 Task: Find connections with filter location Masty with filter topic #investmentproperty with filter profile language German with filter current company MANKIND PHARMA LTD with filter school BLDEAs College of Engg. & Technology, BIJAPUR with filter industry Distilleries with filter service category Property Management with filter keywords title Direct Salesperson
Action: Mouse moved to (172, 243)
Screenshot: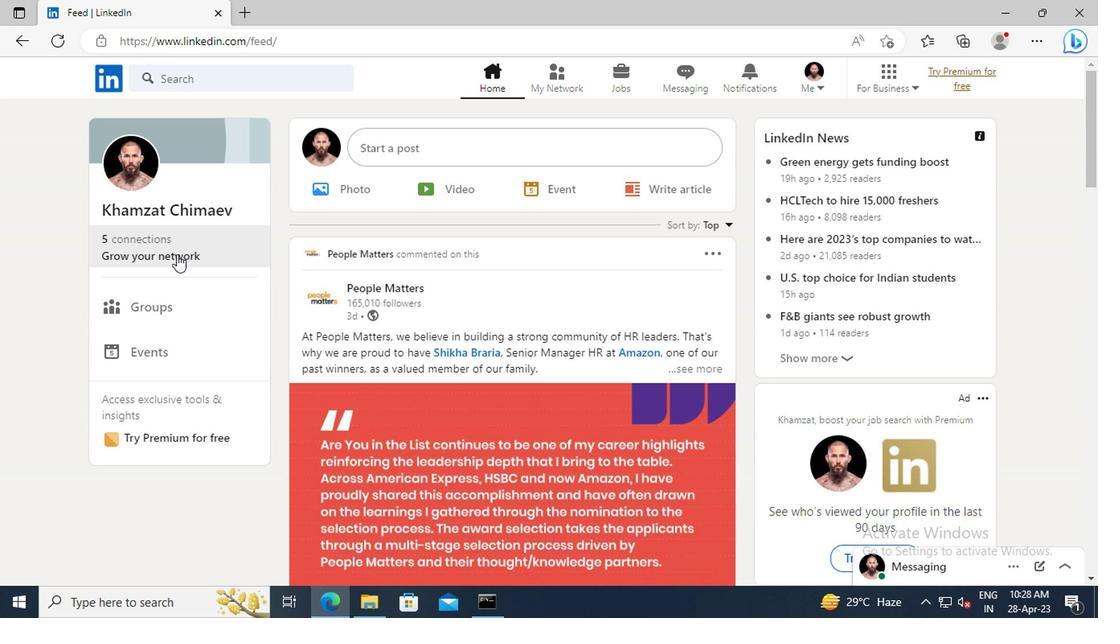 
Action: Mouse pressed left at (172, 243)
Screenshot: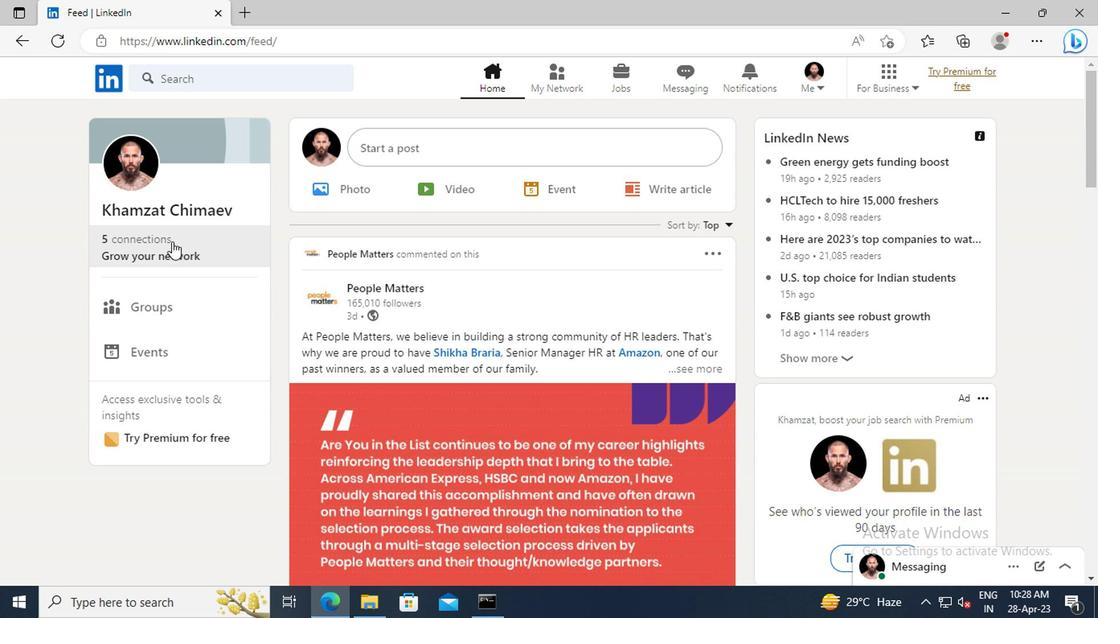 
Action: Mouse moved to (177, 170)
Screenshot: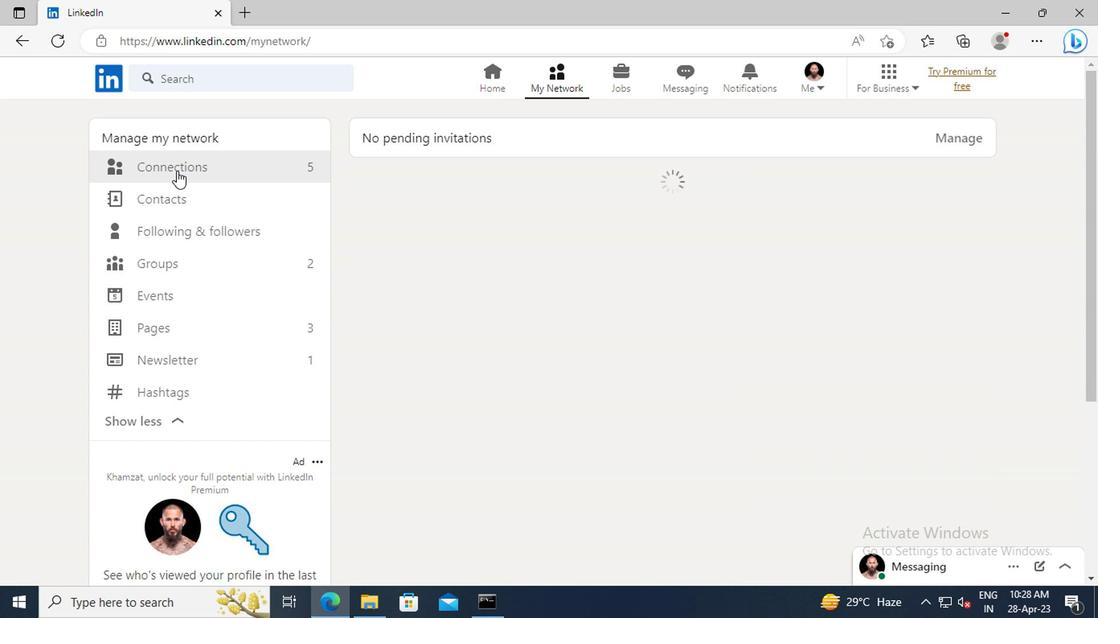 
Action: Mouse pressed left at (177, 170)
Screenshot: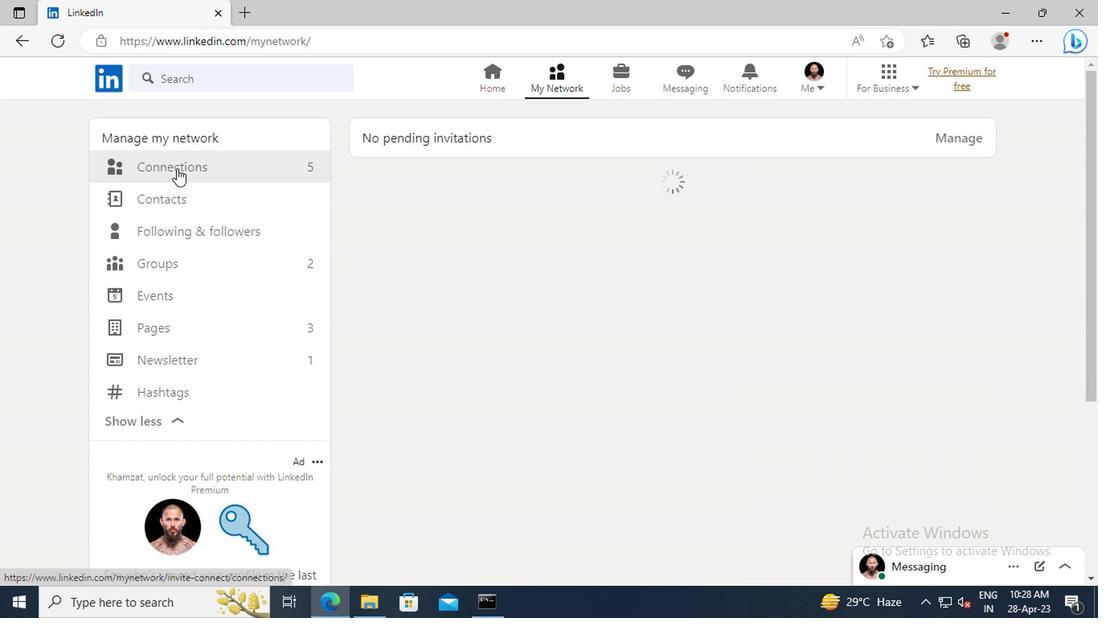 
Action: Mouse moved to (663, 174)
Screenshot: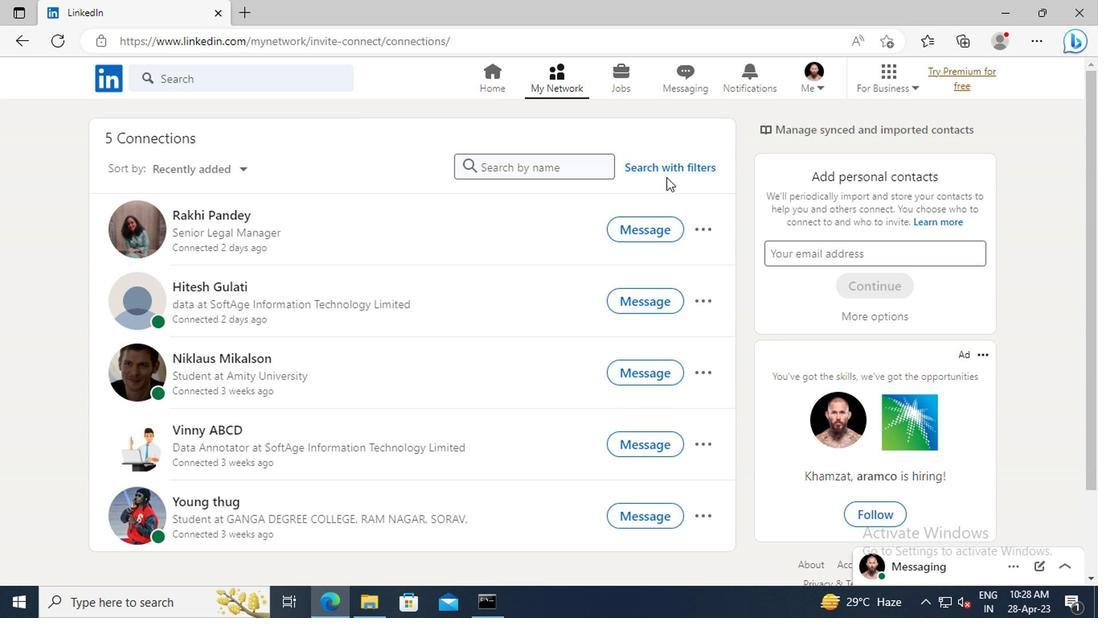 
Action: Mouse pressed left at (663, 174)
Screenshot: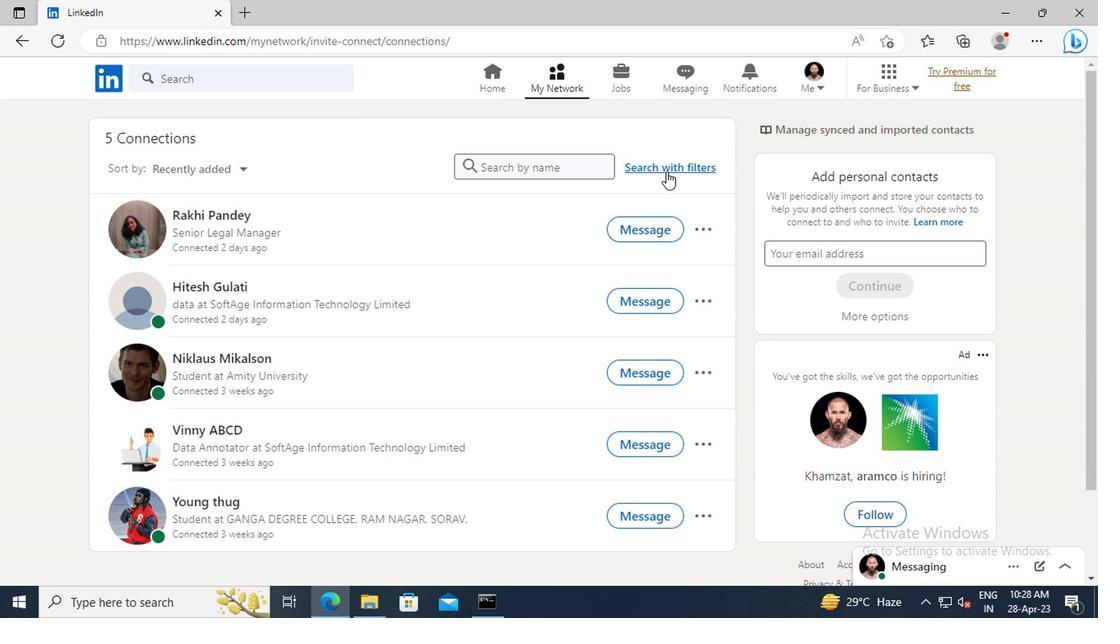 
Action: Mouse moved to (613, 125)
Screenshot: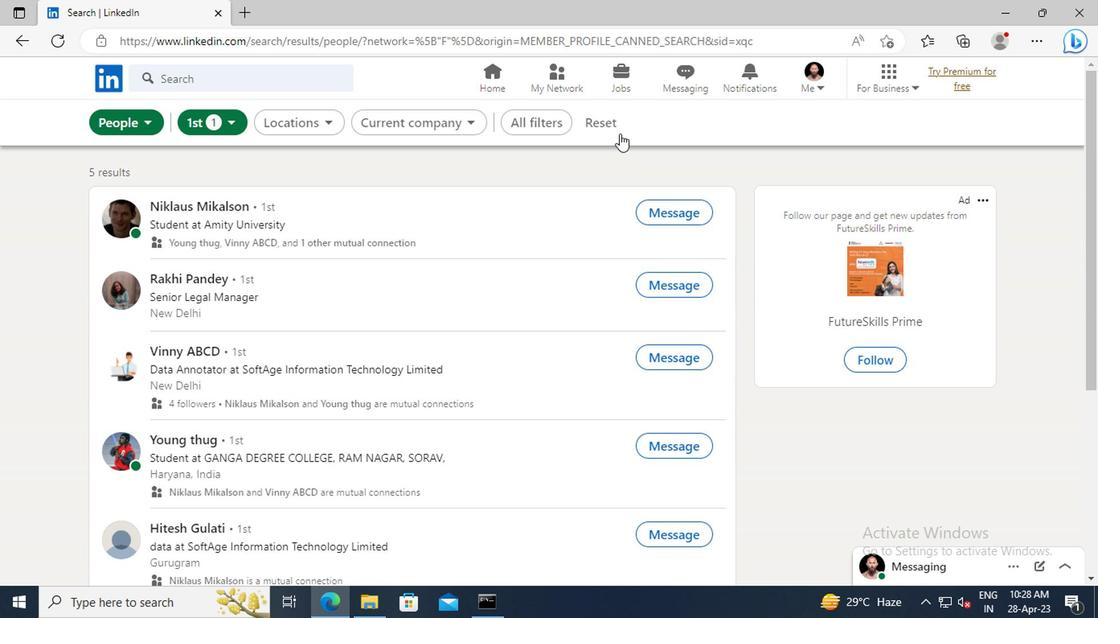 
Action: Mouse pressed left at (613, 125)
Screenshot: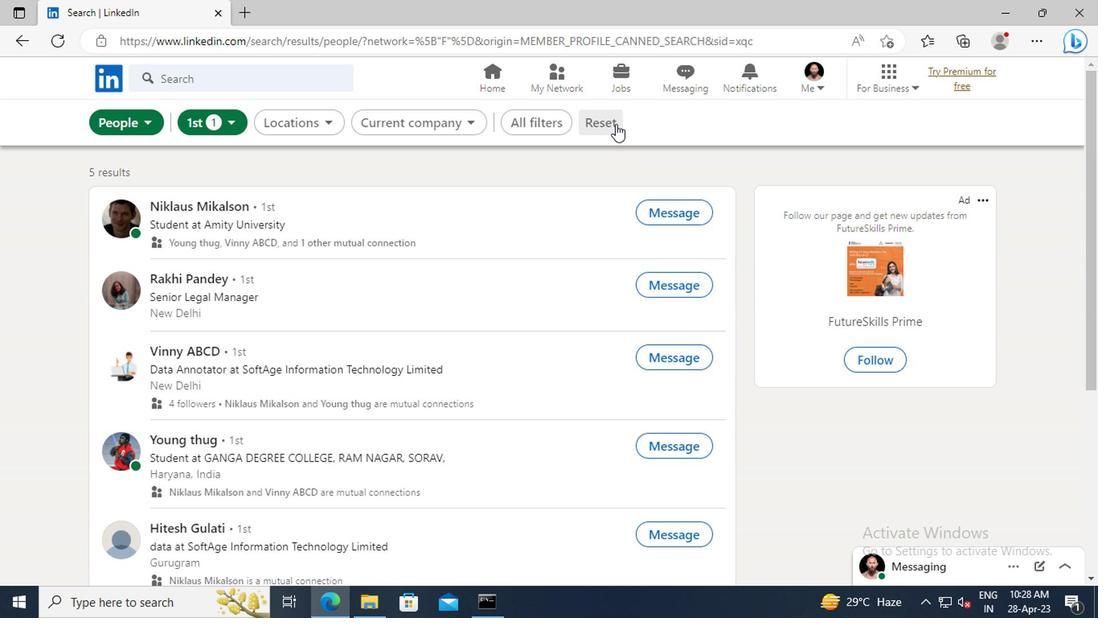 
Action: Mouse moved to (584, 123)
Screenshot: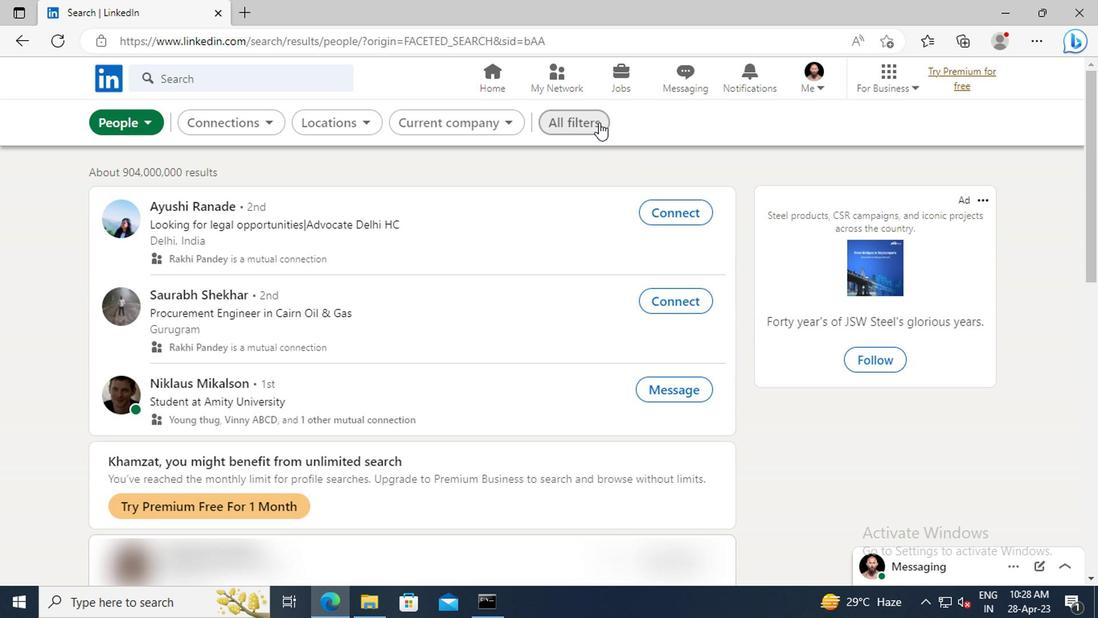 
Action: Mouse pressed left at (584, 123)
Screenshot: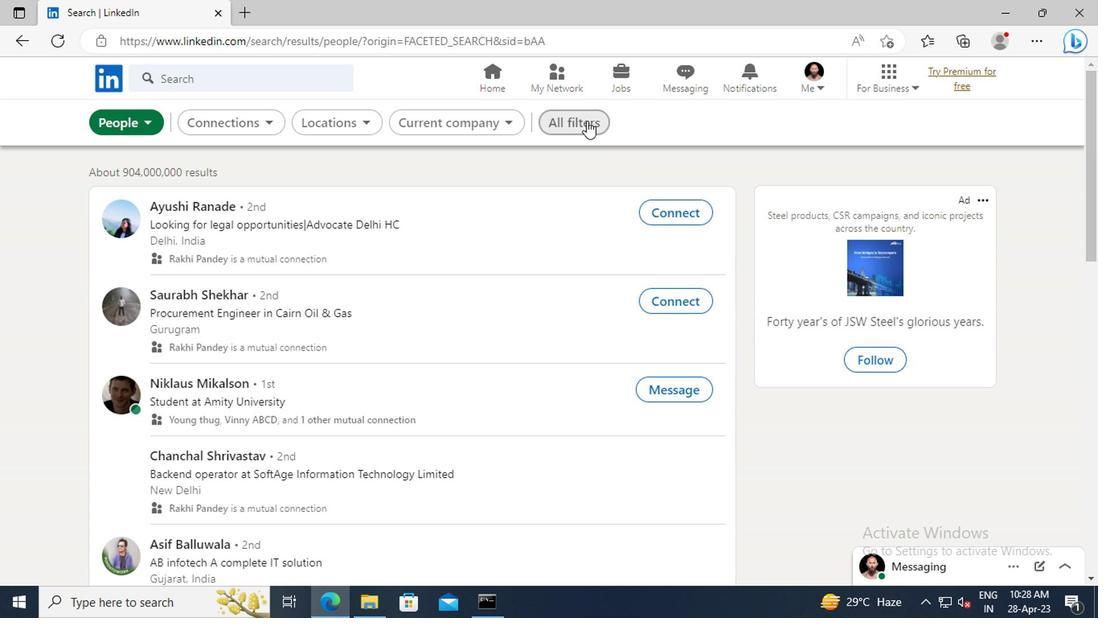 
Action: Mouse moved to (919, 291)
Screenshot: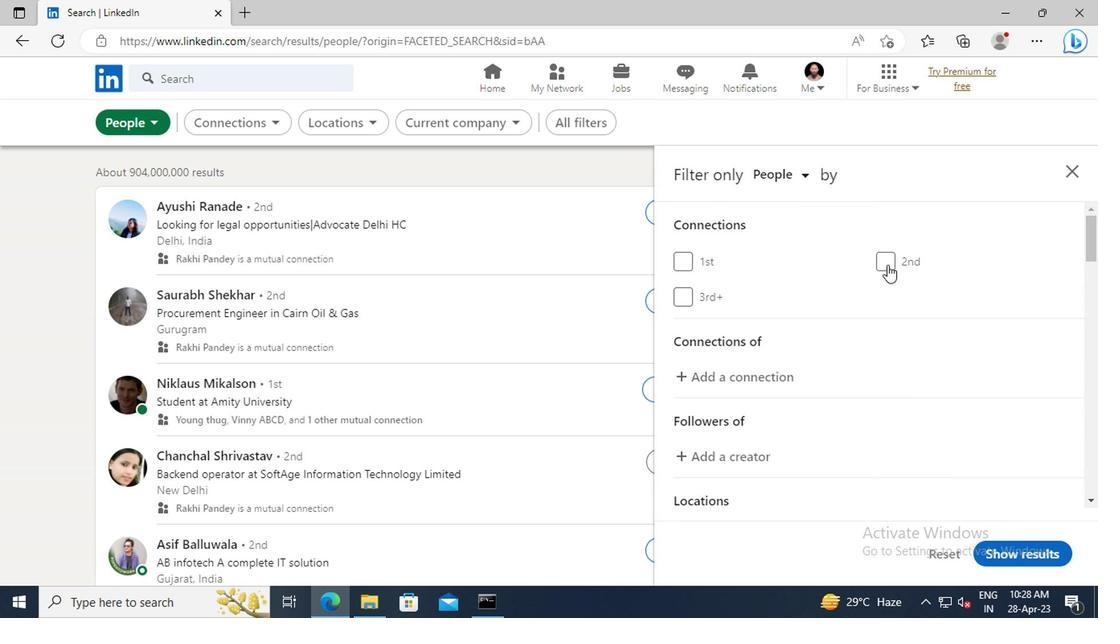 
Action: Mouse scrolled (919, 290) with delta (0, -1)
Screenshot: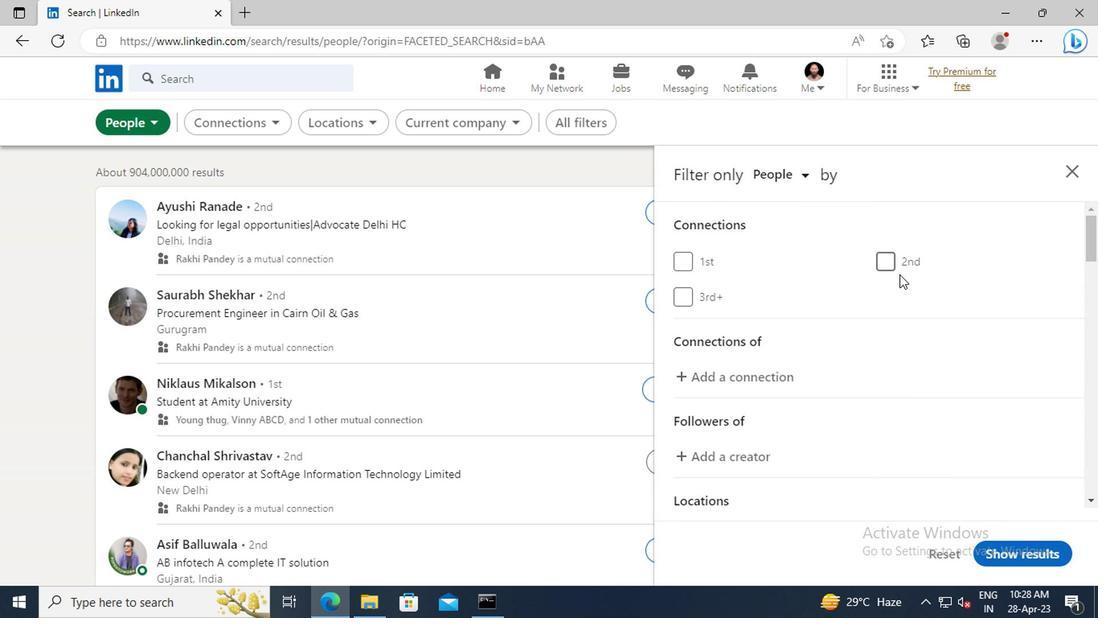 
Action: Mouse scrolled (919, 290) with delta (0, -1)
Screenshot: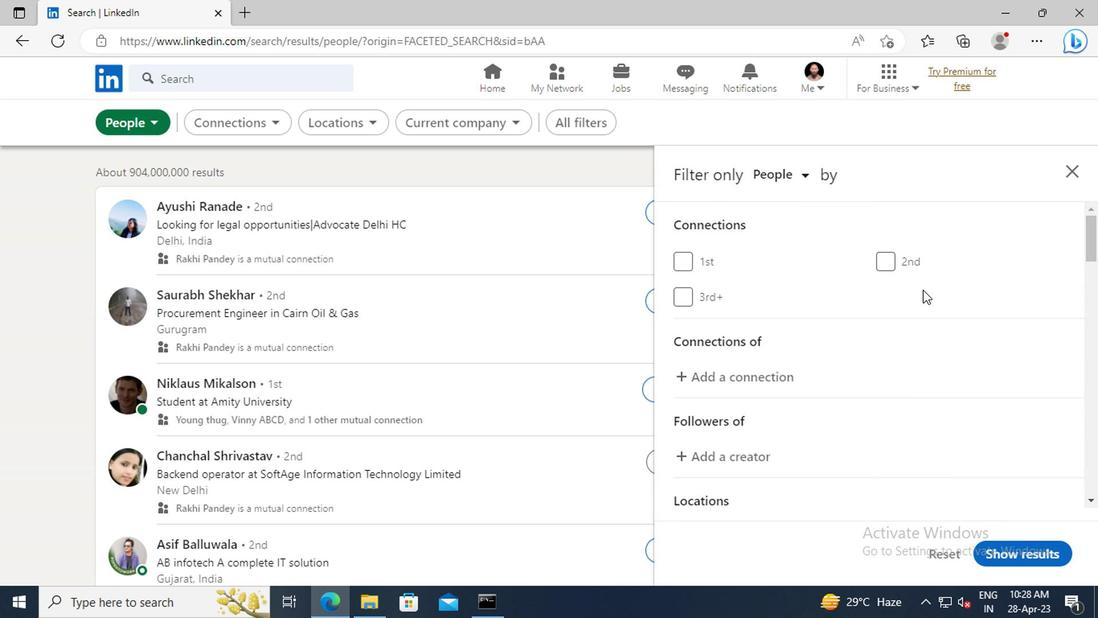 
Action: Mouse scrolled (919, 290) with delta (0, -1)
Screenshot: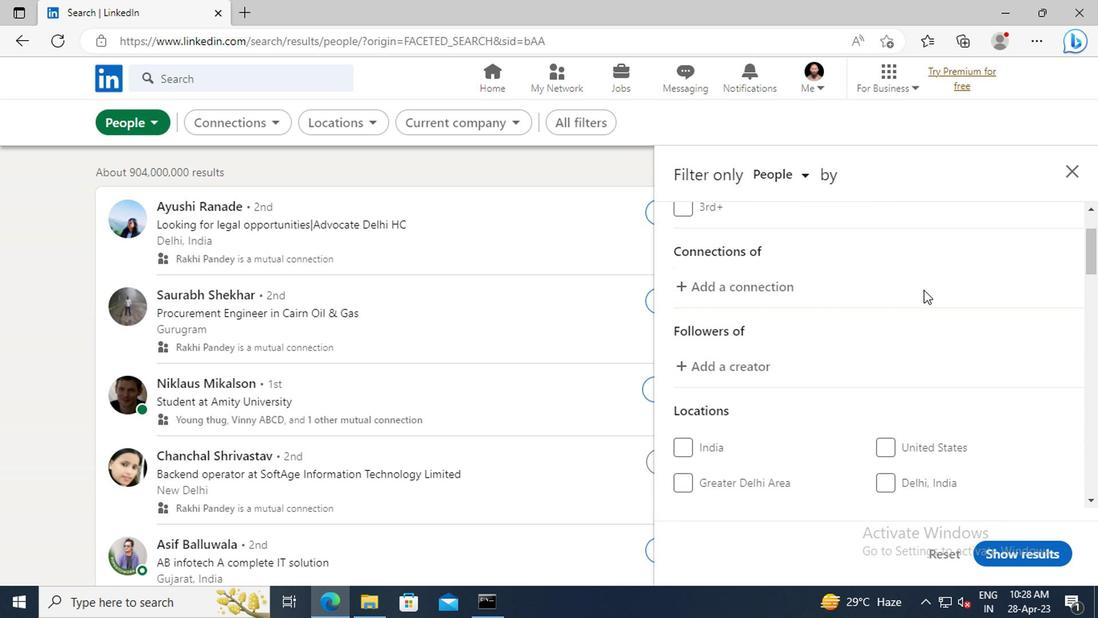 
Action: Mouse scrolled (919, 290) with delta (0, -1)
Screenshot: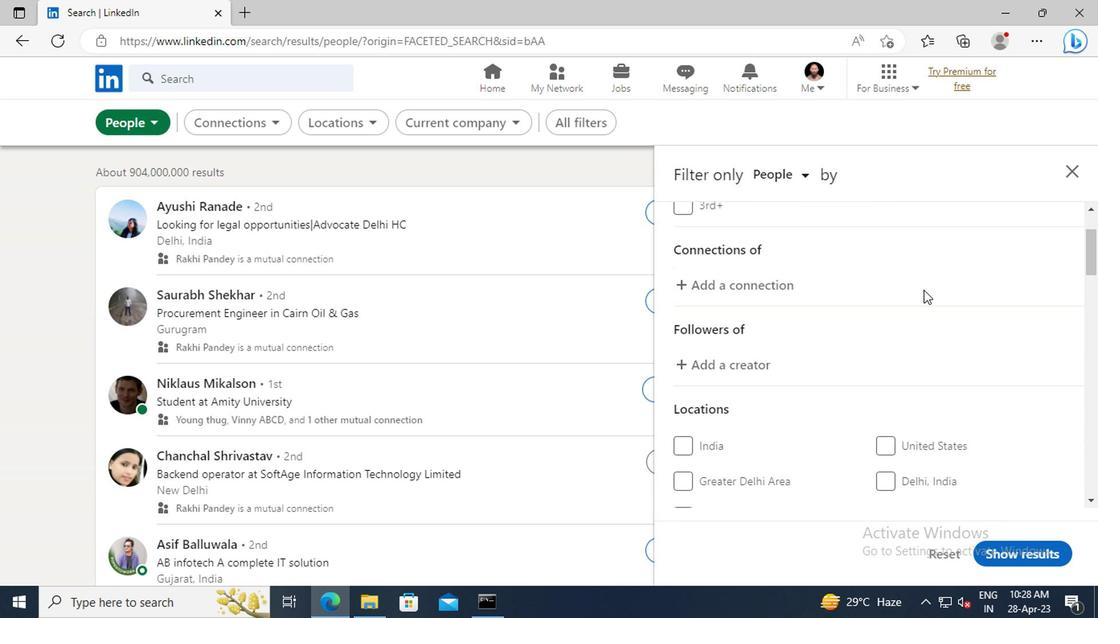 
Action: Mouse scrolled (919, 290) with delta (0, -1)
Screenshot: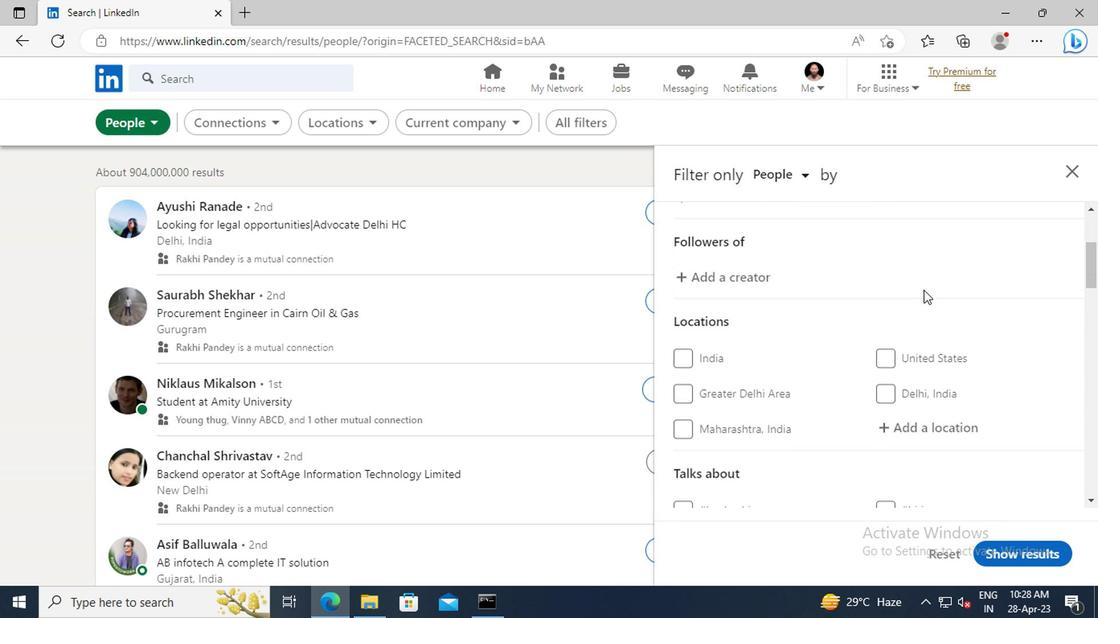 
Action: Mouse moved to (923, 374)
Screenshot: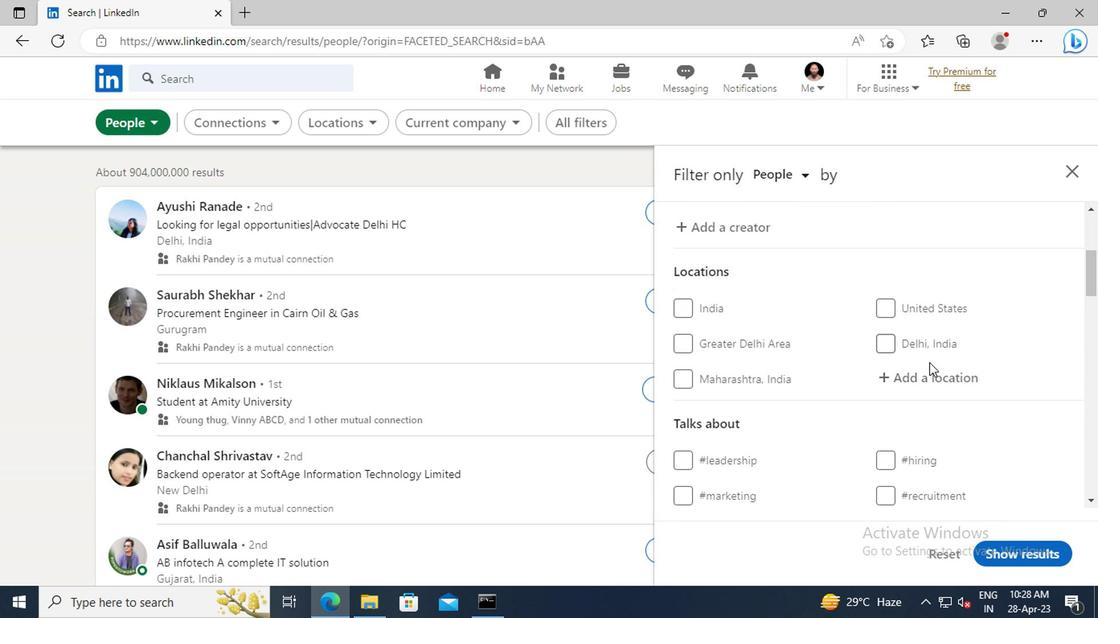 
Action: Mouse pressed left at (923, 374)
Screenshot: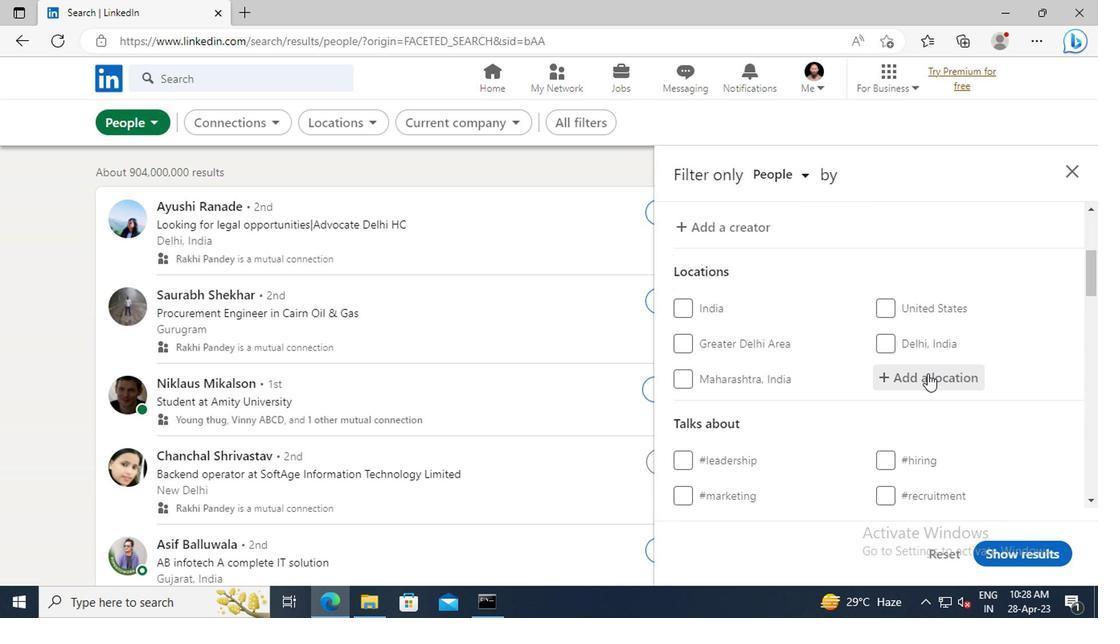 
Action: Key pressed <Key.shift>MASTY<Key.enter>
Screenshot: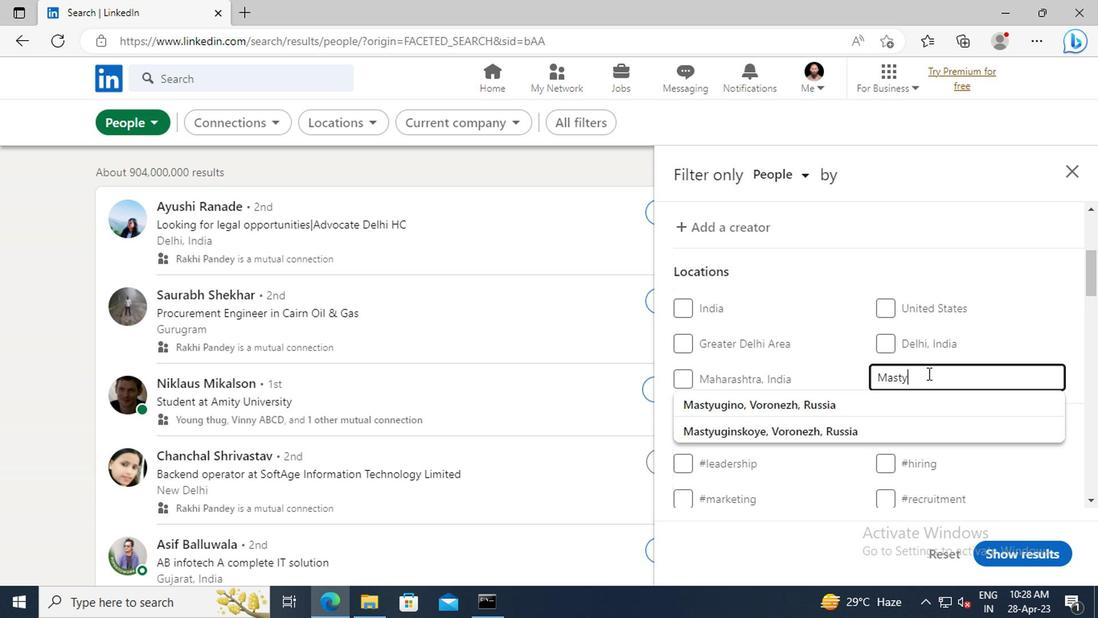 
Action: Mouse scrolled (923, 373) with delta (0, 0)
Screenshot: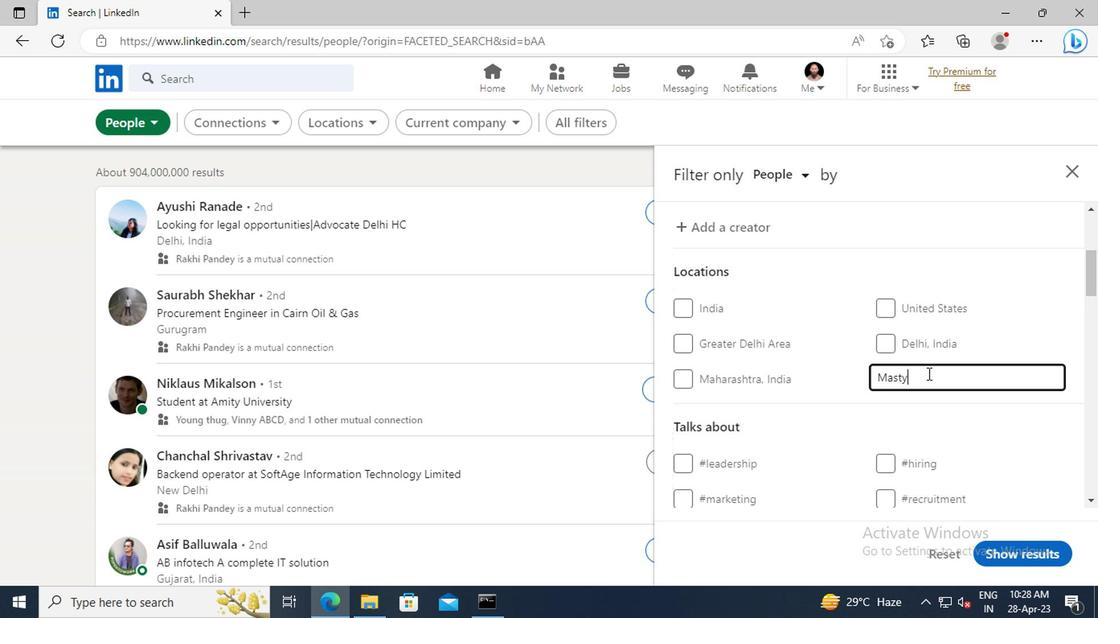 
Action: Mouse scrolled (923, 373) with delta (0, 0)
Screenshot: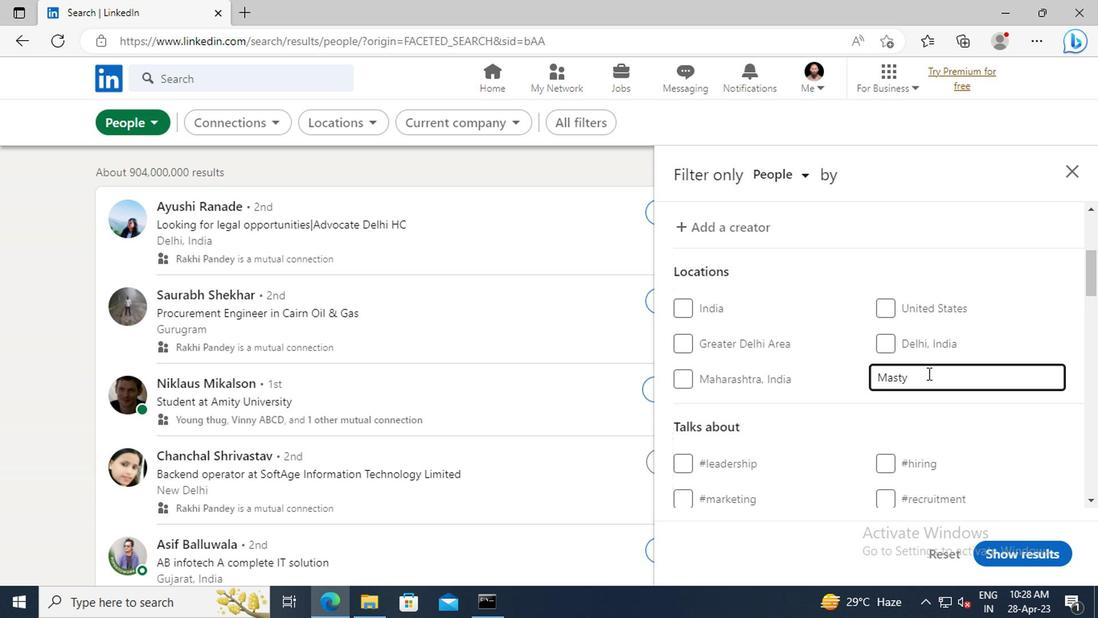 
Action: Mouse scrolled (923, 373) with delta (0, 0)
Screenshot: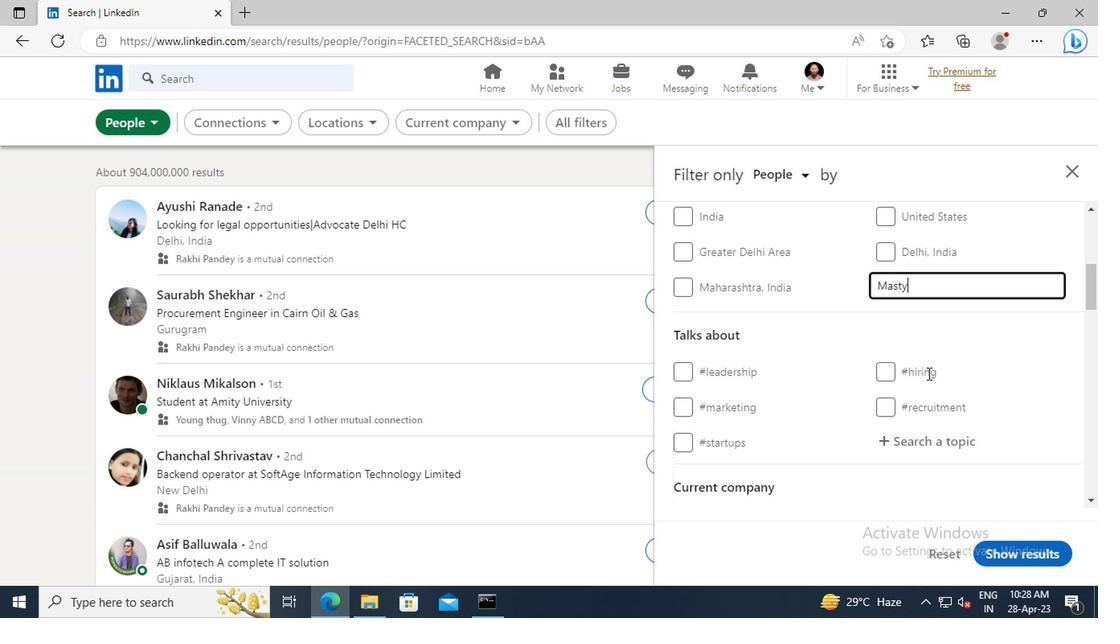 
Action: Mouse scrolled (923, 373) with delta (0, 0)
Screenshot: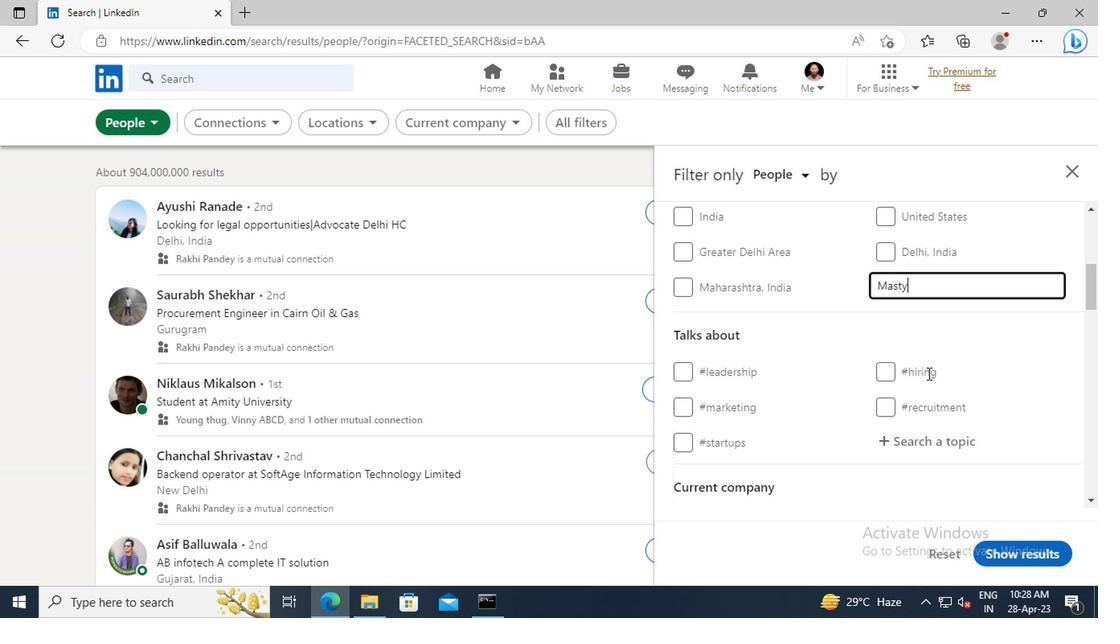 
Action: Mouse moved to (898, 354)
Screenshot: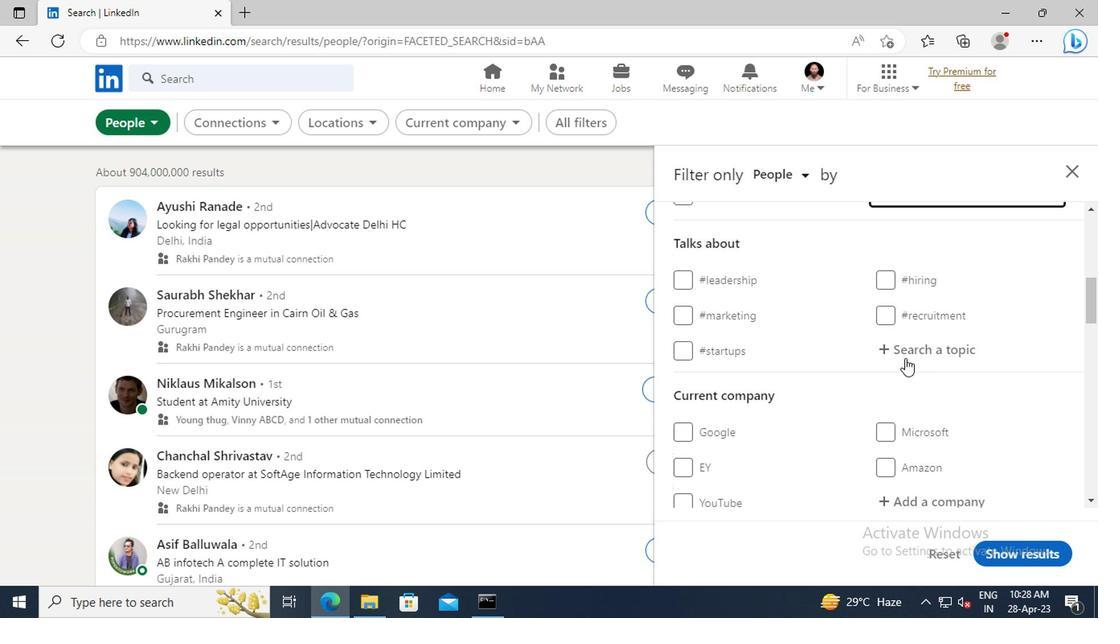 
Action: Mouse pressed left at (898, 354)
Screenshot: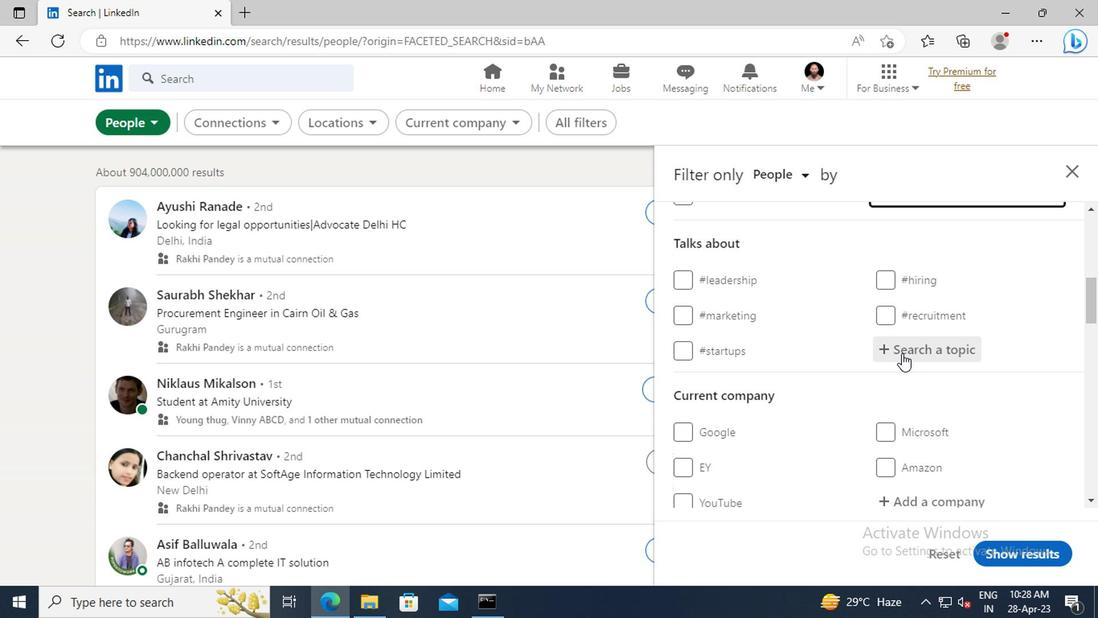 
Action: Key pressed <Key.shift>#INVESTMENTPROPERTY<Key.enter>
Screenshot: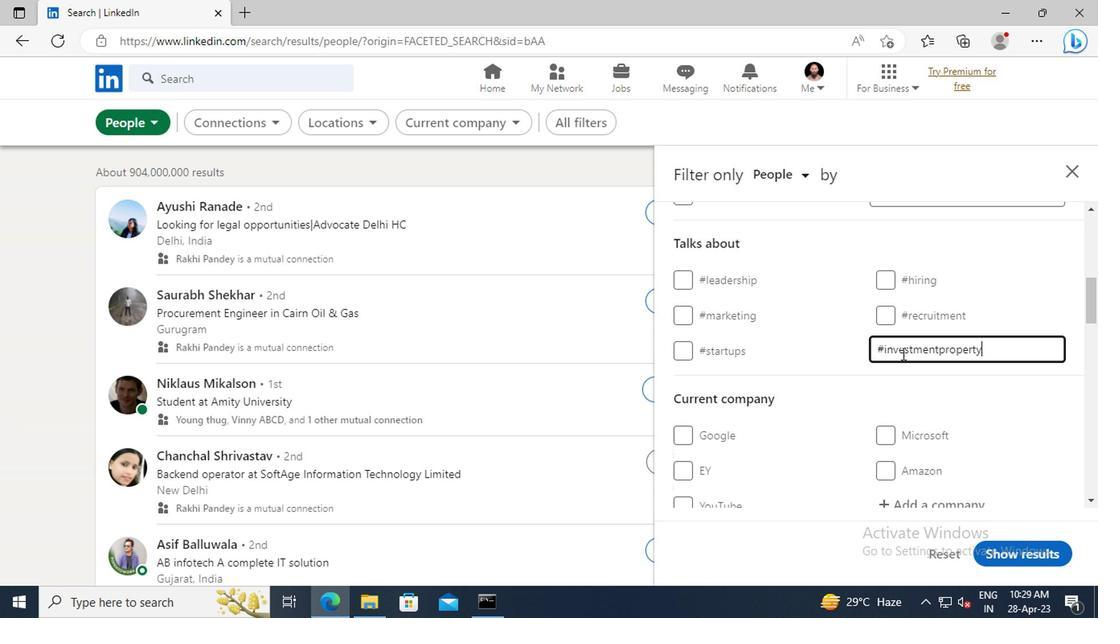 
Action: Mouse moved to (897, 354)
Screenshot: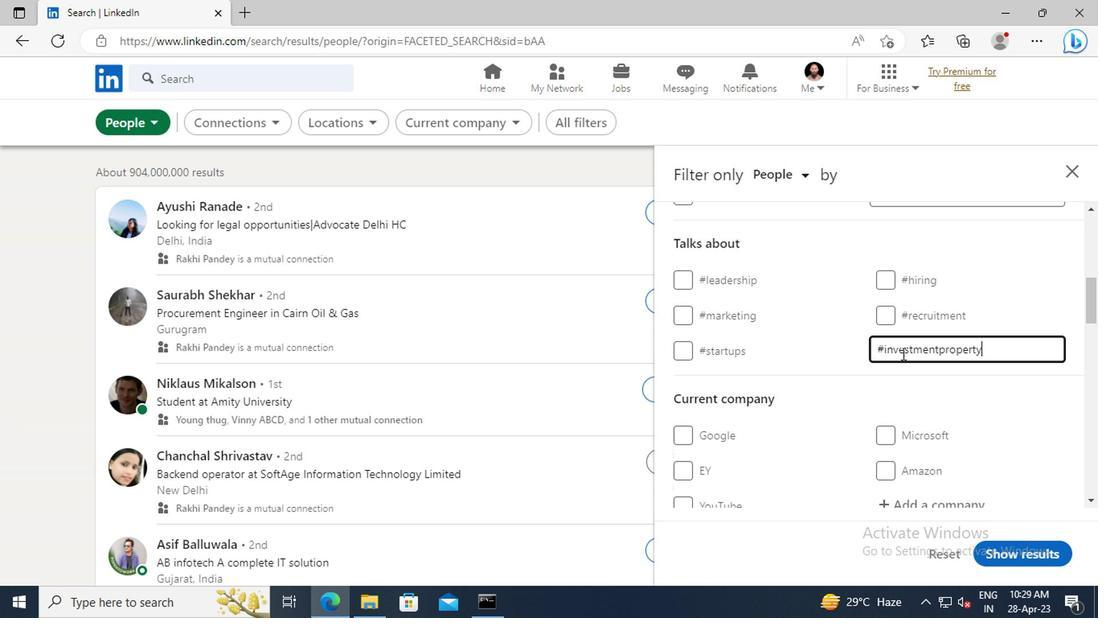 
Action: Mouse scrolled (897, 353) with delta (0, 0)
Screenshot: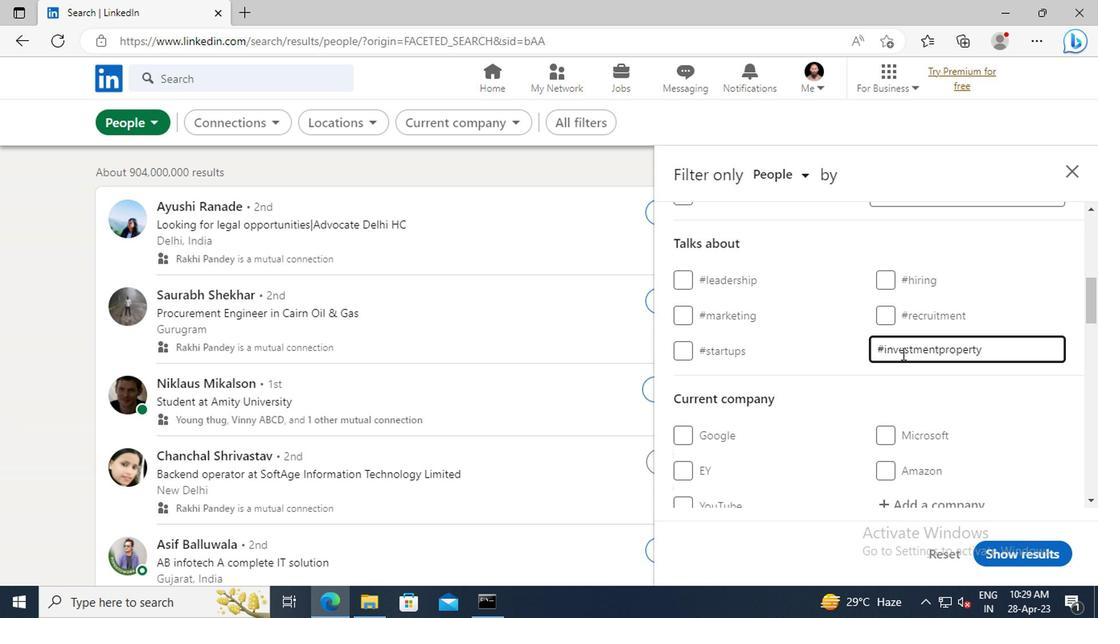 
Action: Mouse moved to (896, 355)
Screenshot: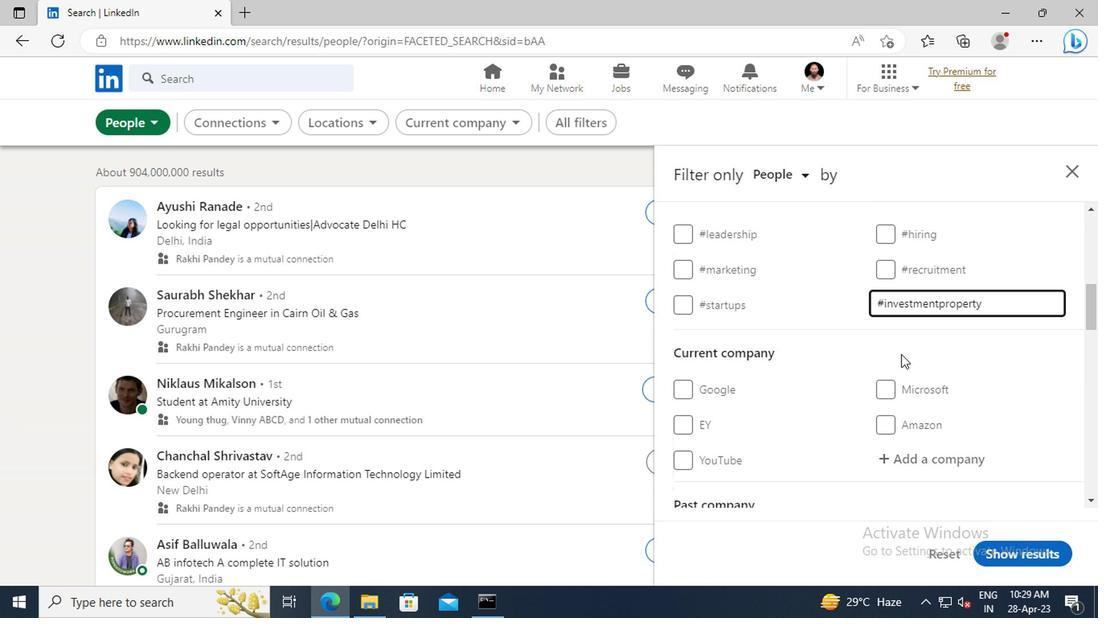 
Action: Mouse scrolled (896, 354) with delta (0, -1)
Screenshot: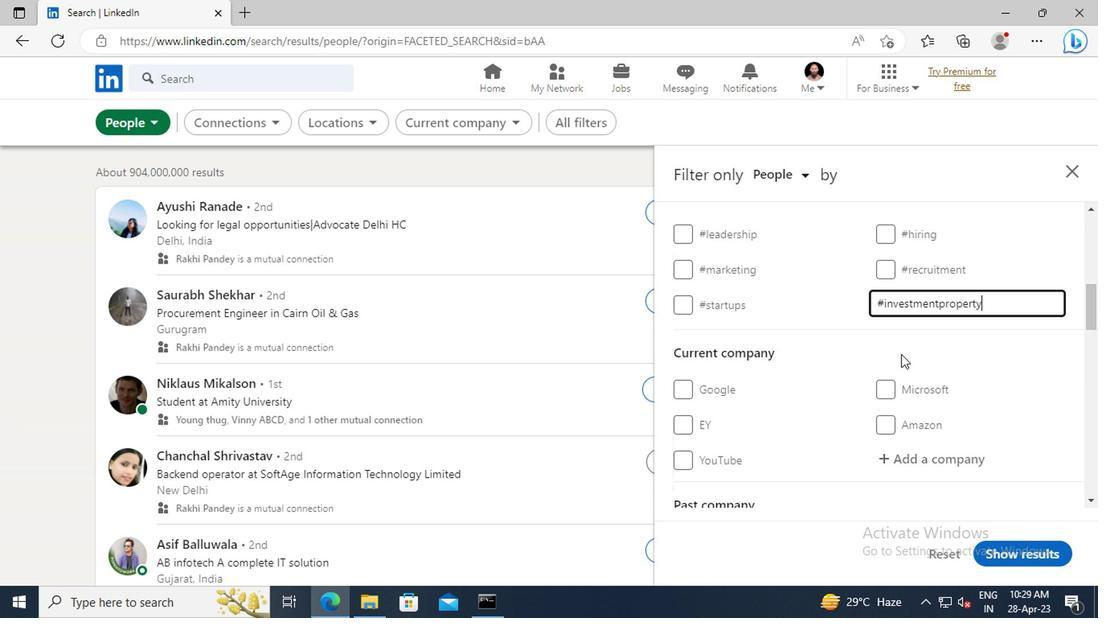 
Action: Mouse scrolled (896, 354) with delta (0, -1)
Screenshot: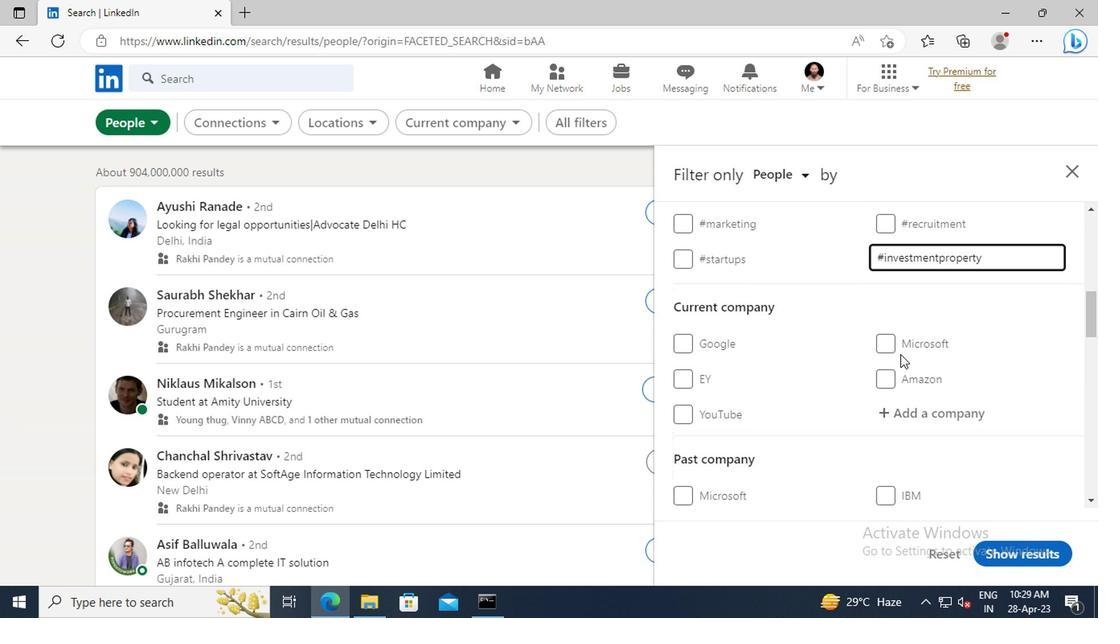 
Action: Mouse scrolled (896, 354) with delta (0, -1)
Screenshot: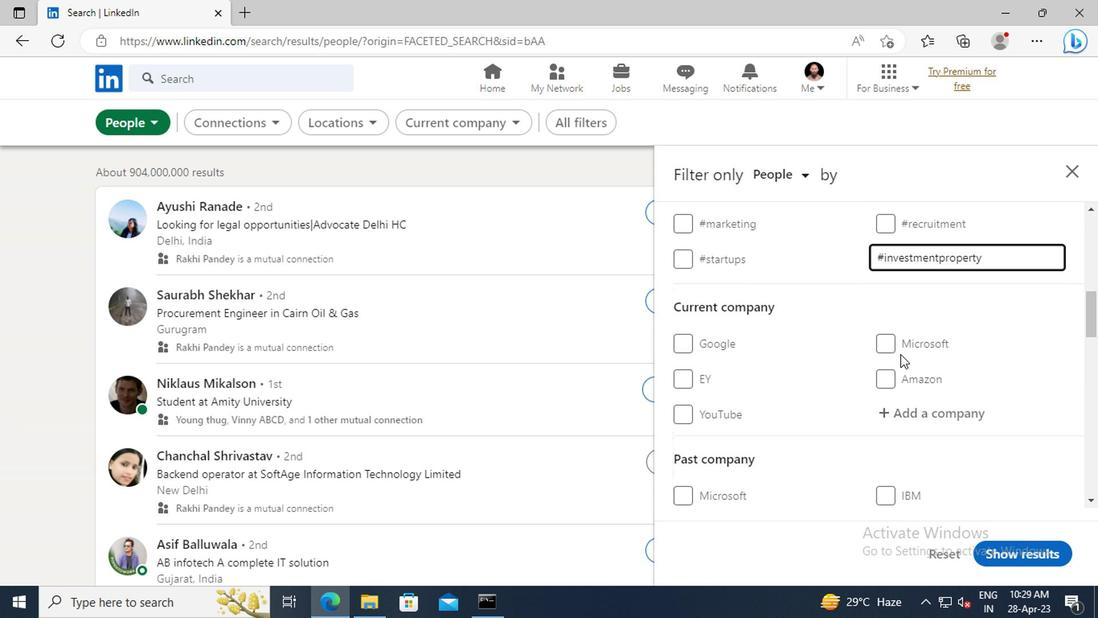 
Action: Mouse scrolled (896, 354) with delta (0, -1)
Screenshot: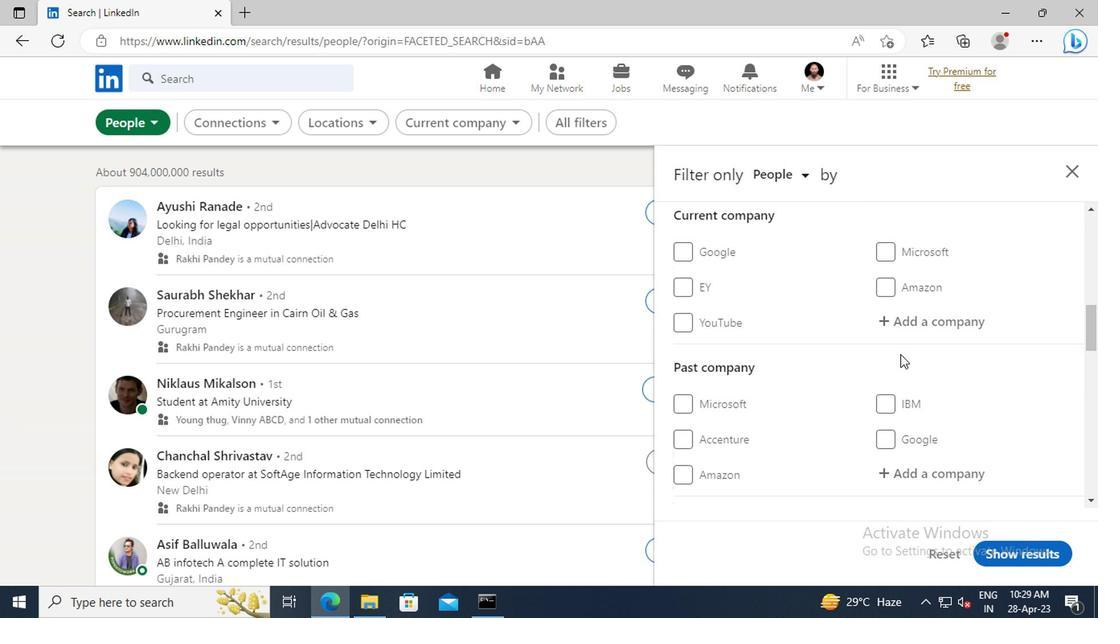 
Action: Mouse scrolled (896, 354) with delta (0, -1)
Screenshot: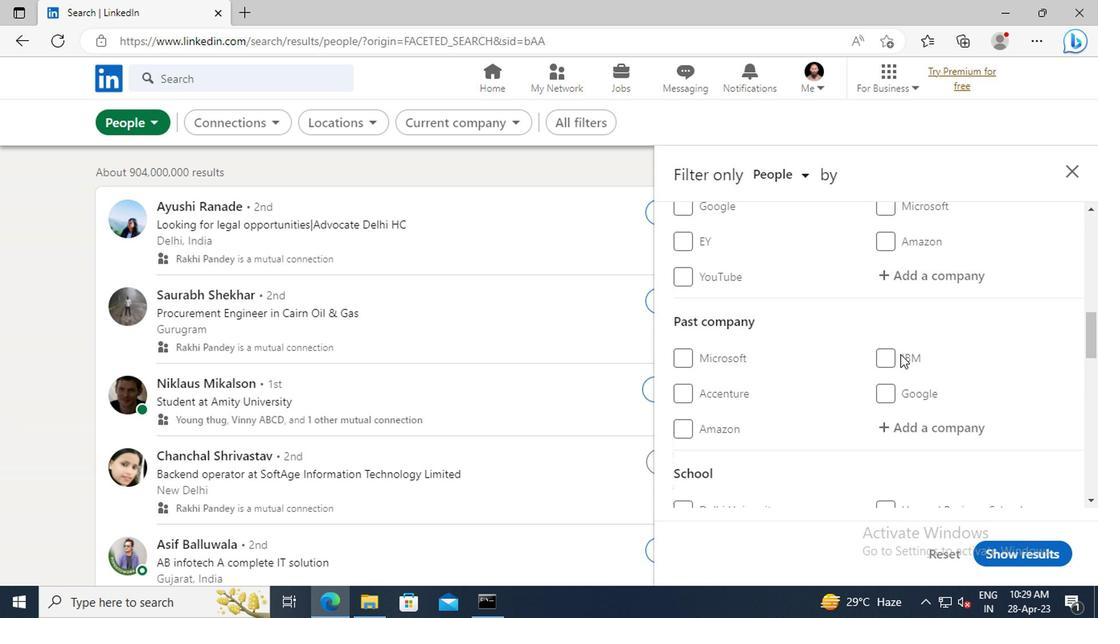 
Action: Mouse scrolled (896, 354) with delta (0, -1)
Screenshot: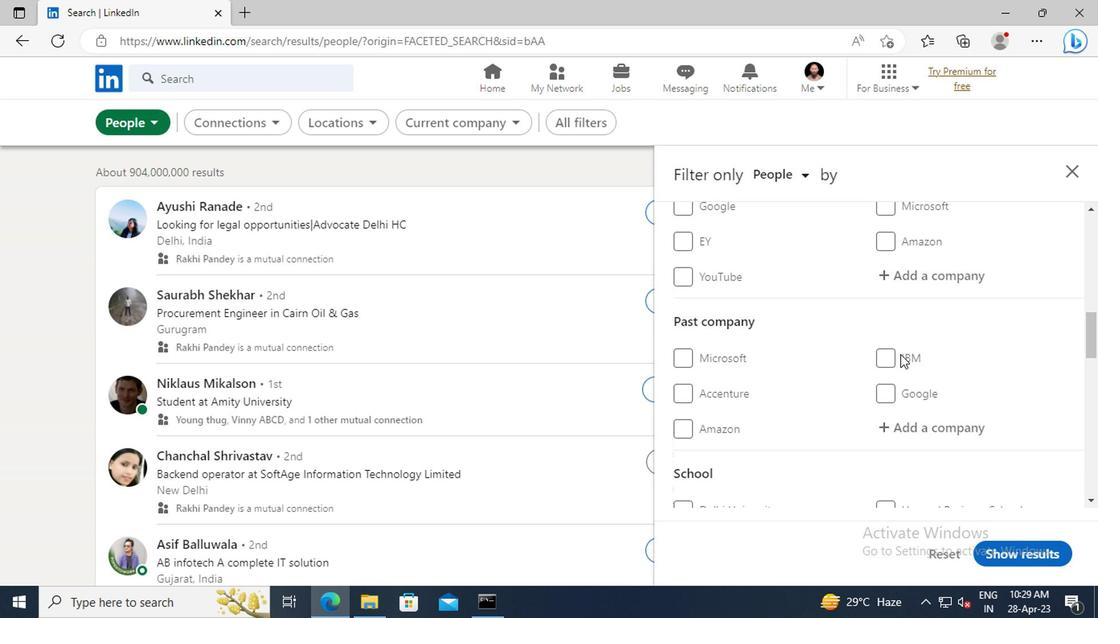
Action: Mouse scrolled (896, 354) with delta (0, -1)
Screenshot: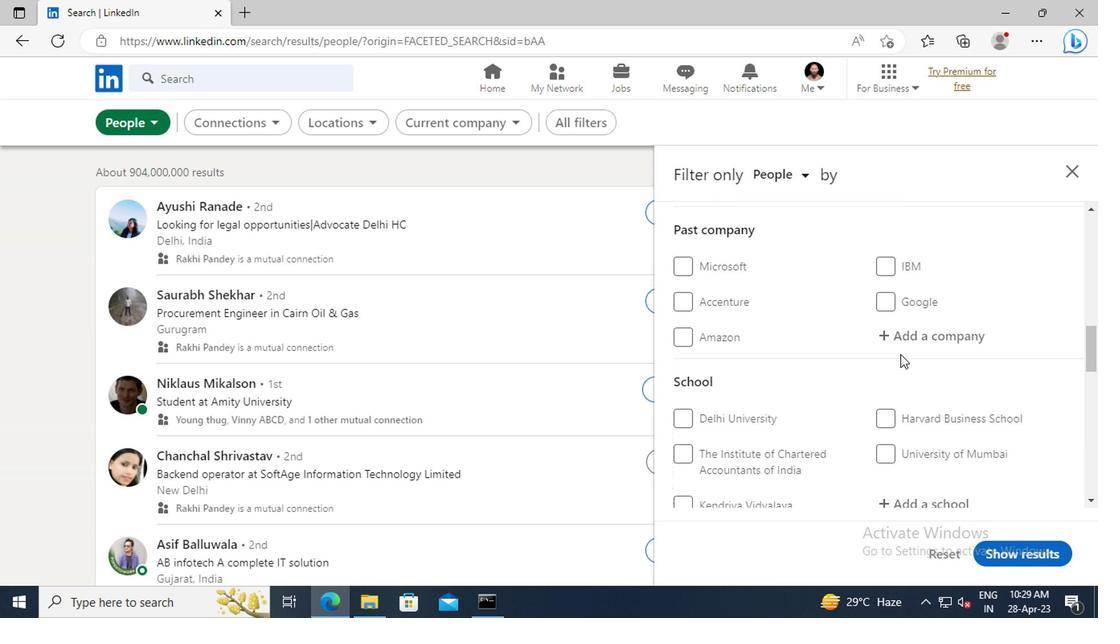 
Action: Mouse scrolled (896, 354) with delta (0, -1)
Screenshot: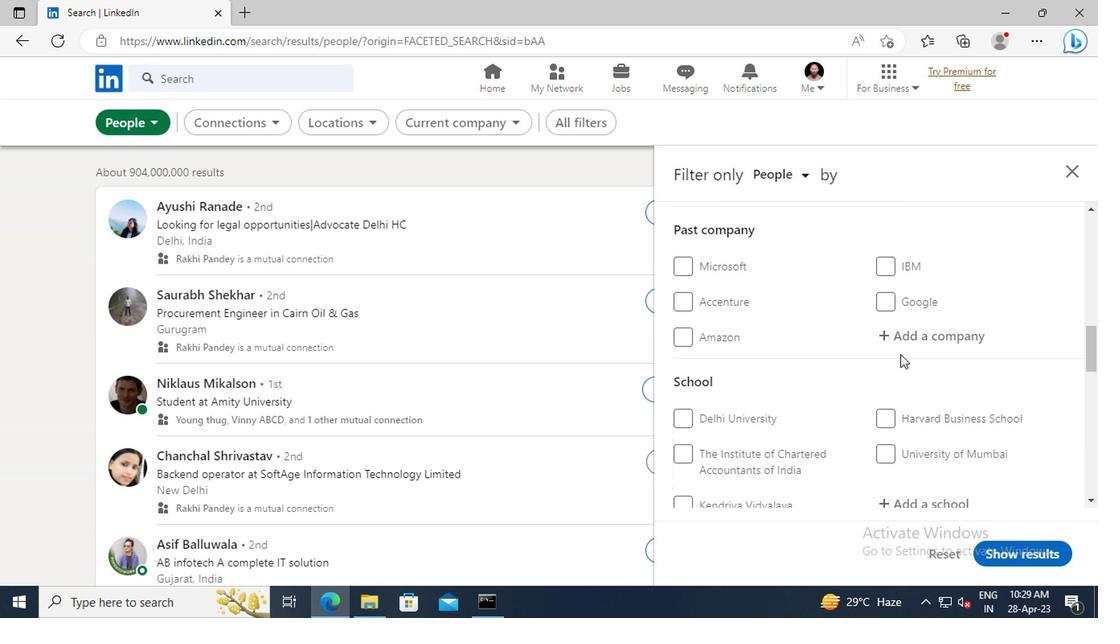 
Action: Mouse scrolled (896, 354) with delta (0, -1)
Screenshot: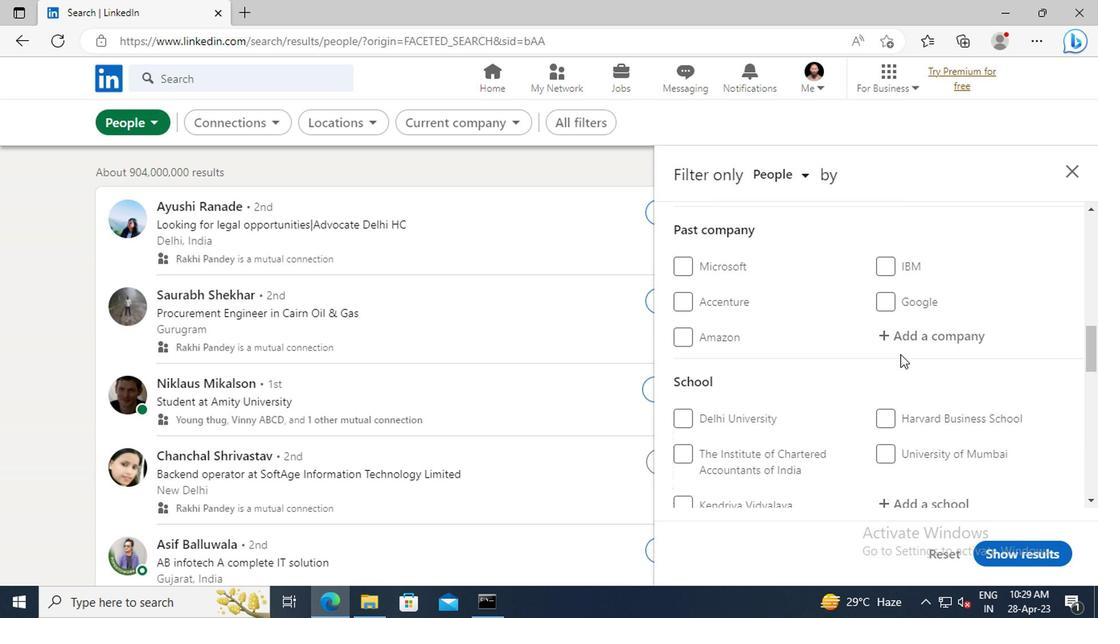 
Action: Mouse scrolled (896, 354) with delta (0, -1)
Screenshot: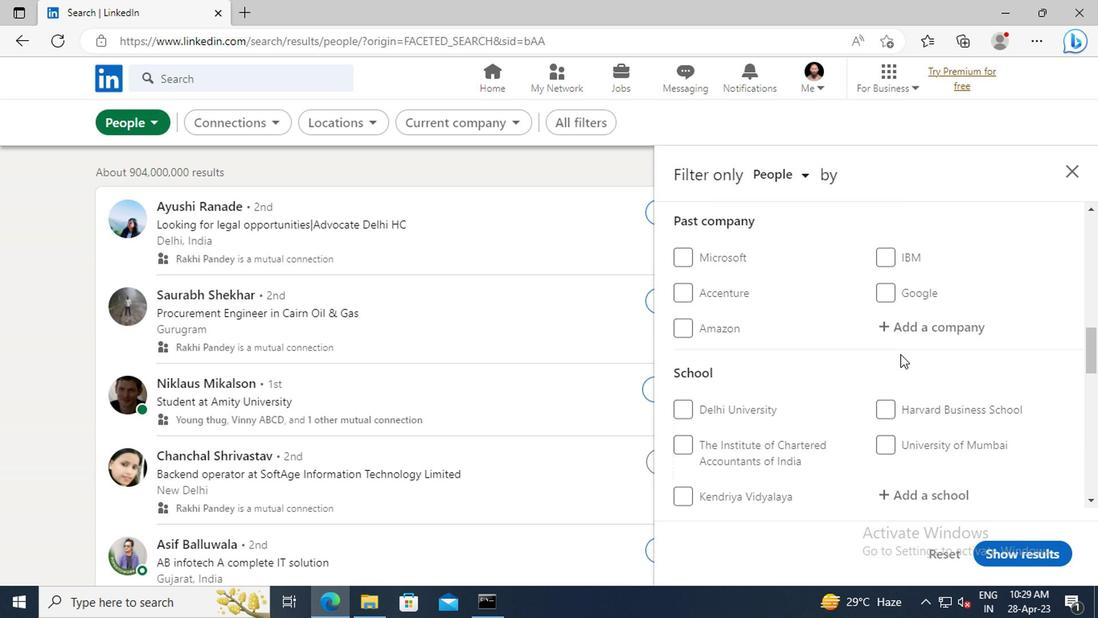 
Action: Mouse scrolled (896, 354) with delta (0, -1)
Screenshot: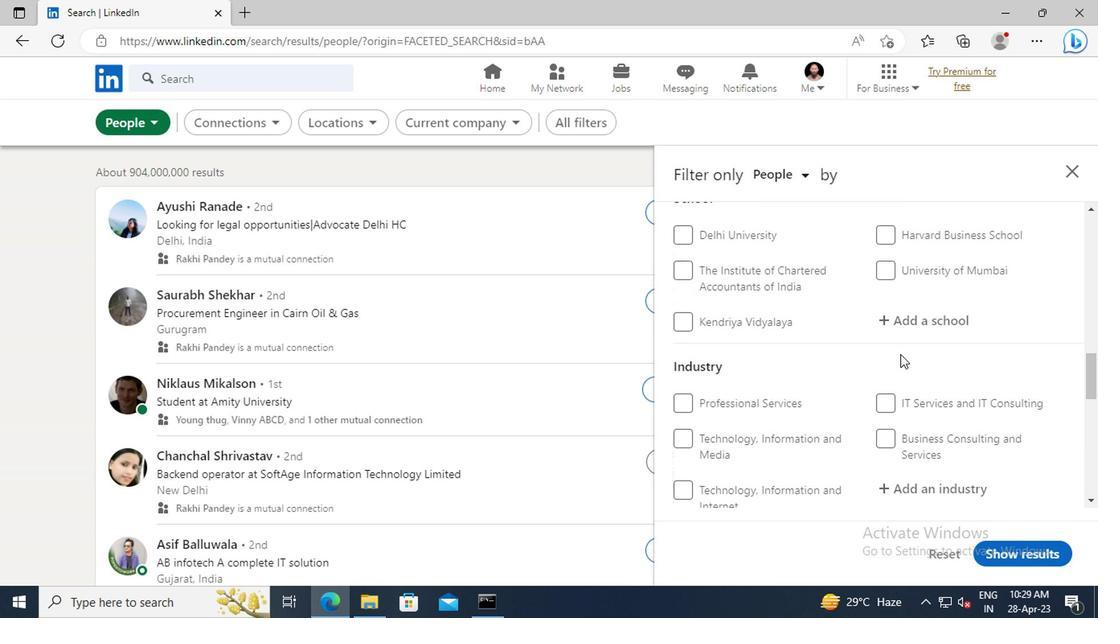 
Action: Mouse scrolled (896, 354) with delta (0, -1)
Screenshot: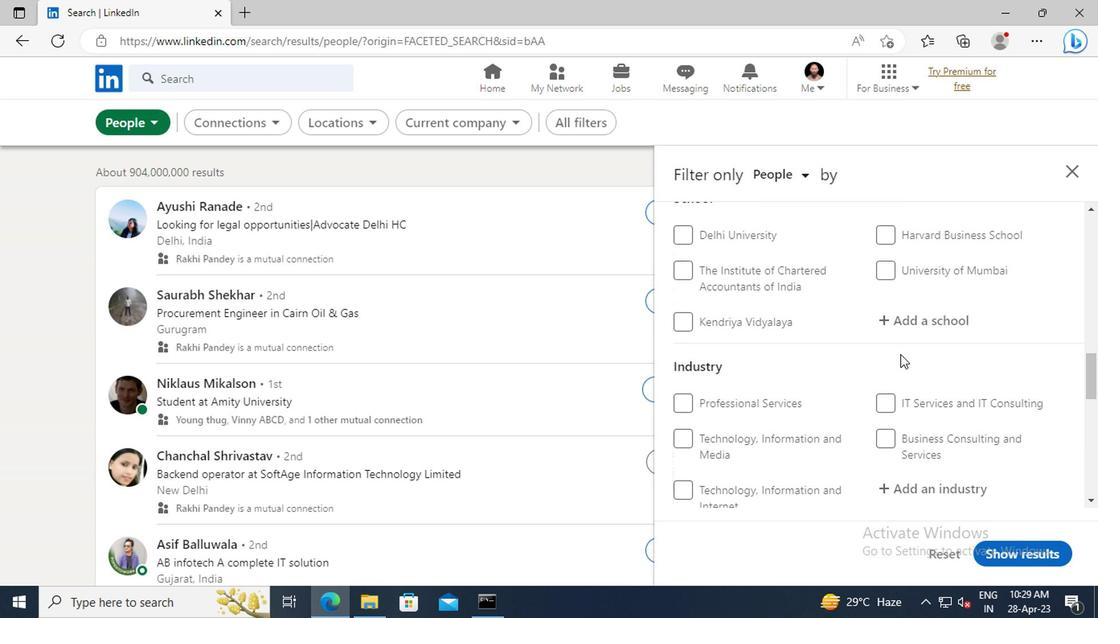 
Action: Mouse scrolled (896, 354) with delta (0, -1)
Screenshot: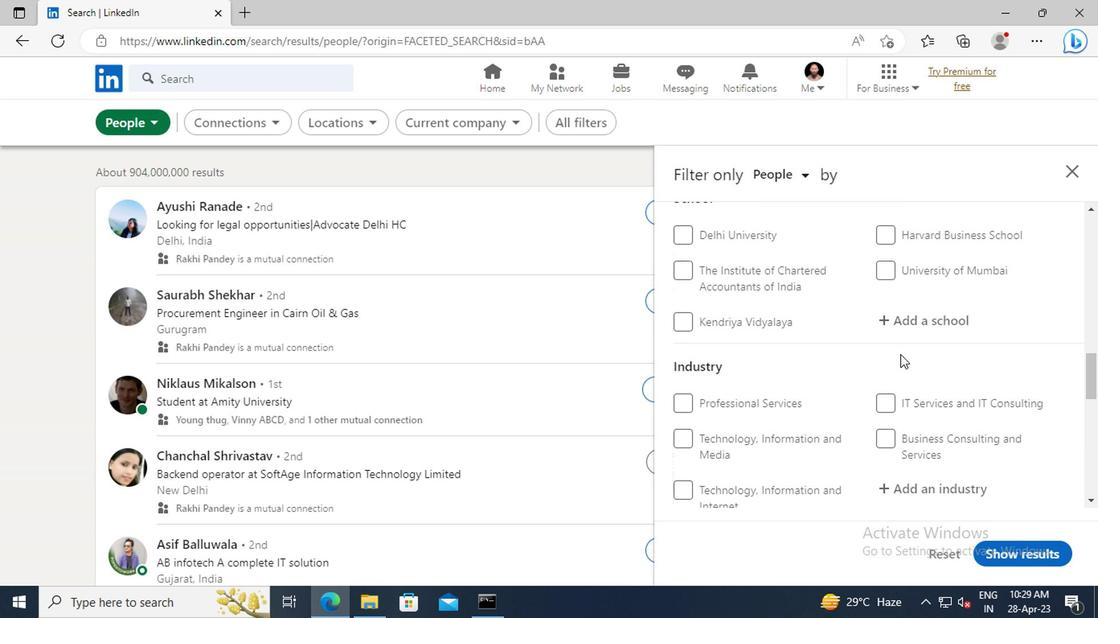 
Action: Mouse scrolled (896, 354) with delta (0, -1)
Screenshot: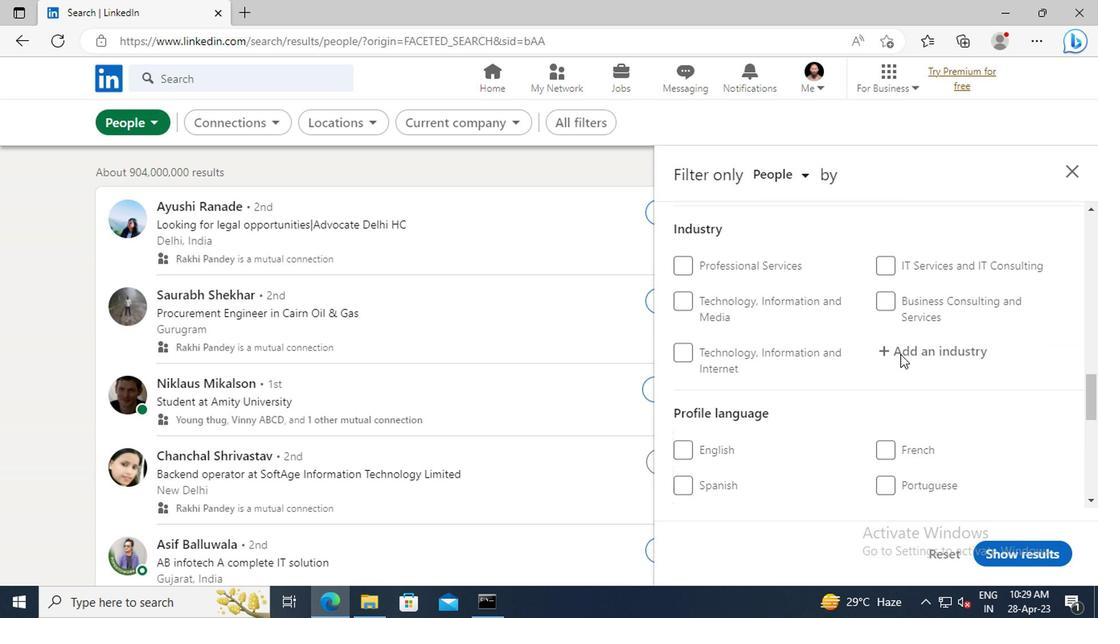 
Action: Mouse scrolled (896, 354) with delta (0, -1)
Screenshot: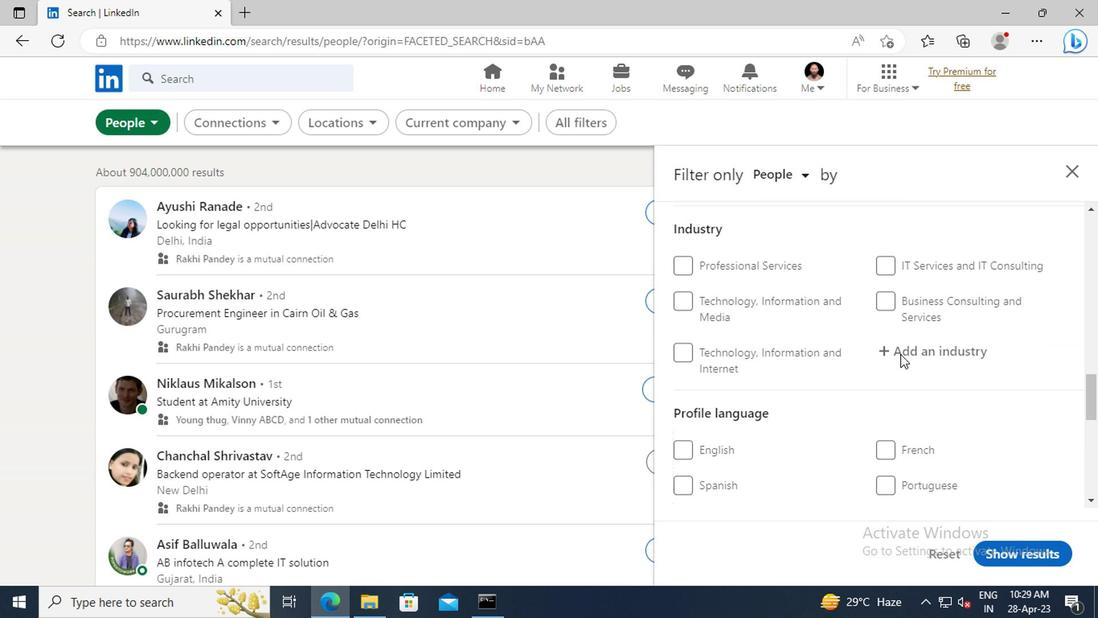 
Action: Mouse moved to (679, 428)
Screenshot: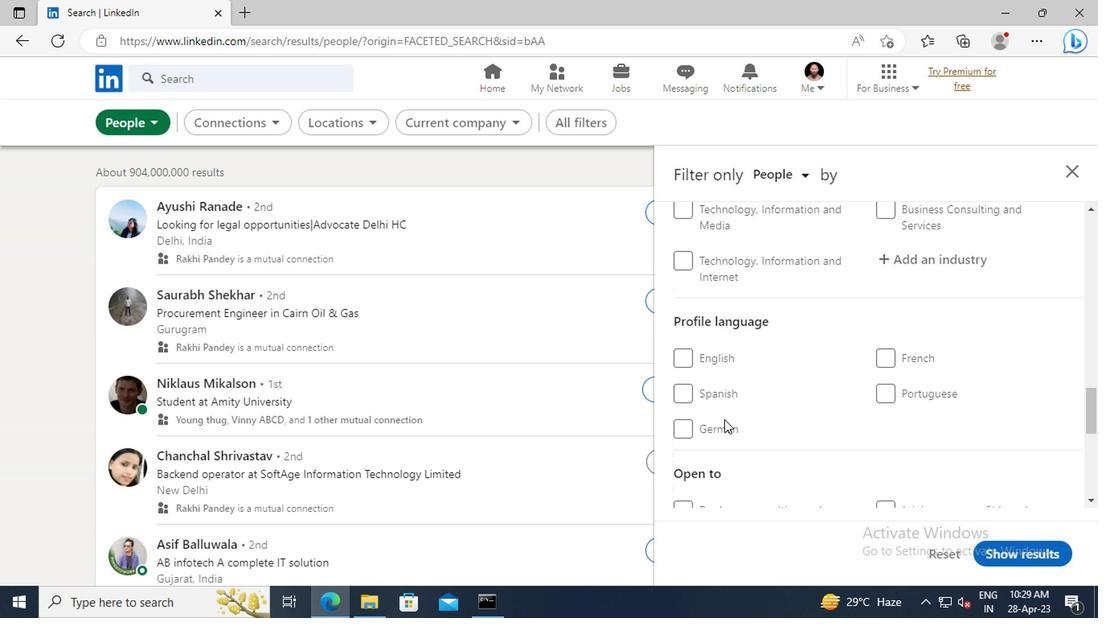 
Action: Mouse pressed left at (679, 428)
Screenshot: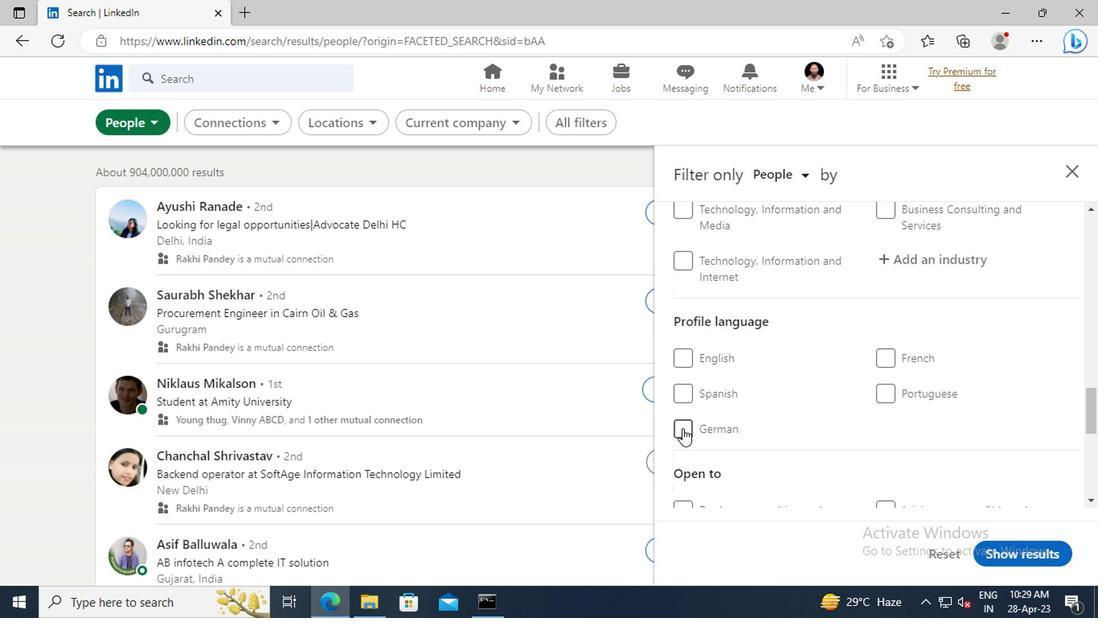
Action: Mouse moved to (852, 408)
Screenshot: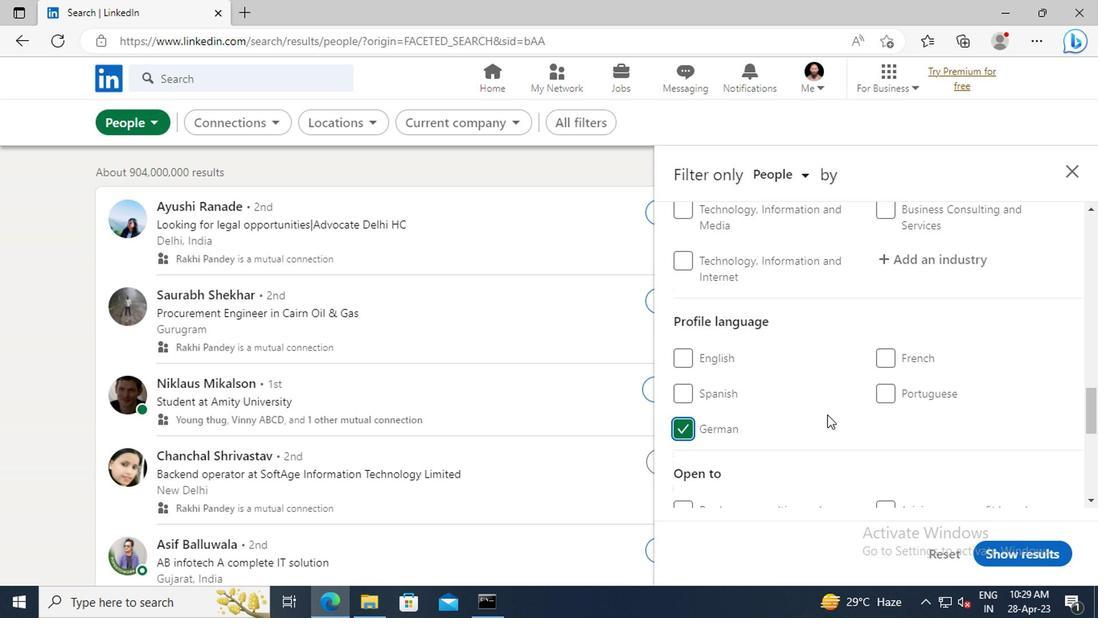 
Action: Mouse scrolled (852, 408) with delta (0, 0)
Screenshot: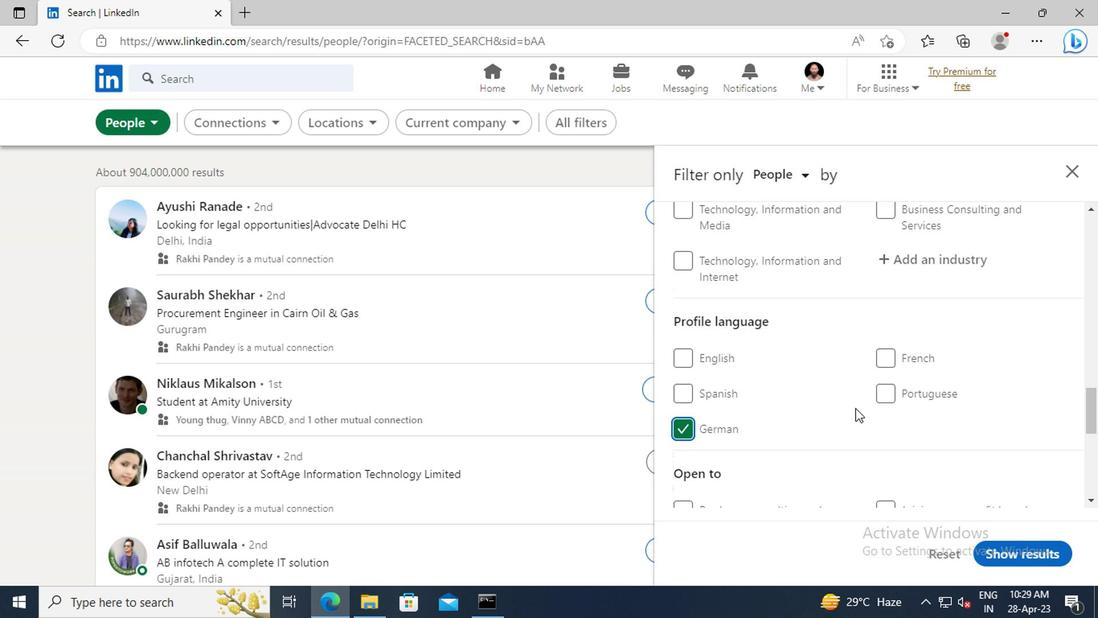 
Action: Mouse scrolled (852, 408) with delta (0, 0)
Screenshot: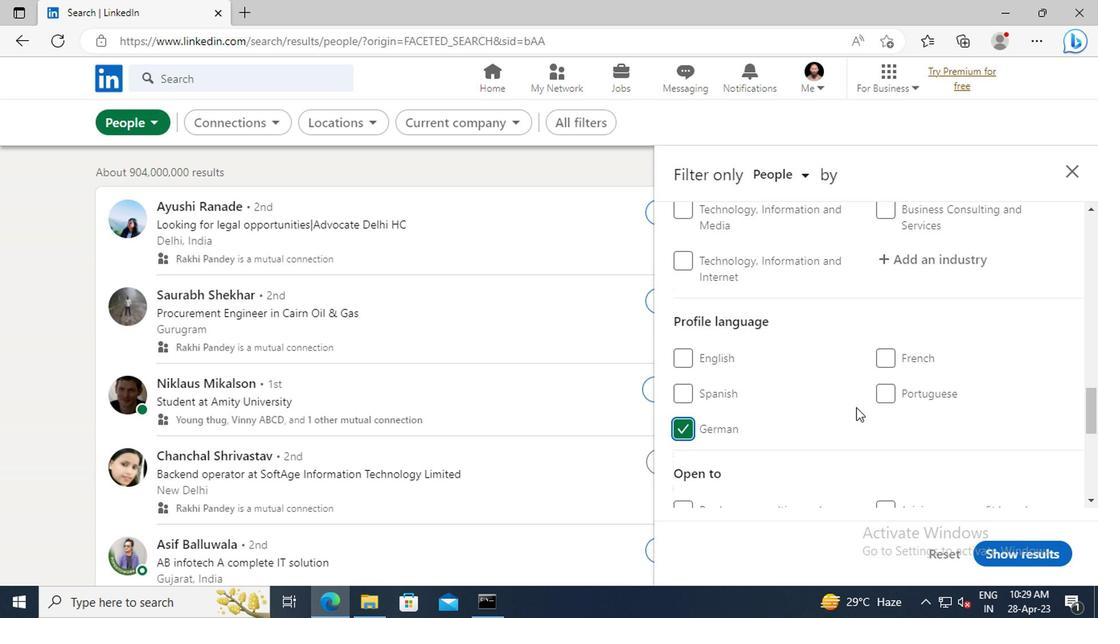 
Action: Mouse moved to (852, 406)
Screenshot: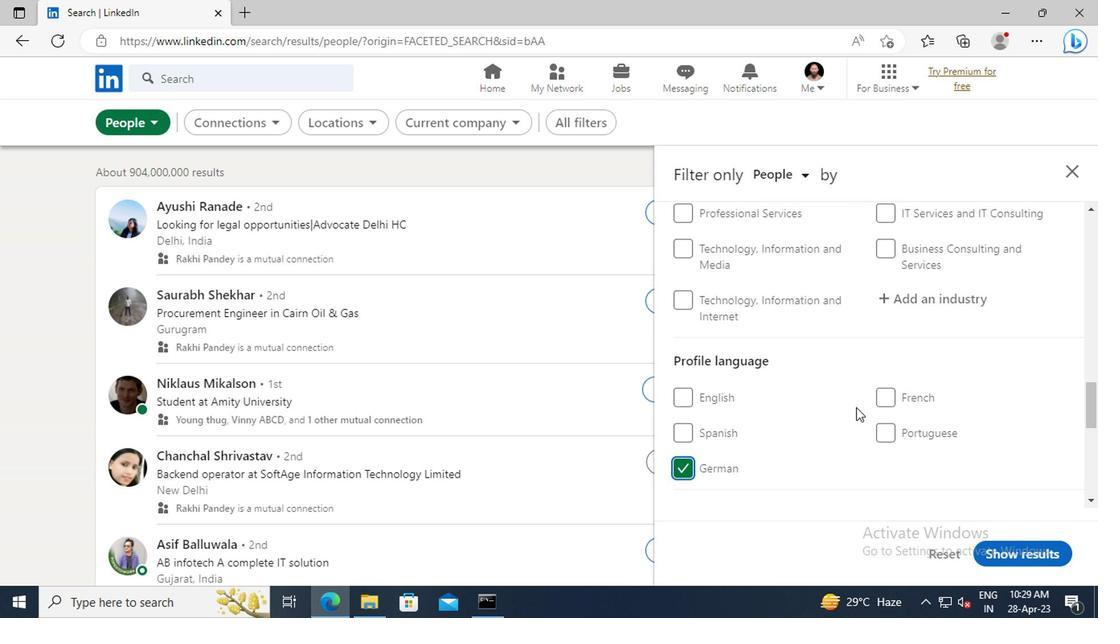 
Action: Mouse scrolled (852, 408) with delta (0, 1)
Screenshot: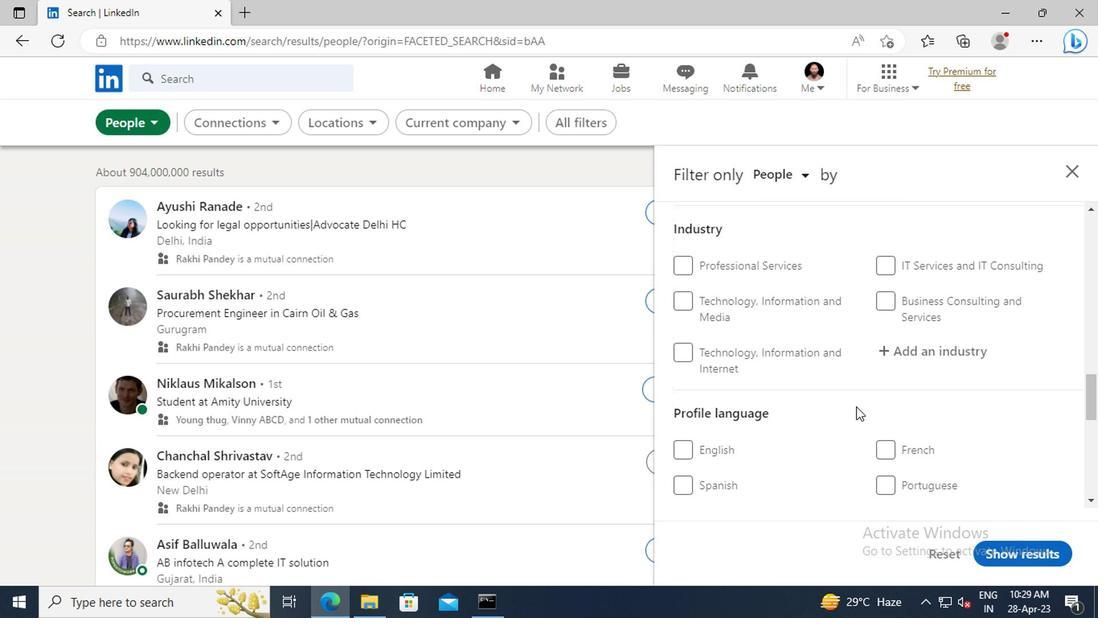 
Action: Mouse scrolled (852, 408) with delta (0, 1)
Screenshot: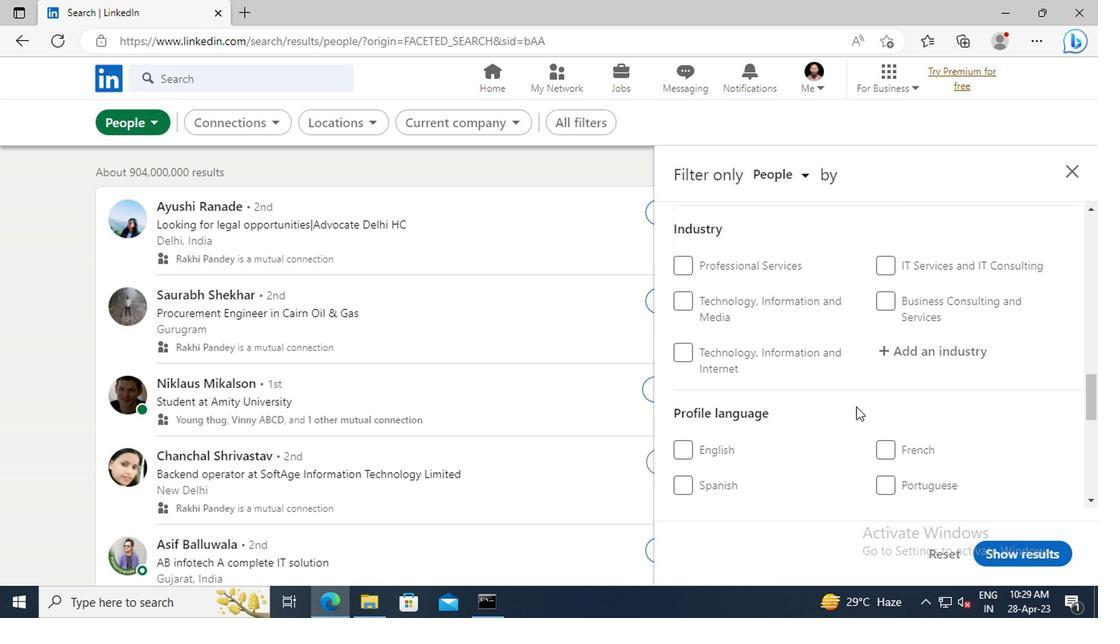 
Action: Mouse moved to (853, 406)
Screenshot: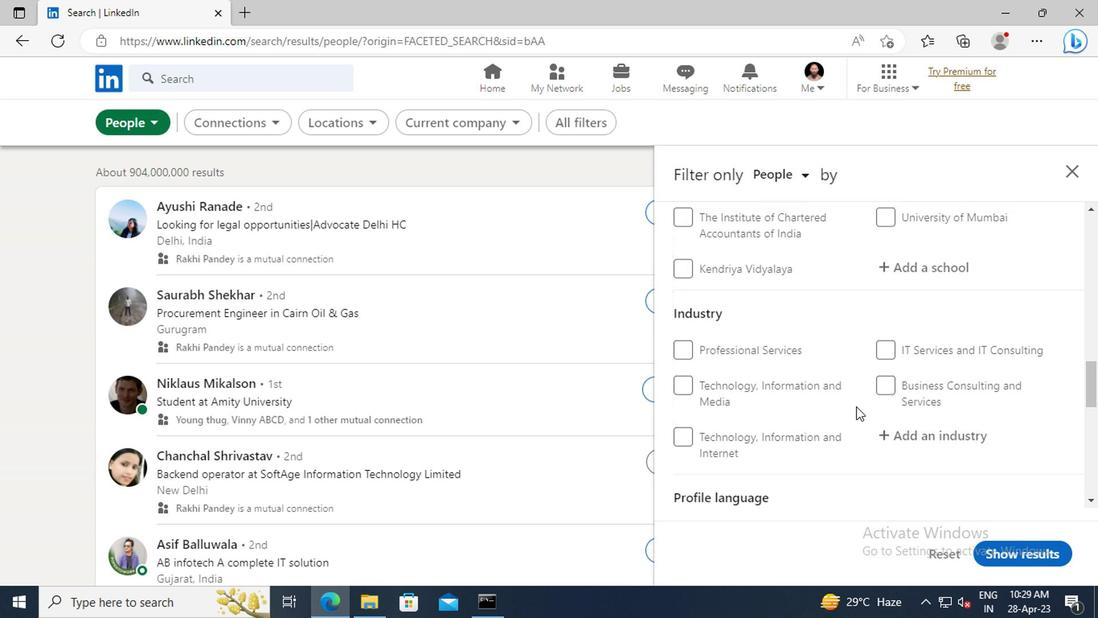 
Action: Mouse scrolled (853, 408) with delta (0, 1)
Screenshot: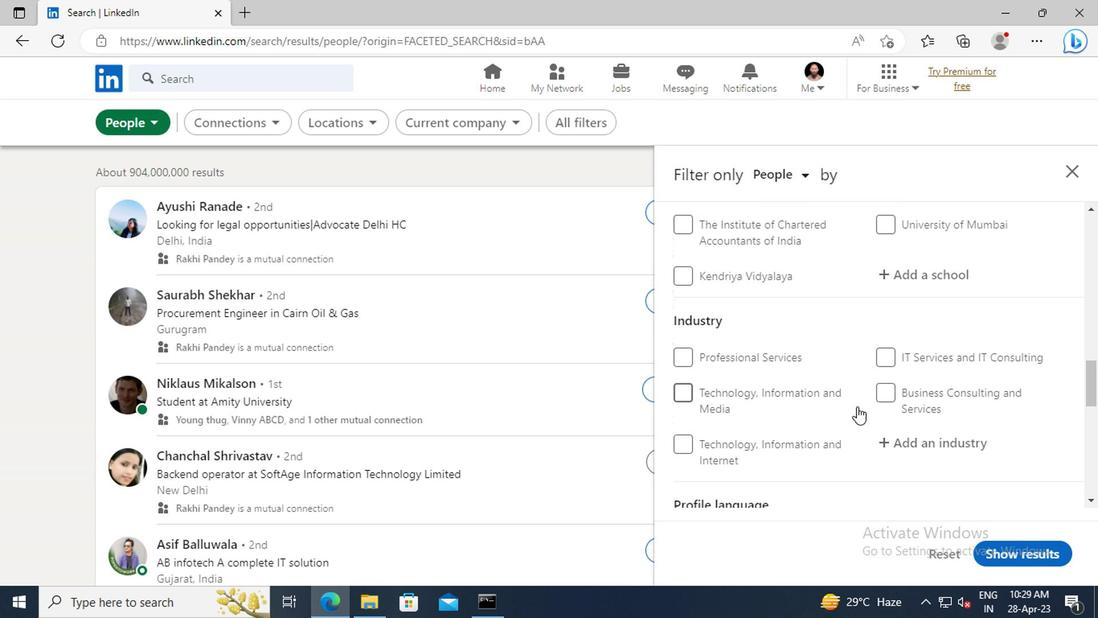 
Action: Mouse scrolled (853, 408) with delta (0, 1)
Screenshot: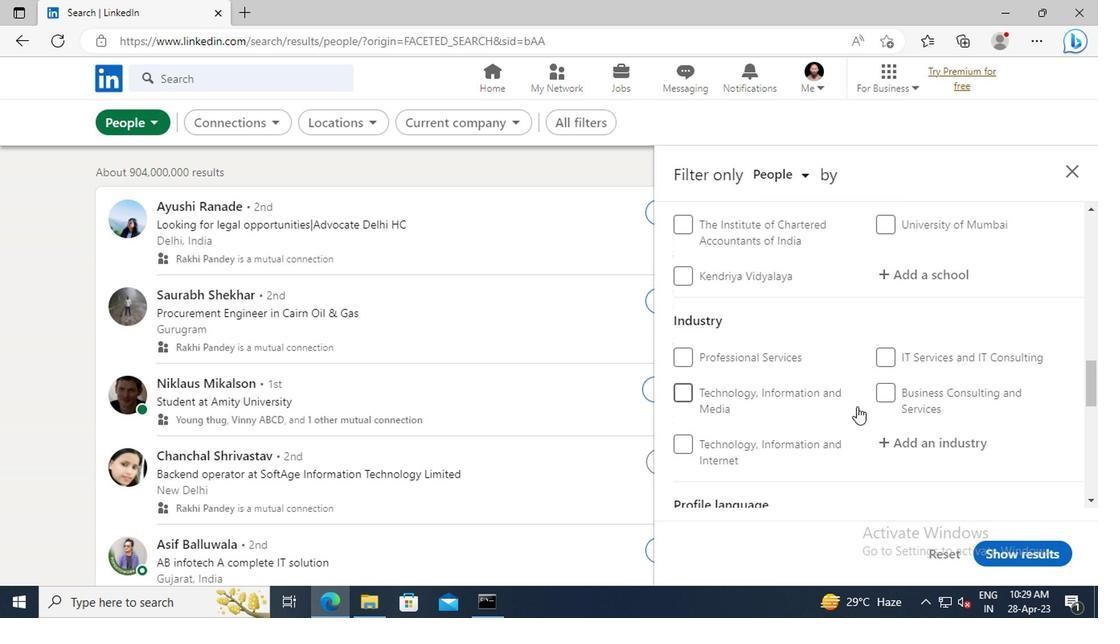 
Action: Mouse moved to (853, 406)
Screenshot: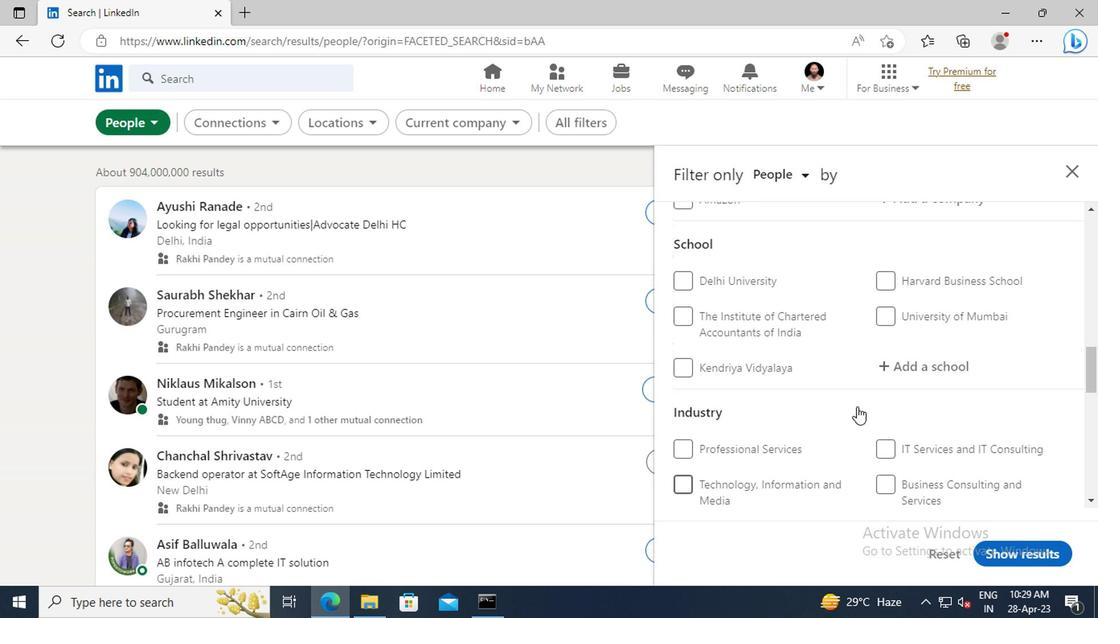 
Action: Mouse scrolled (853, 406) with delta (0, 0)
Screenshot: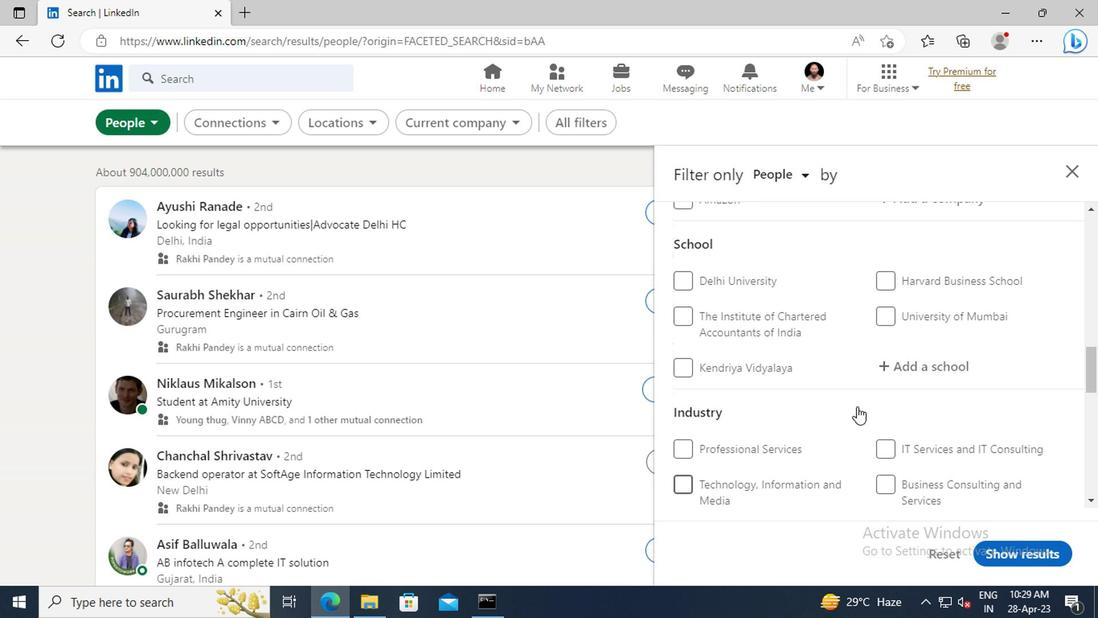
Action: Mouse scrolled (853, 406) with delta (0, 0)
Screenshot: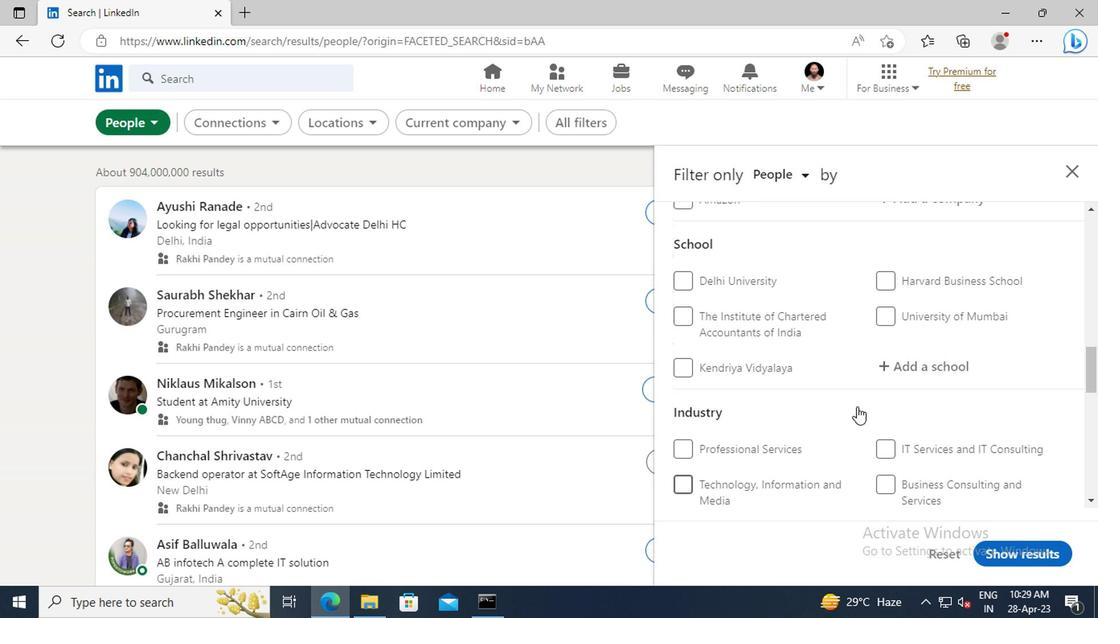 
Action: Mouse scrolled (853, 406) with delta (0, 0)
Screenshot: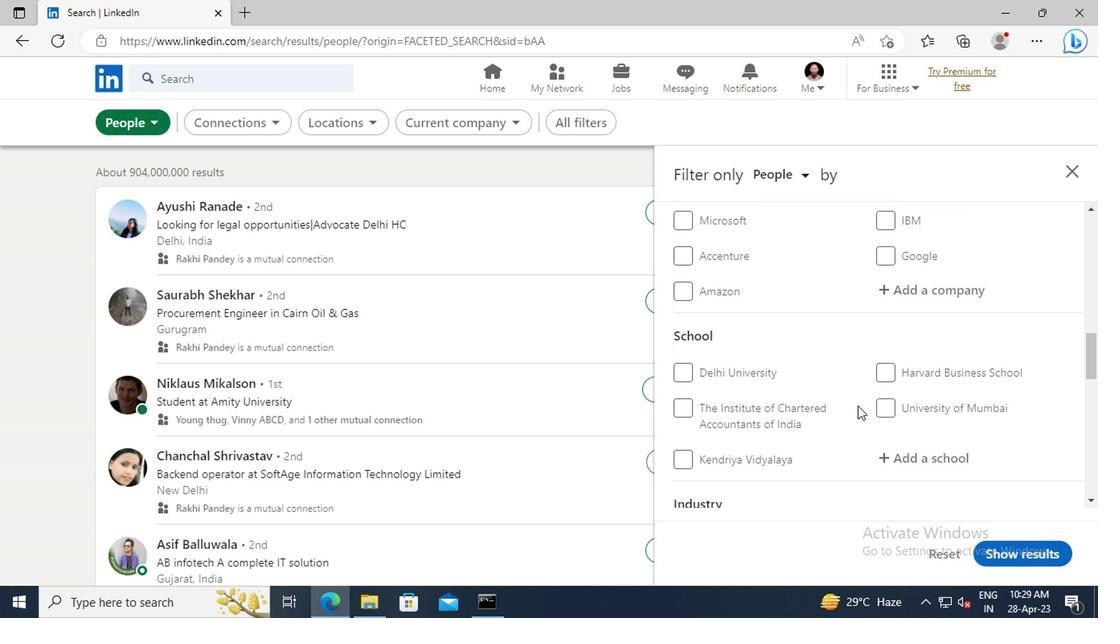 
Action: Mouse scrolled (853, 406) with delta (0, 0)
Screenshot: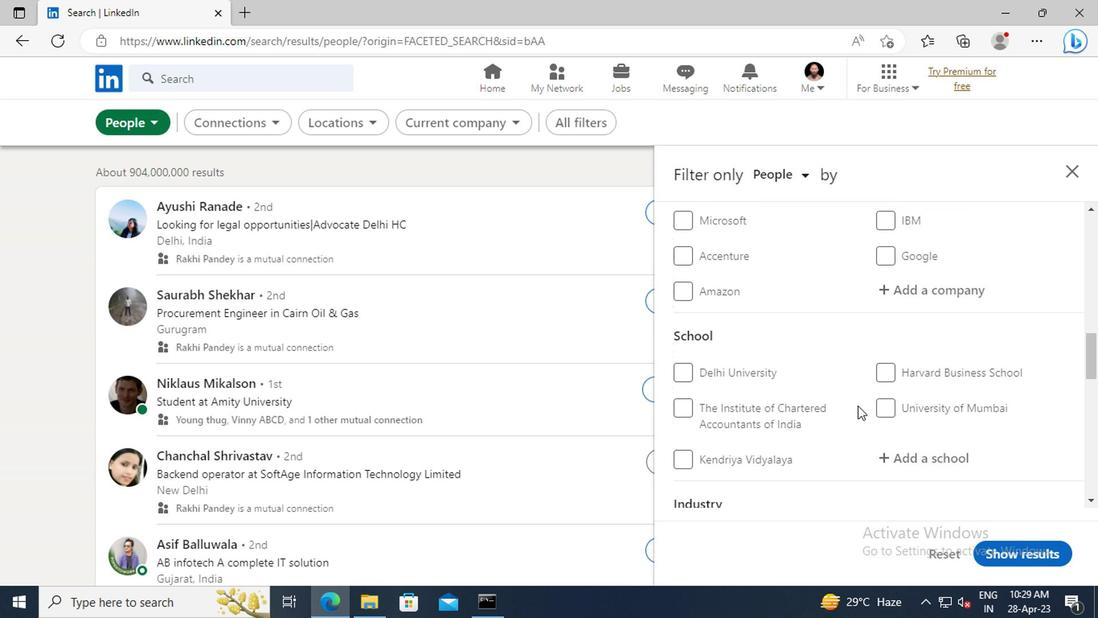 
Action: Mouse scrolled (853, 406) with delta (0, 0)
Screenshot: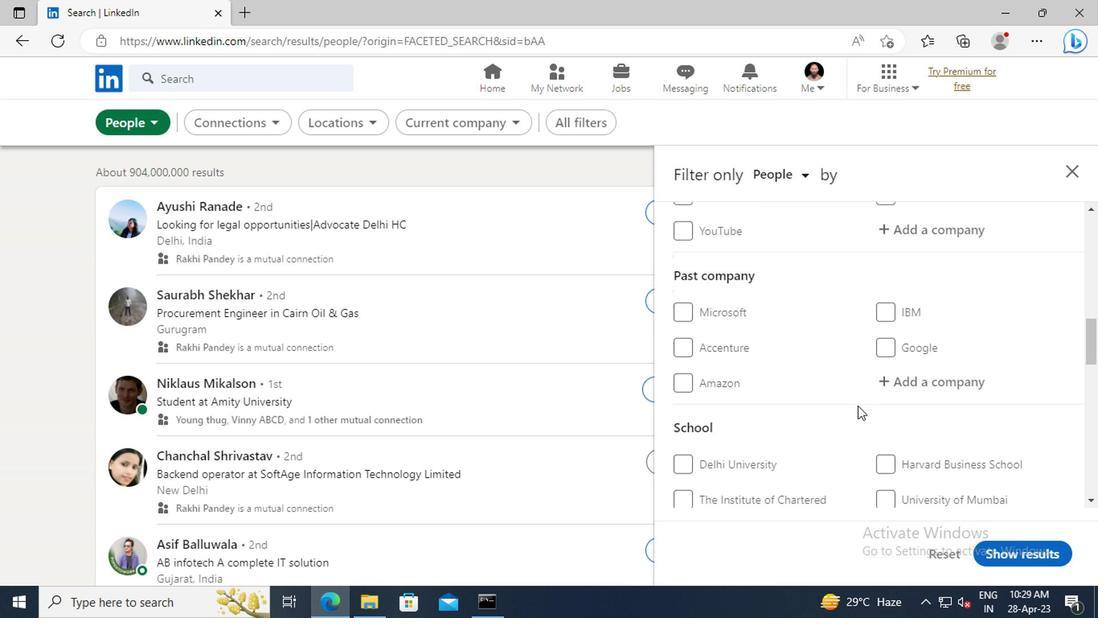 
Action: Mouse scrolled (853, 406) with delta (0, 0)
Screenshot: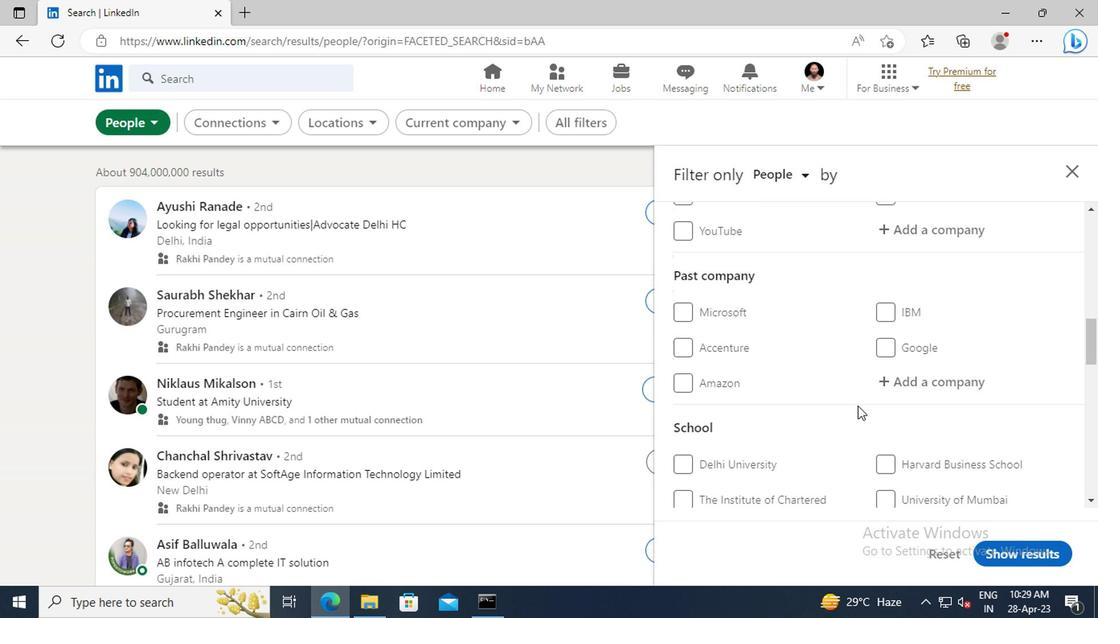
Action: Mouse moved to (855, 404)
Screenshot: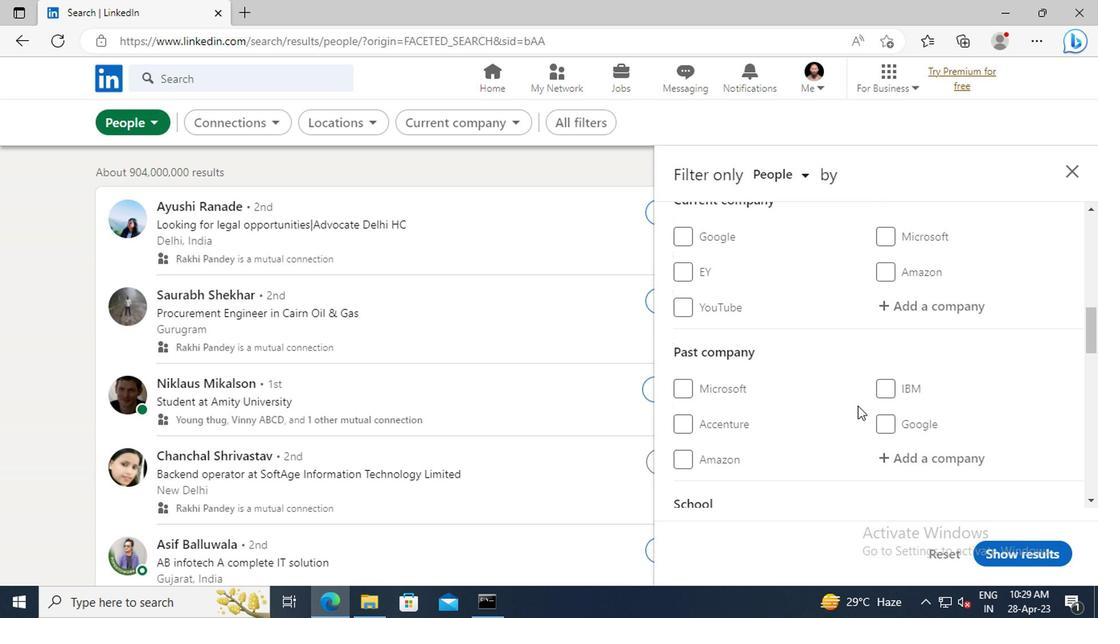 
Action: Mouse scrolled (855, 404) with delta (0, 0)
Screenshot: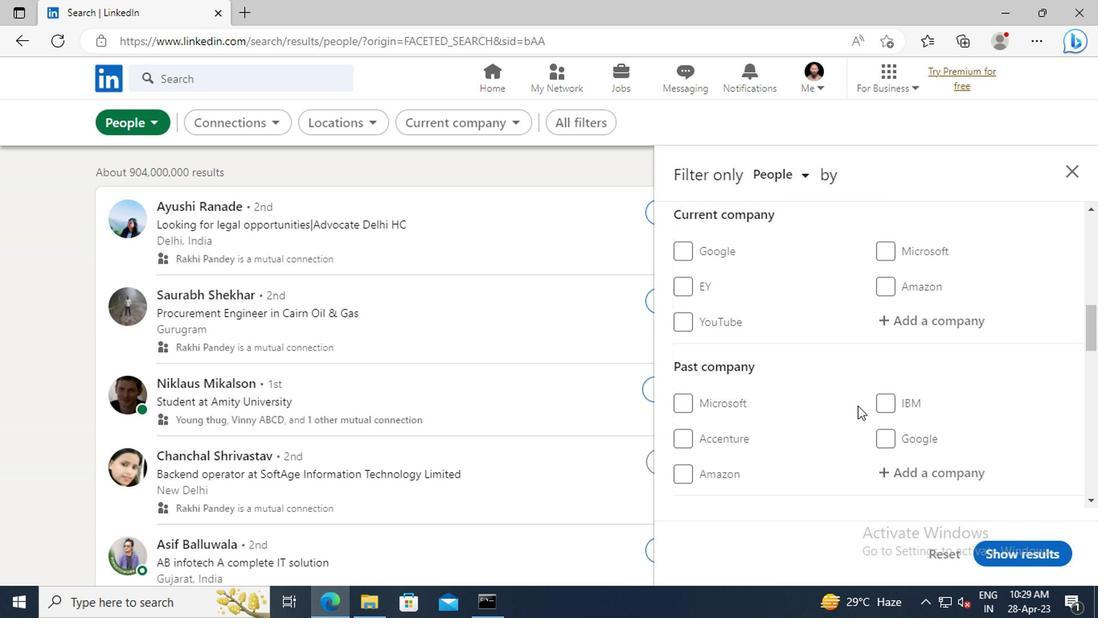 
Action: Mouse scrolled (855, 404) with delta (0, 0)
Screenshot: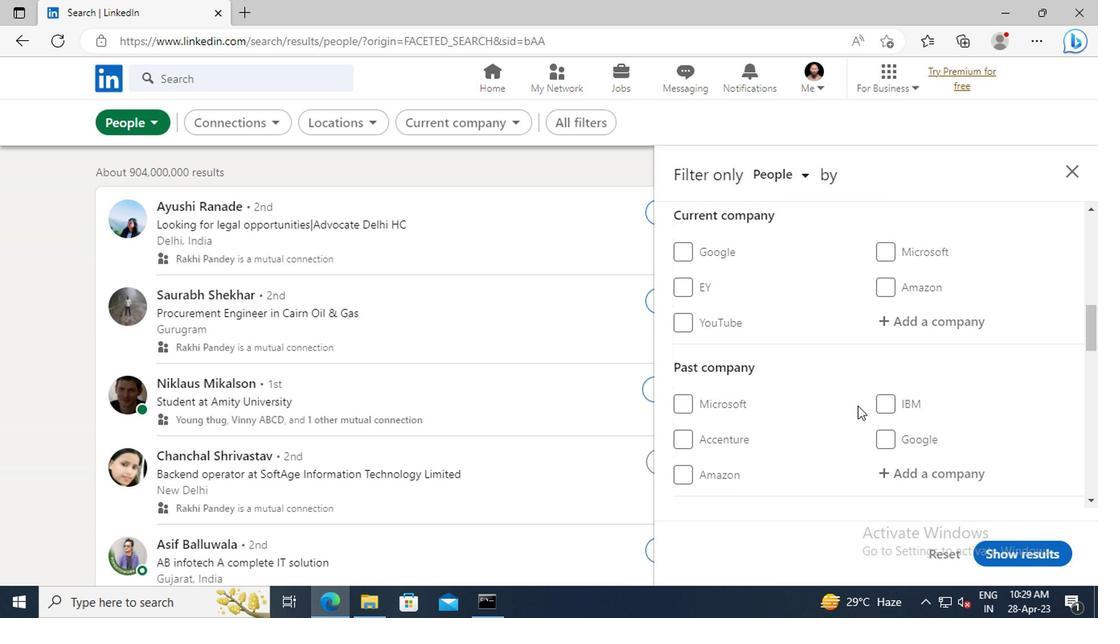 
Action: Mouse moved to (900, 412)
Screenshot: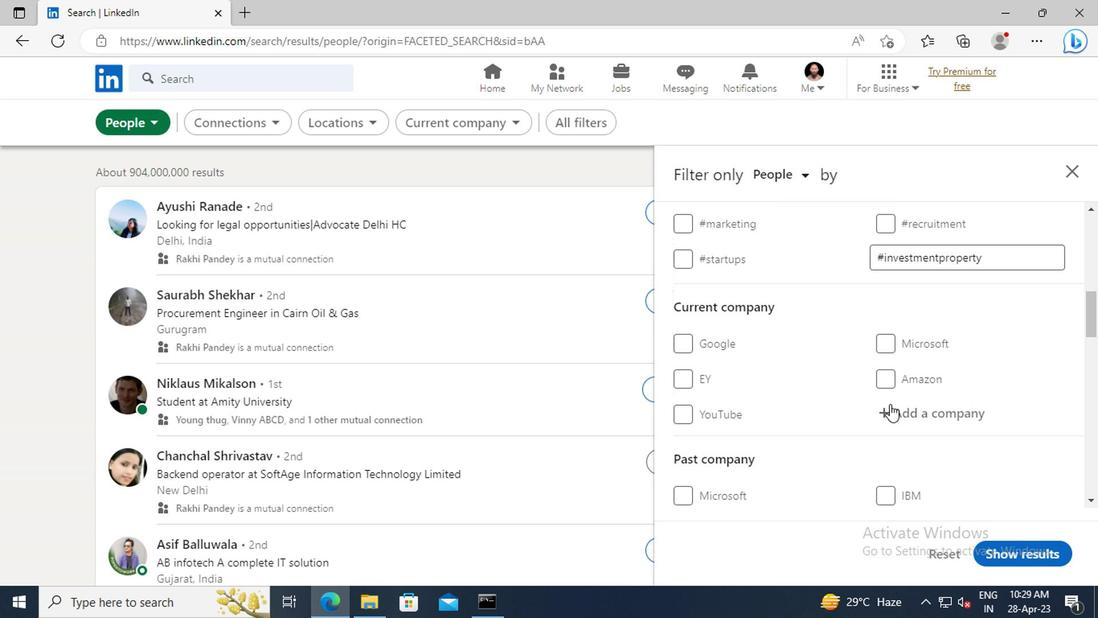 
Action: Mouse pressed left at (900, 412)
Screenshot: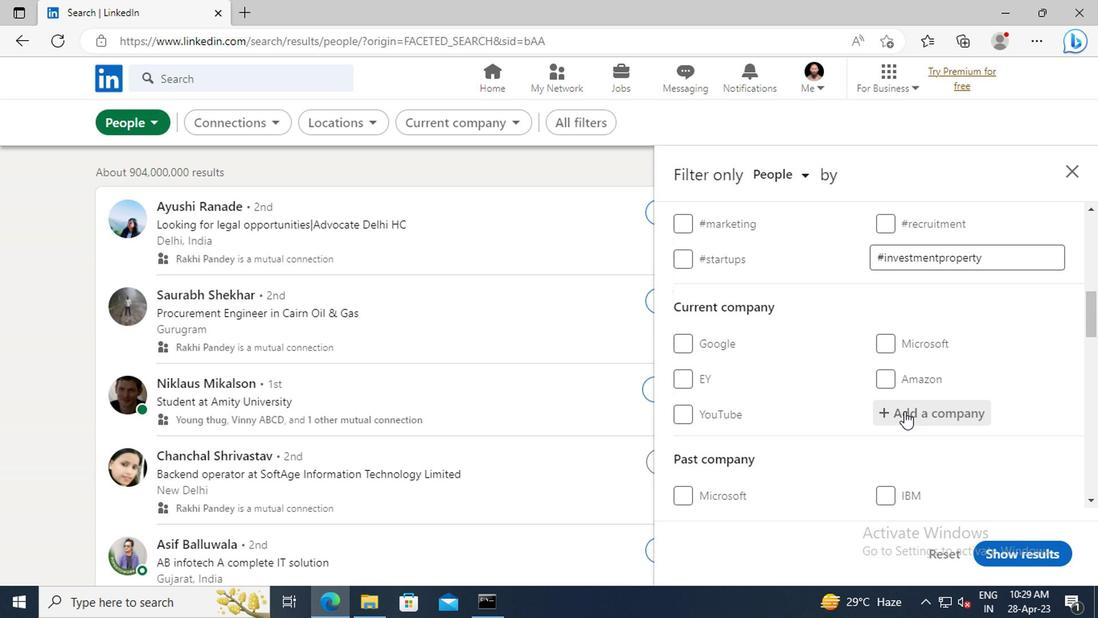 
Action: Key pressed <Key.shift>MANKIND<Key.space><Key.shift>PHARMA
Screenshot: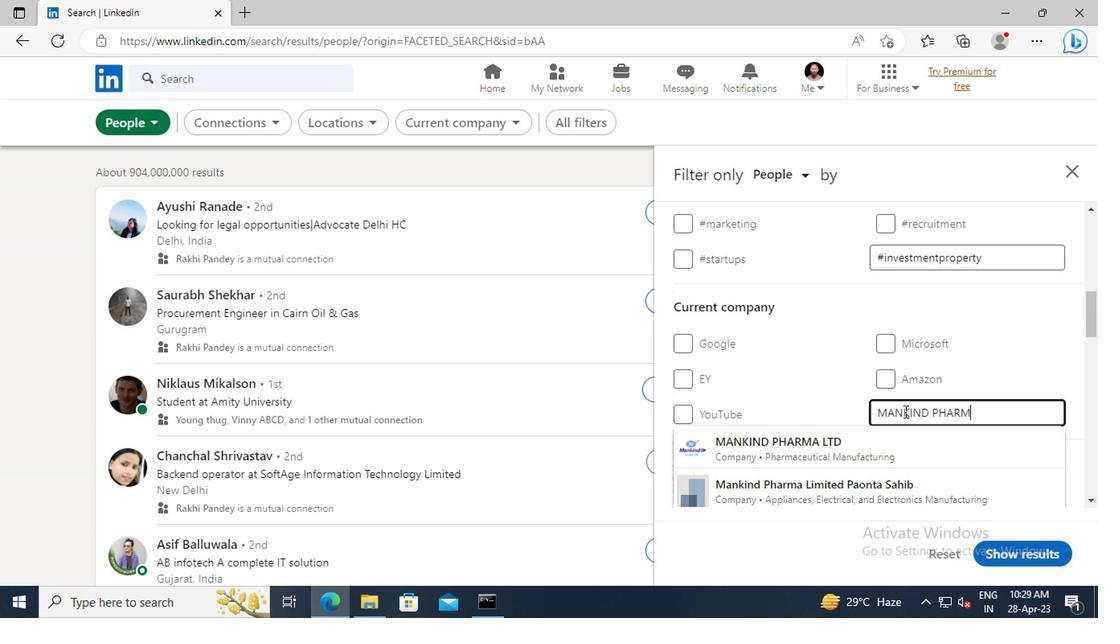 
Action: Mouse moved to (895, 448)
Screenshot: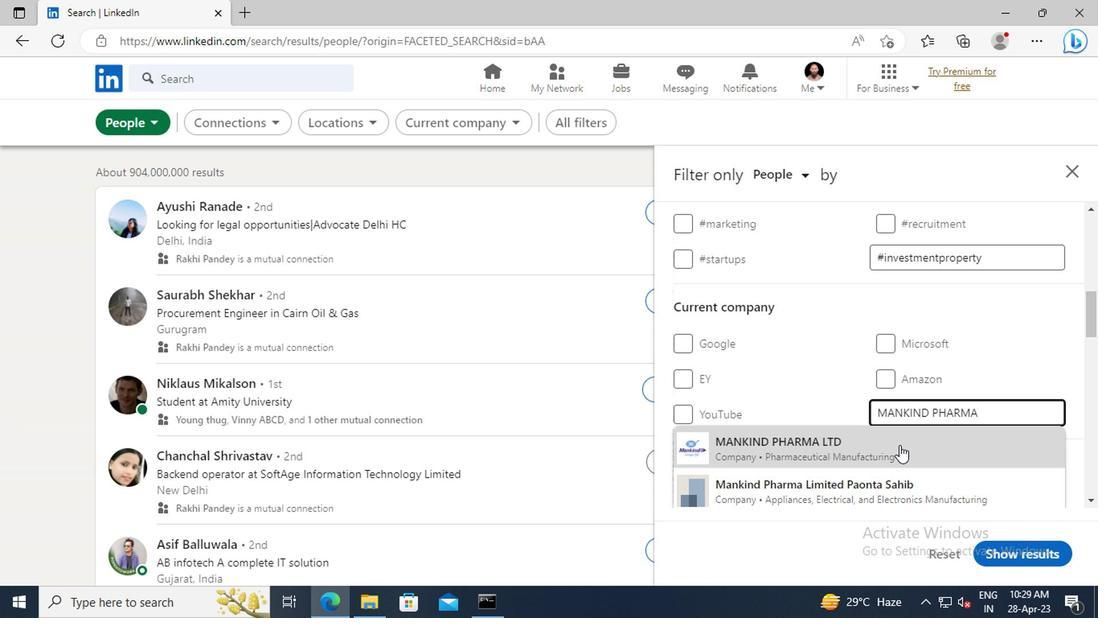 
Action: Mouse pressed left at (895, 448)
Screenshot: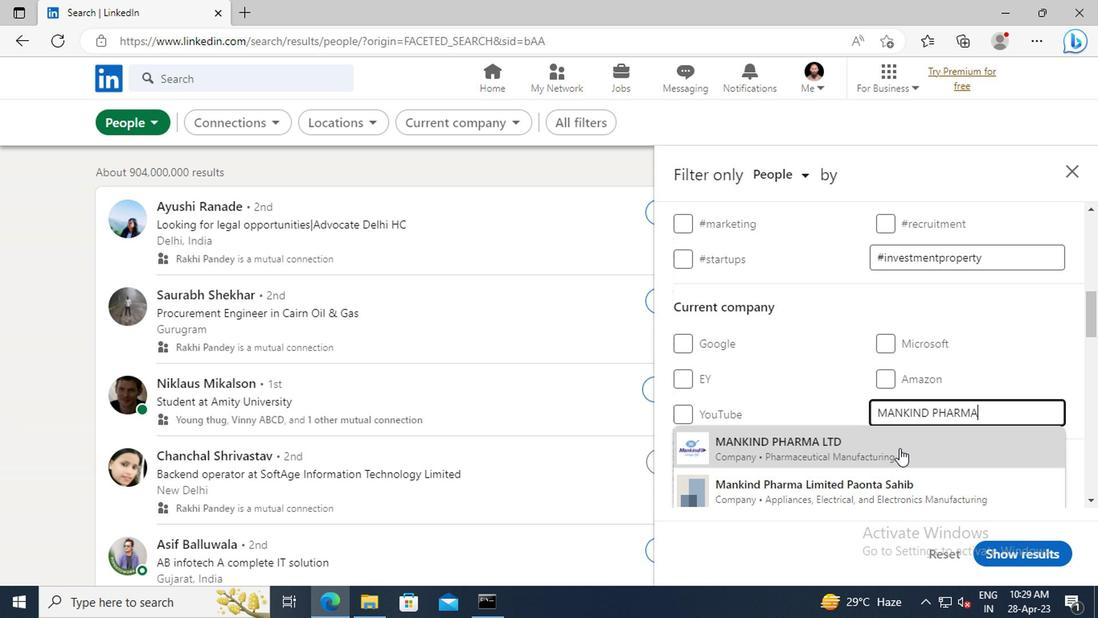 
Action: Mouse moved to (904, 348)
Screenshot: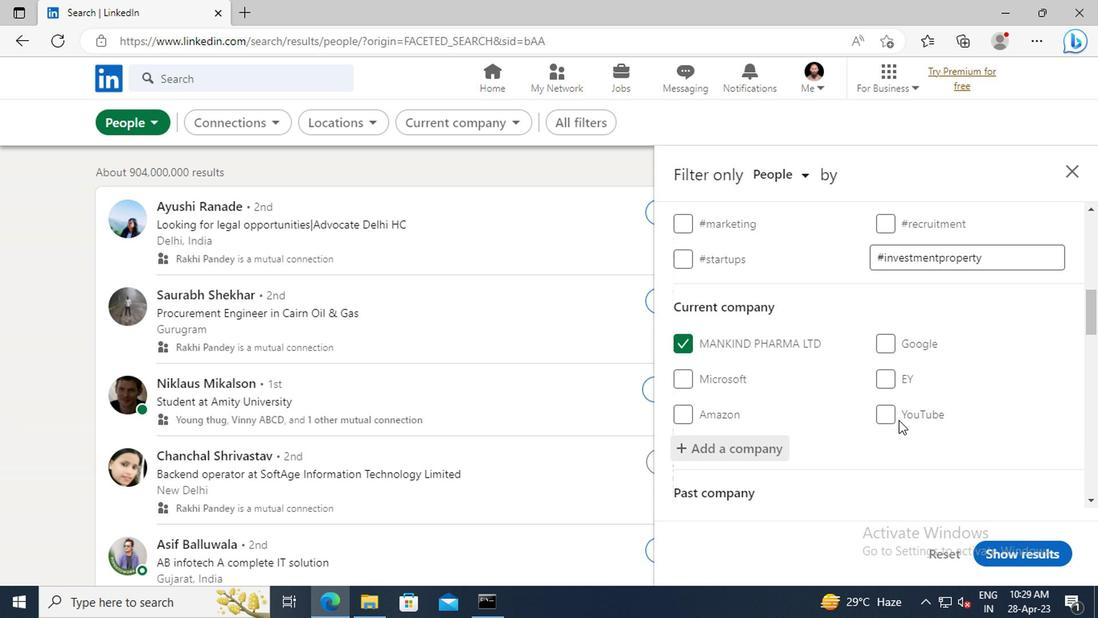 
Action: Mouse scrolled (904, 348) with delta (0, 0)
Screenshot: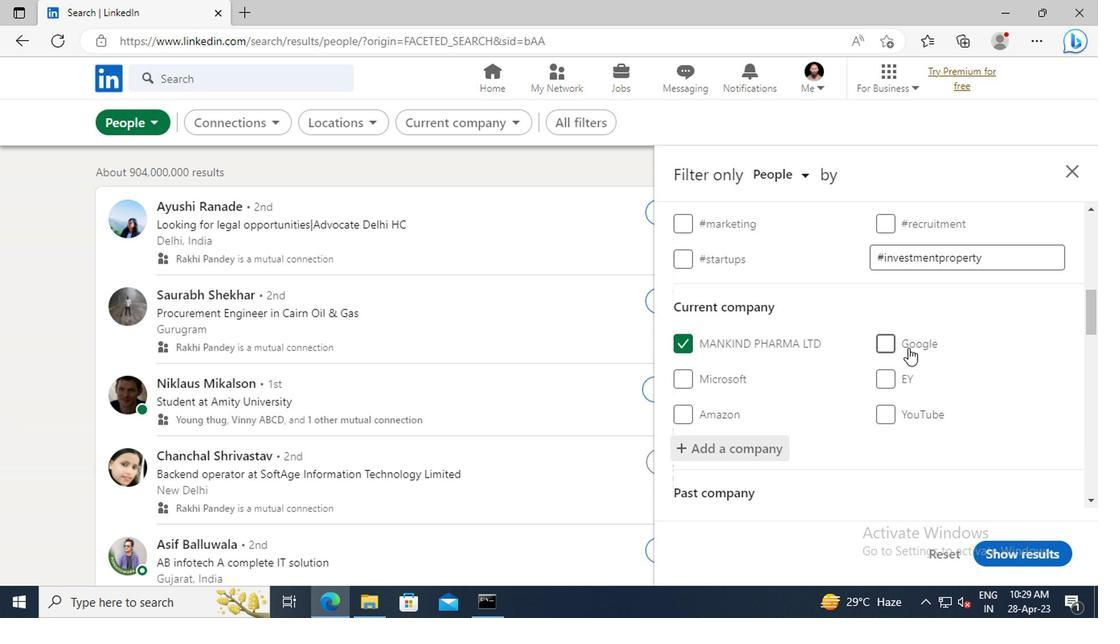 
Action: Mouse scrolled (904, 348) with delta (0, 0)
Screenshot: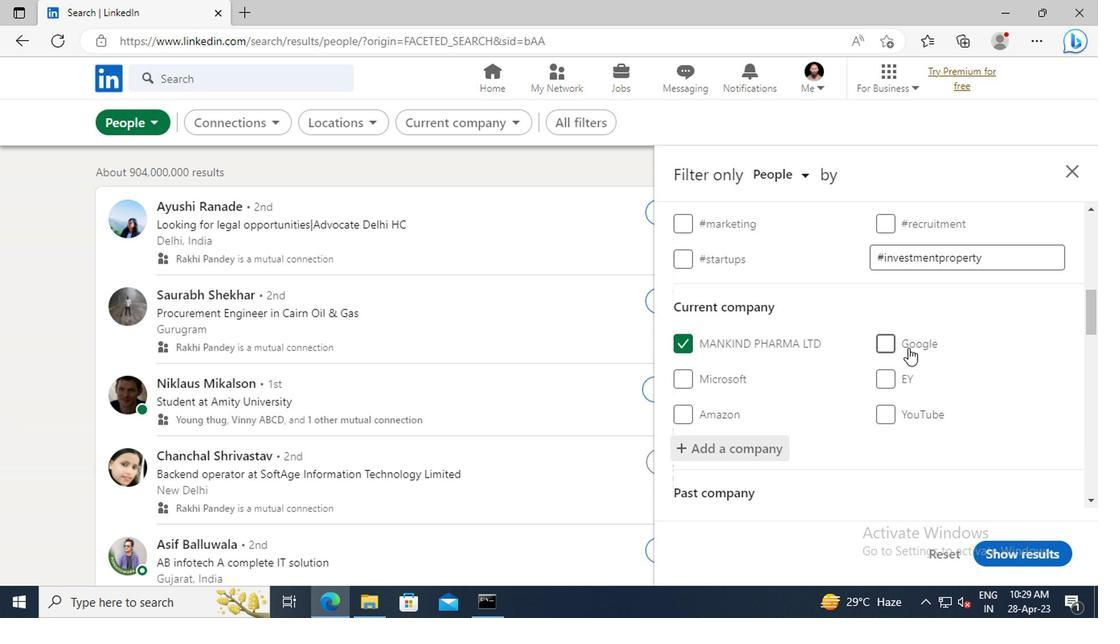 
Action: Mouse scrolled (904, 348) with delta (0, 0)
Screenshot: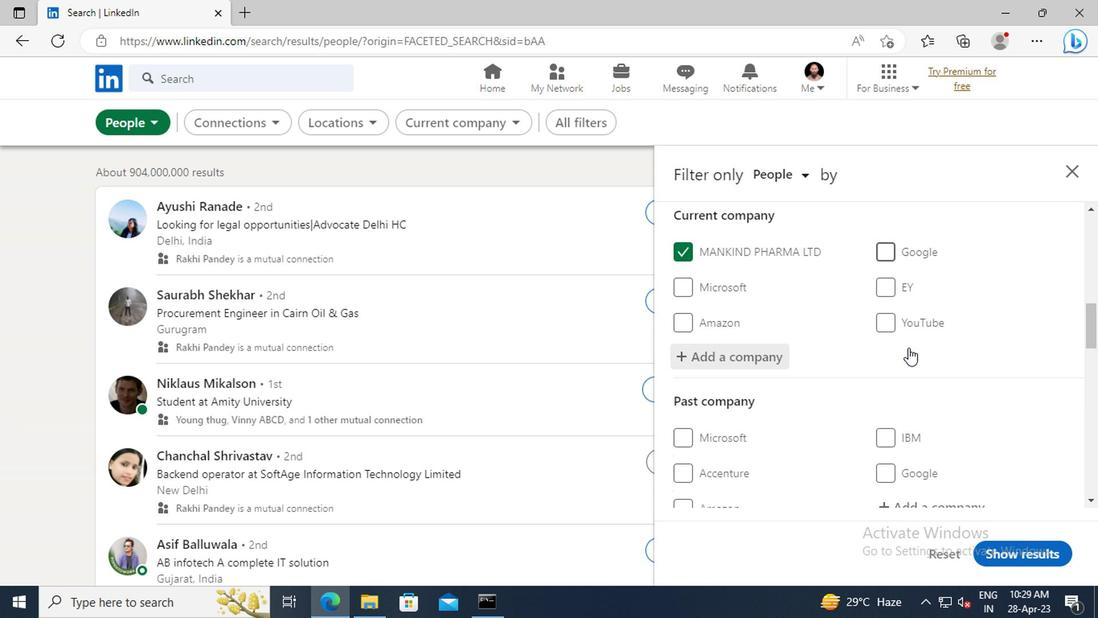 
Action: Mouse scrolled (904, 348) with delta (0, 0)
Screenshot: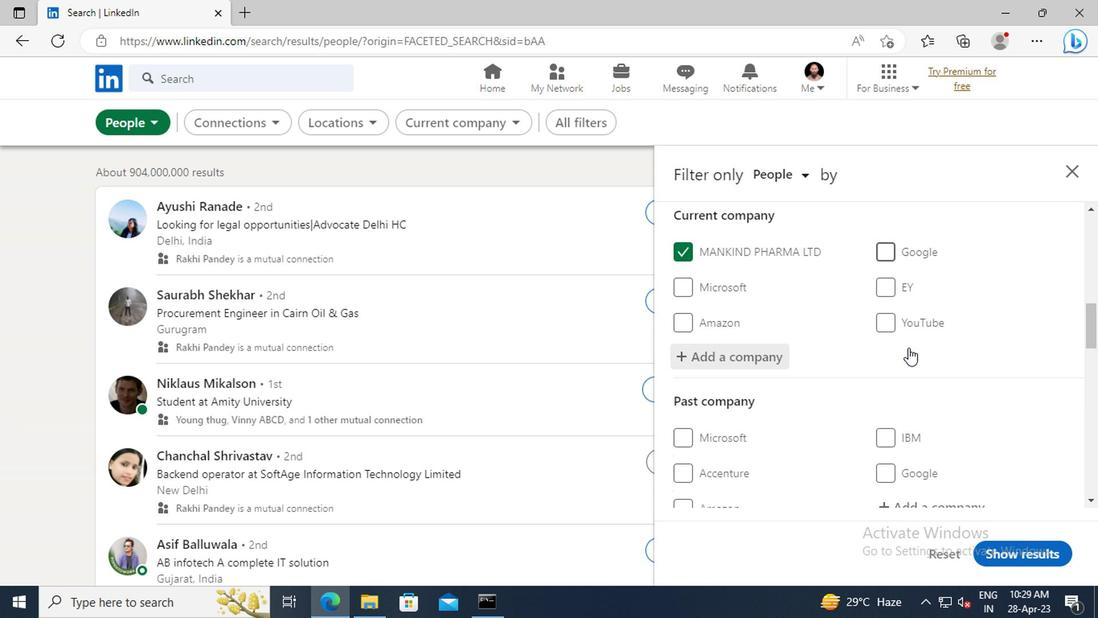 
Action: Mouse scrolled (904, 348) with delta (0, 0)
Screenshot: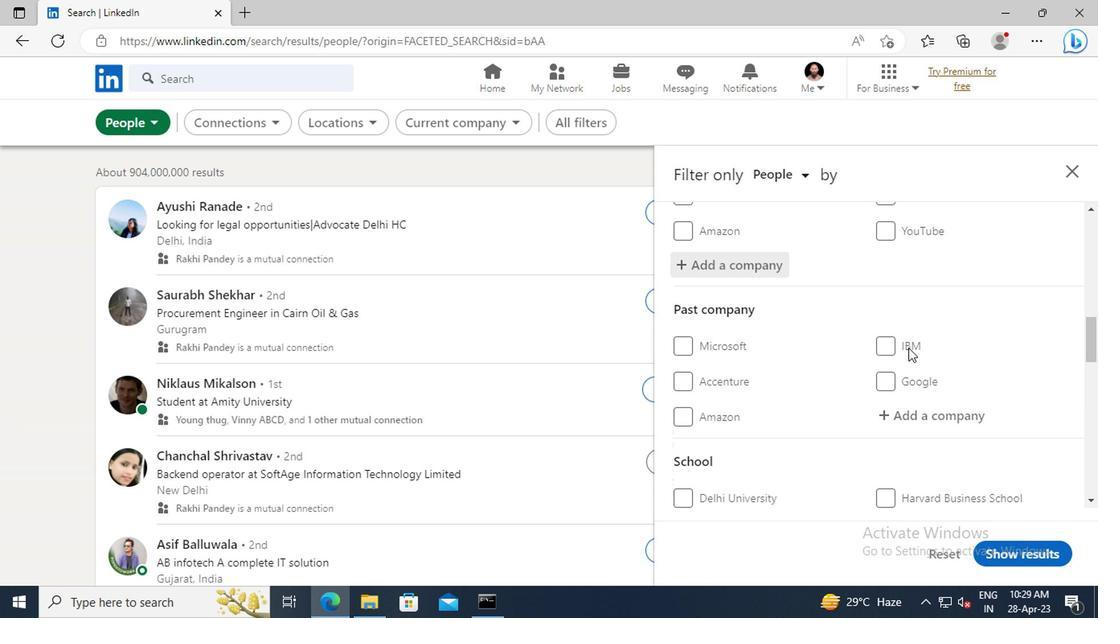 
Action: Mouse scrolled (904, 348) with delta (0, 0)
Screenshot: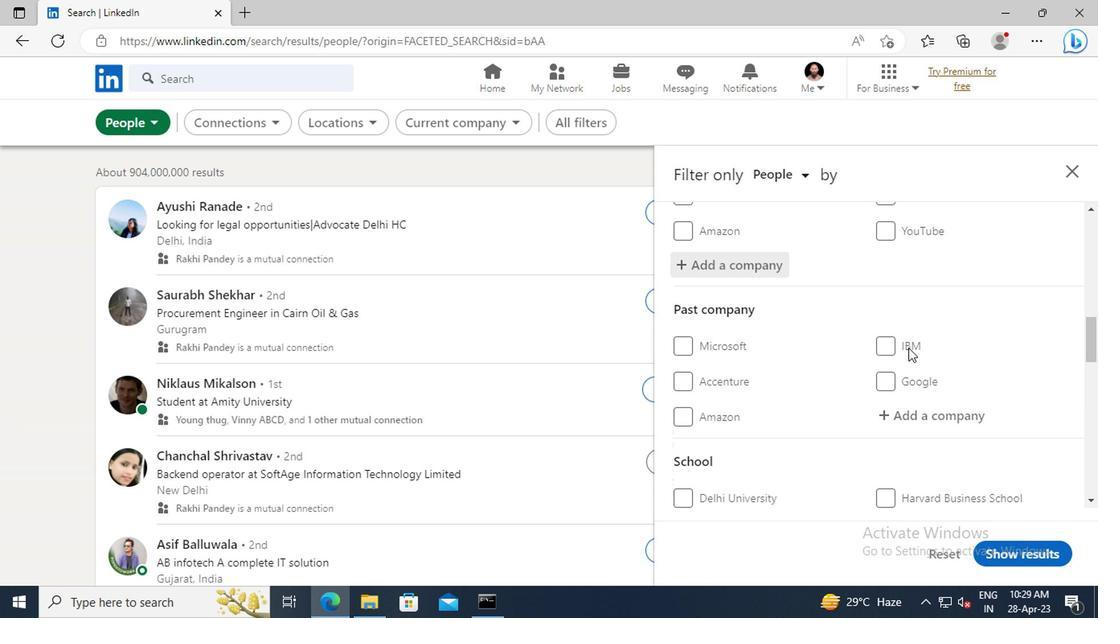 
Action: Mouse scrolled (904, 348) with delta (0, 0)
Screenshot: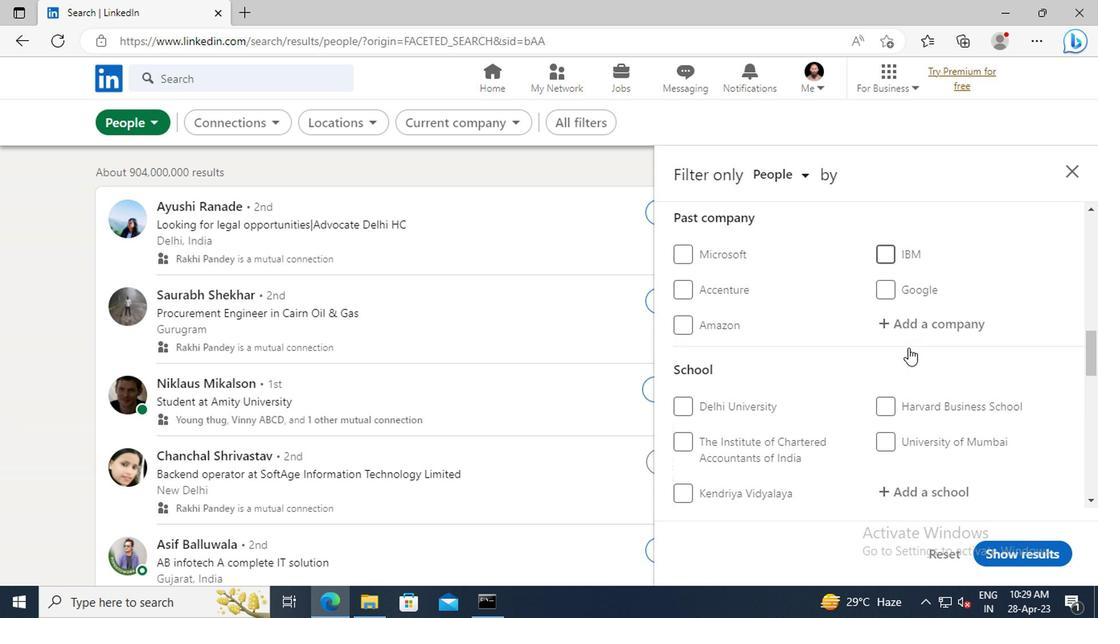 
Action: Mouse scrolled (904, 348) with delta (0, 0)
Screenshot: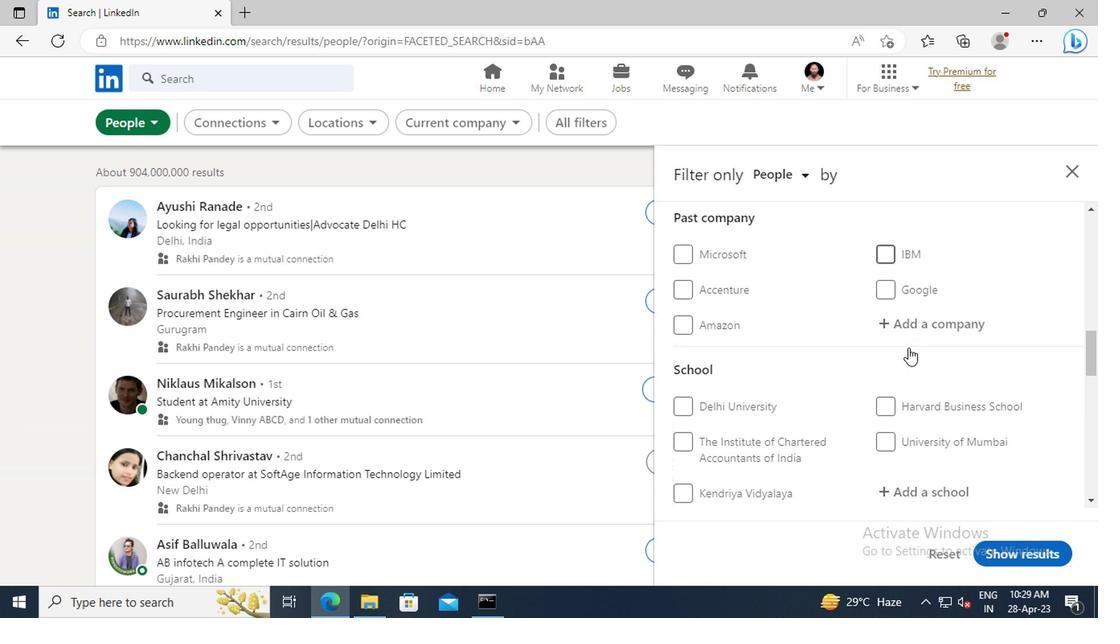 
Action: Mouse scrolled (904, 348) with delta (0, 0)
Screenshot: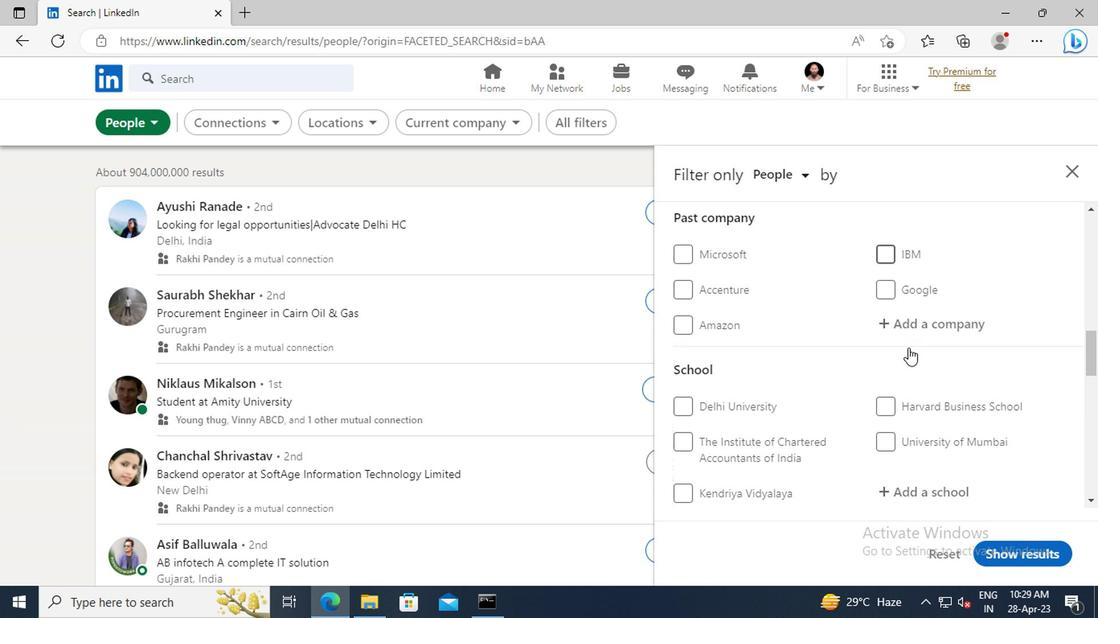 
Action: Mouse moved to (890, 356)
Screenshot: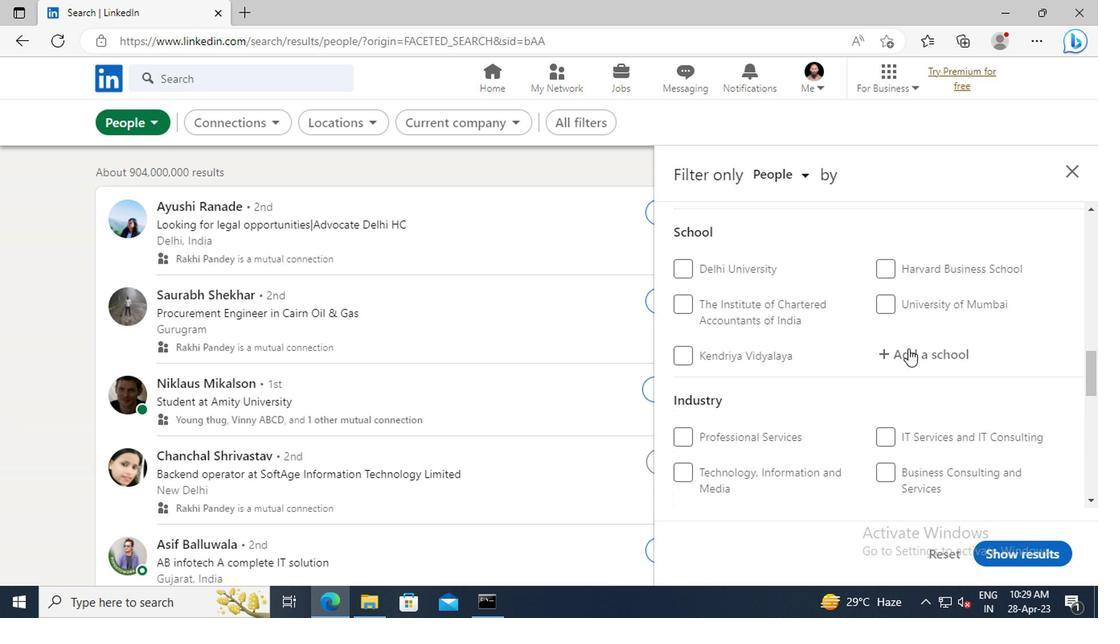 
Action: Mouse pressed left at (890, 356)
Screenshot: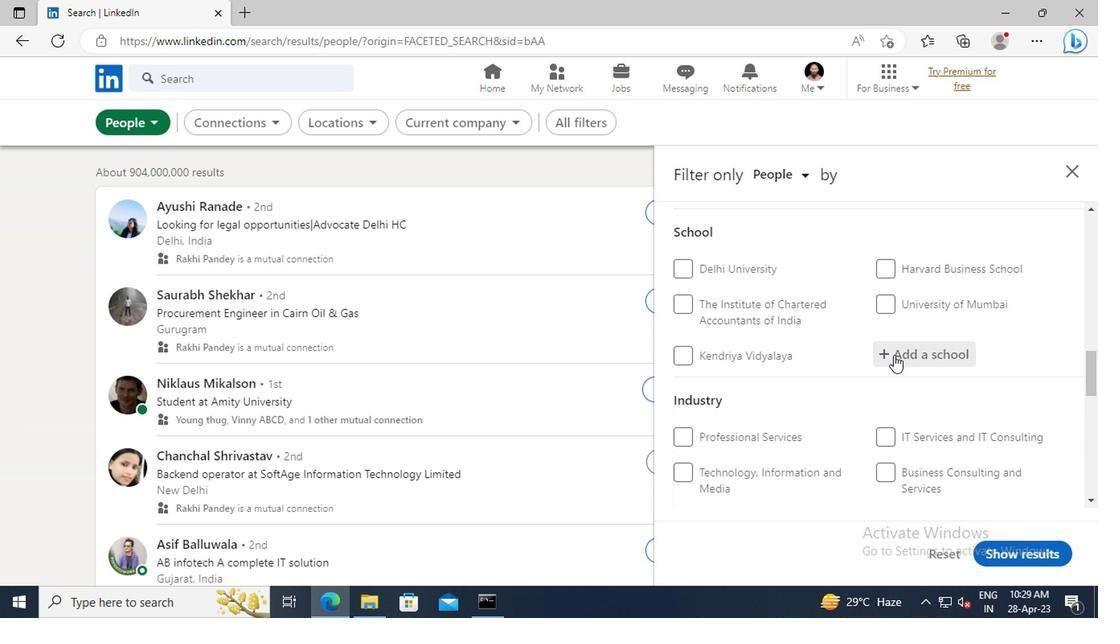 
Action: Key pressed <Key.shift>BLDEAS<Key.space><Key.shift>COLLEGE<Key.space>OF<Key.space>
Screenshot: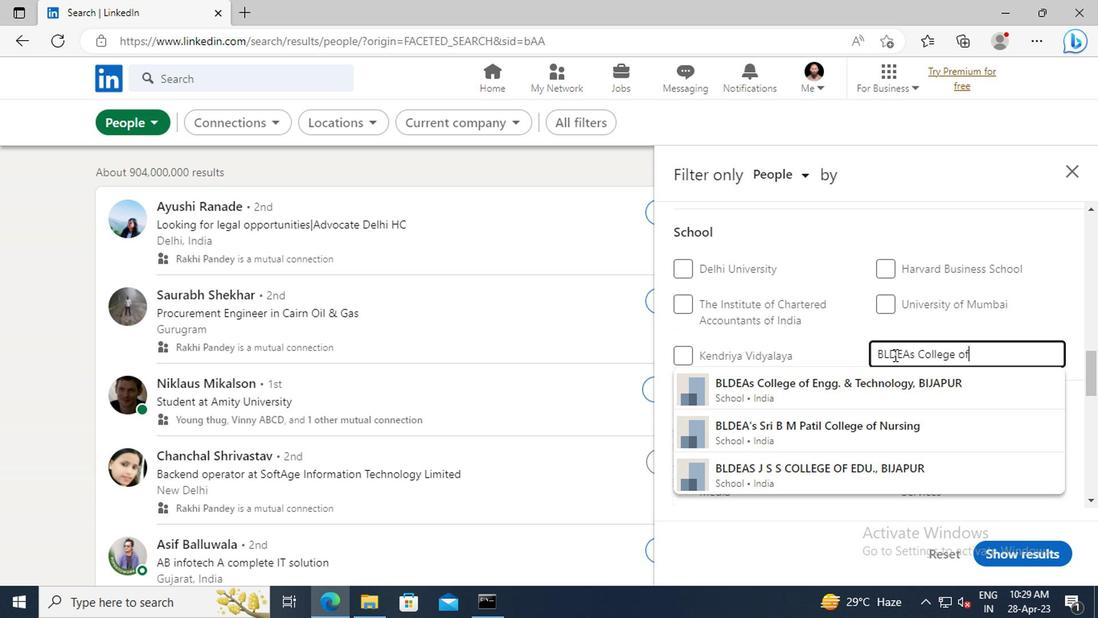 
Action: Mouse moved to (893, 386)
Screenshot: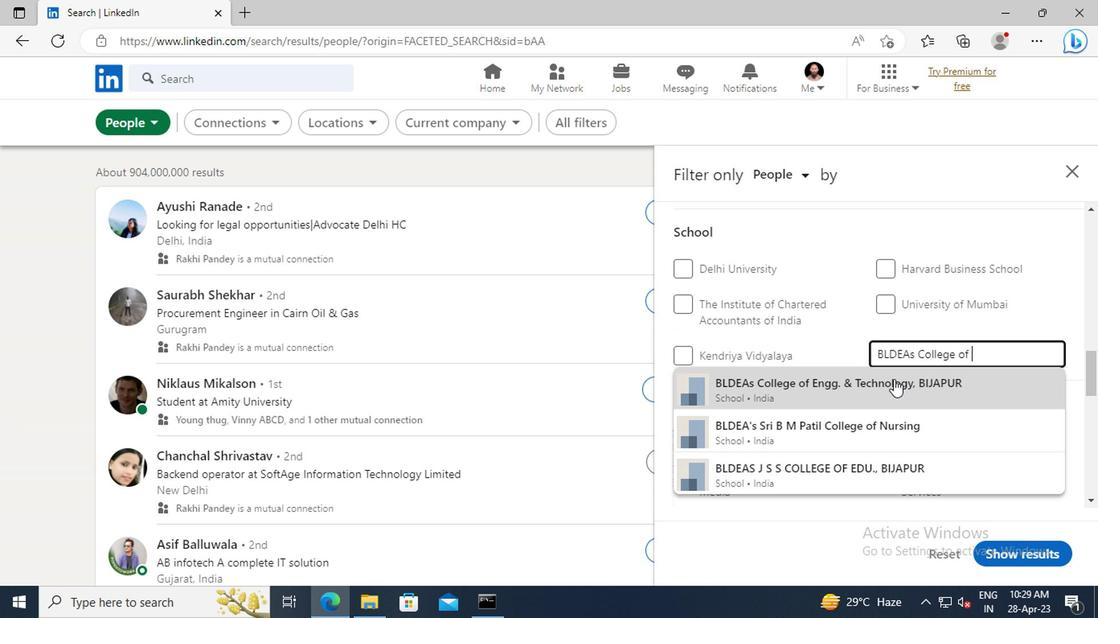
Action: Mouse pressed left at (893, 386)
Screenshot: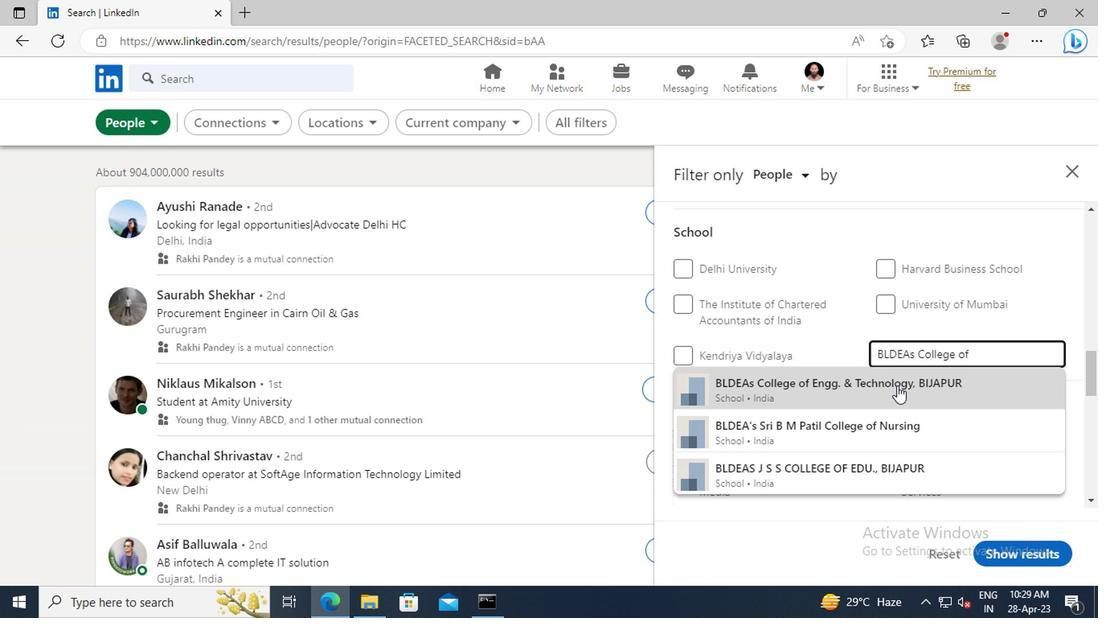 
Action: Mouse moved to (898, 352)
Screenshot: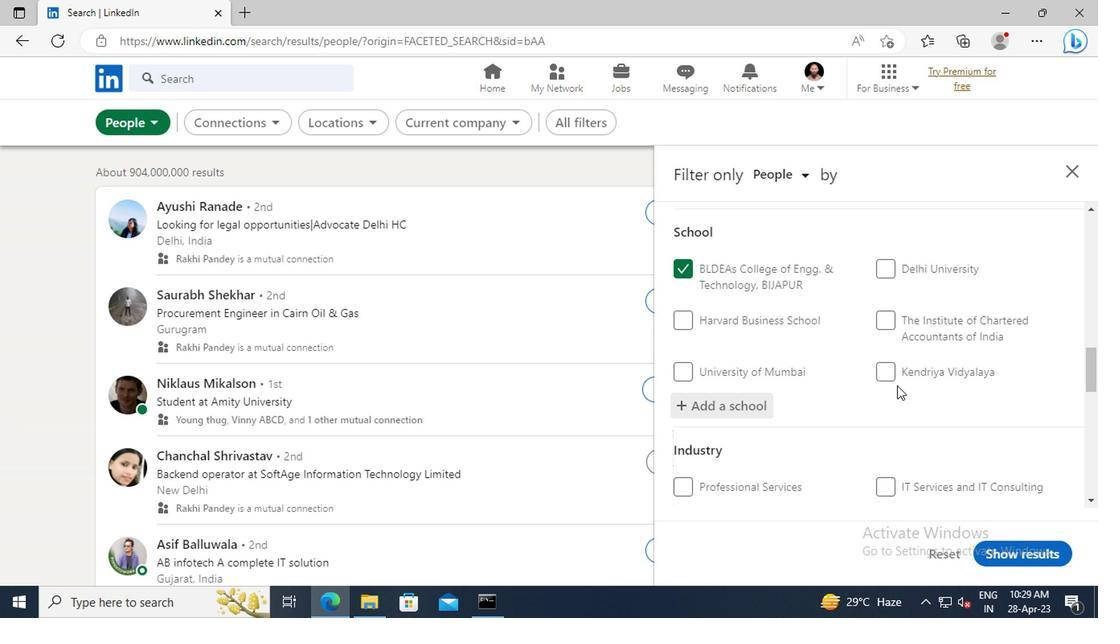 
Action: Mouse scrolled (898, 351) with delta (0, 0)
Screenshot: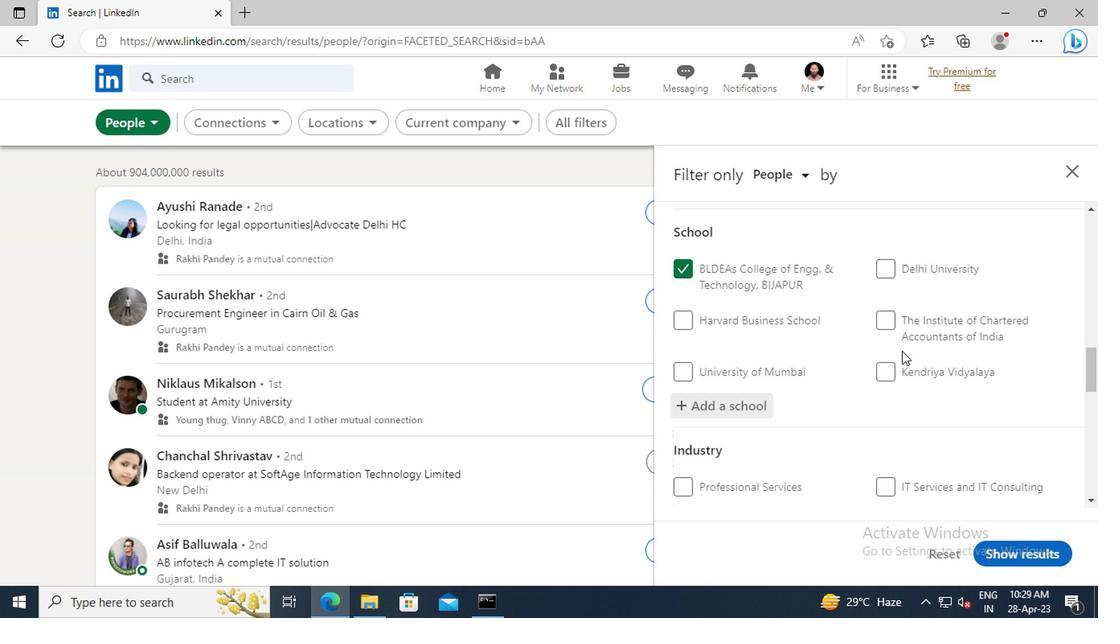 
Action: Mouse scrolled (898, 351) with delta (0, 0)
Screenshot: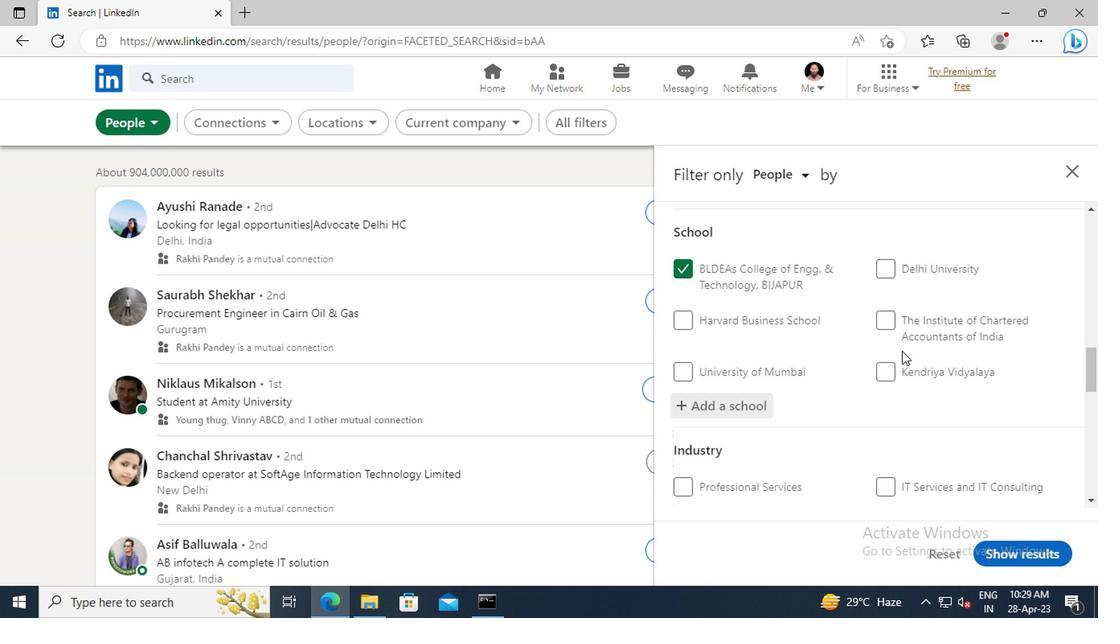 
Action: Mouse scrolled (898, 351) with delta (0, 0)
Screenshot: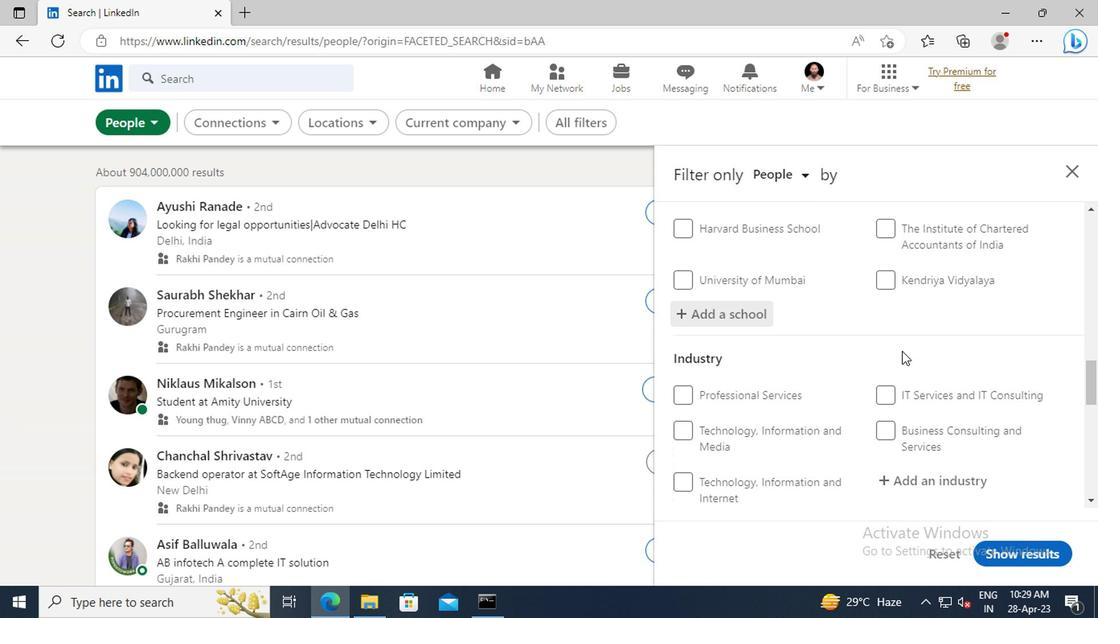 
Action: Mouse scrolled (898, 351) with delta (0, 0)
Screenshot: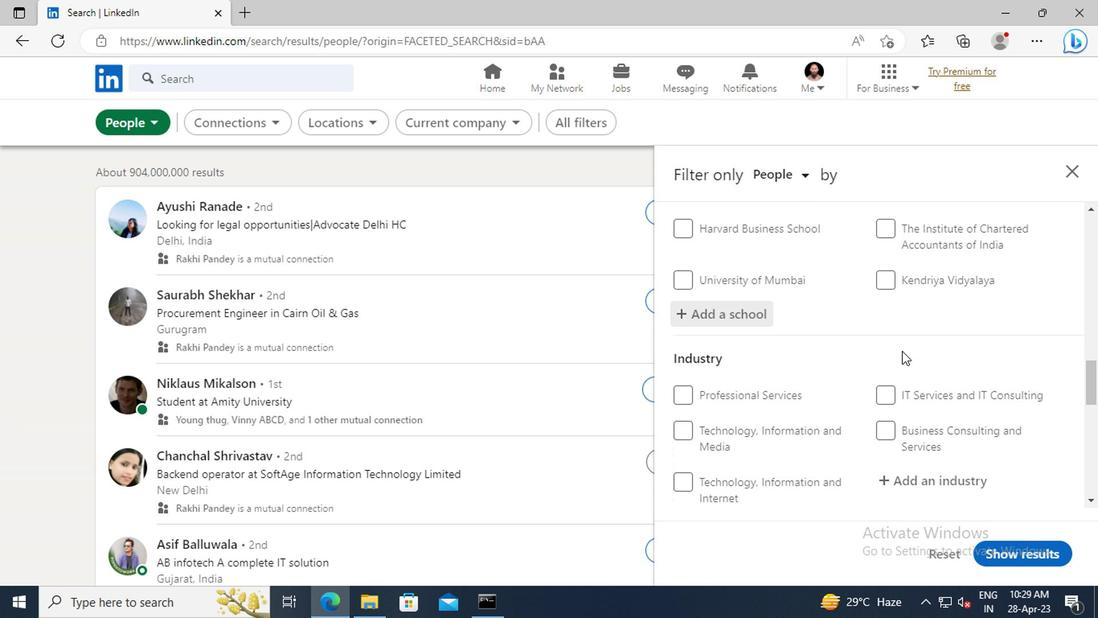 
Action: Mouse moved to (899, 388)
Screenshot: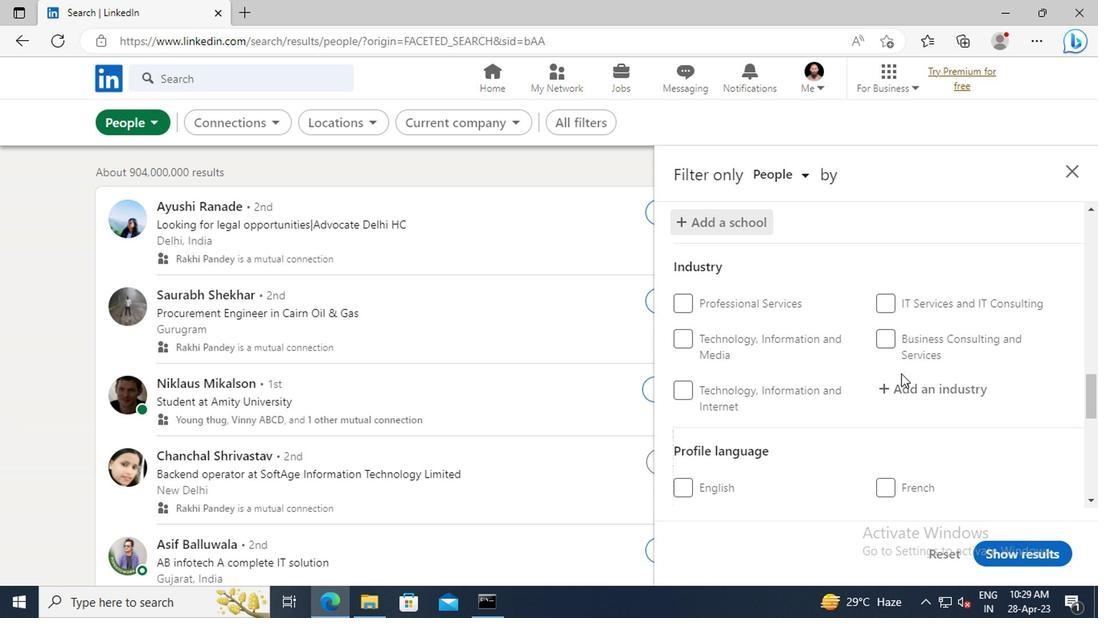 
Action: Mouse pressed left at (899, 388)
Screenshot: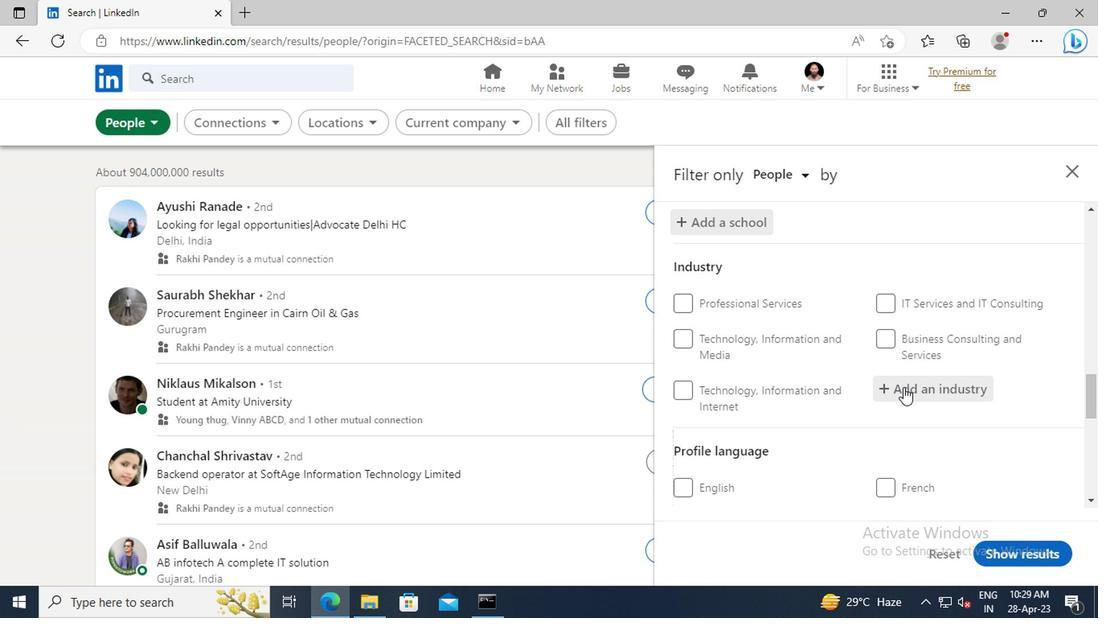 
Action: Key pressed <Key.shift>DISTILLERIES
Screenshot: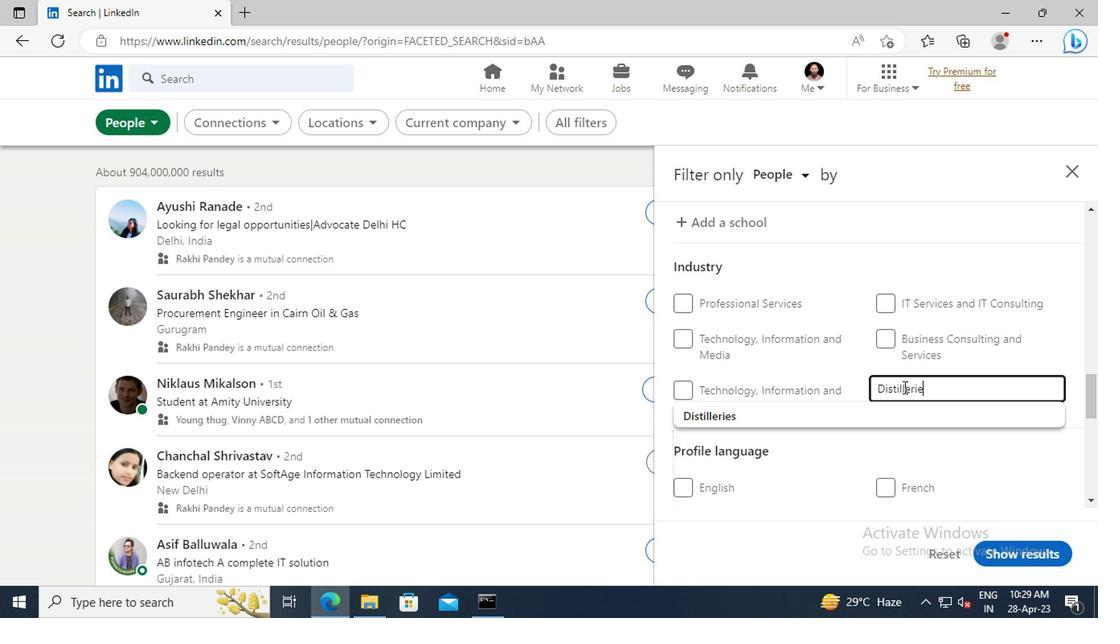 
Action: Mouse moved to (901, 410)
Screenshot: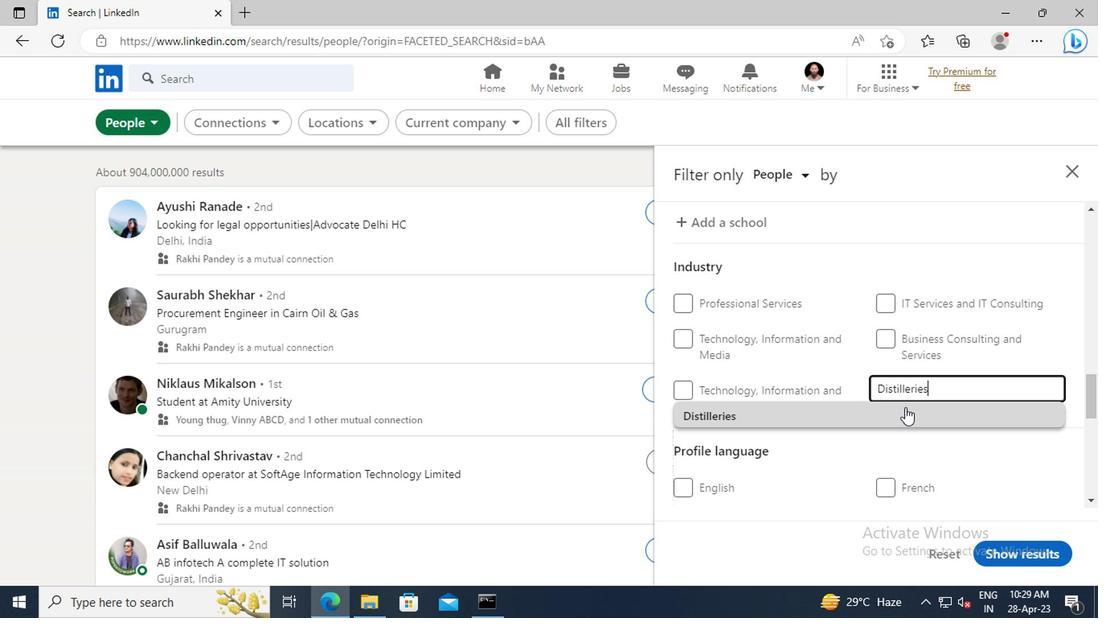 
Action: Mouse pressed left at (901, 410)
Screenshot: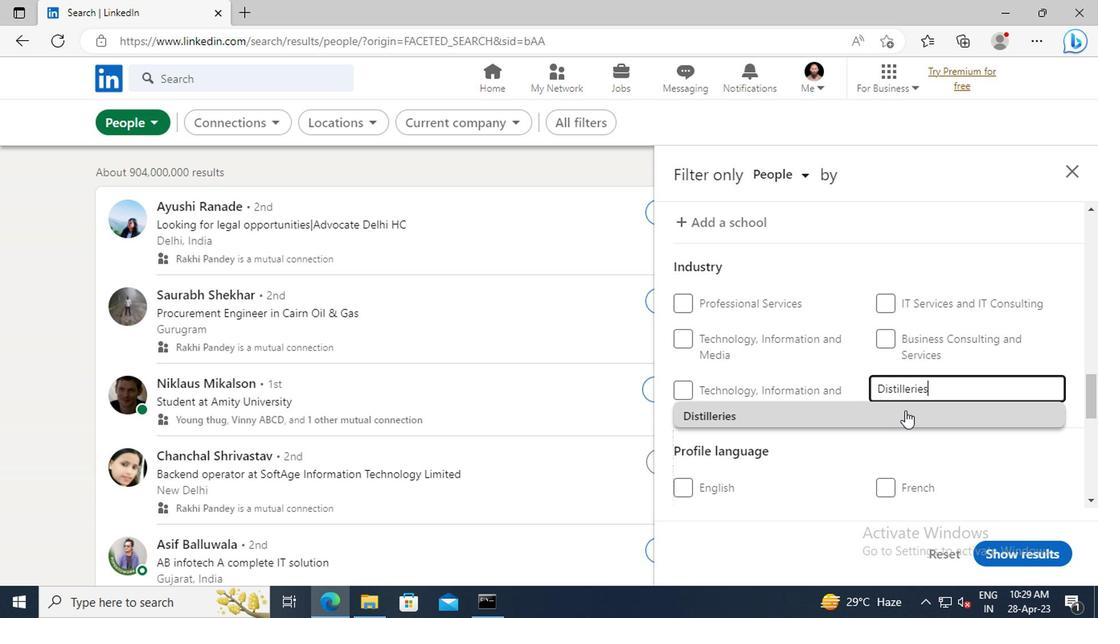 
Action: Mouse moved to (865, 356)
Screenshot: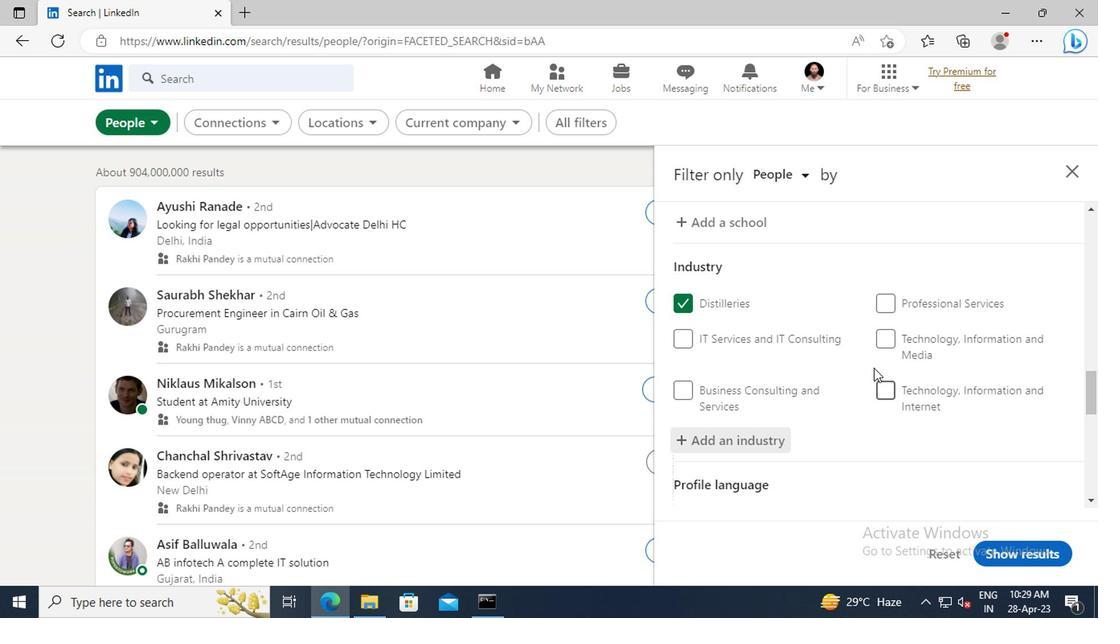 
Action: Mouse scrolled (865, 355) with delta (0, 0)
Screenshot: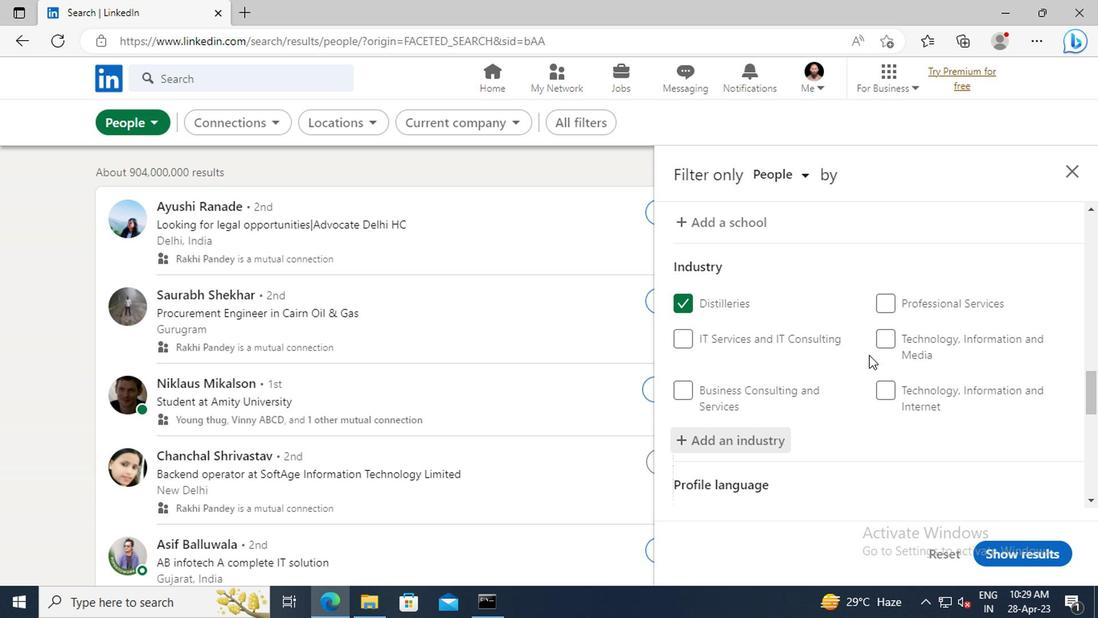 
Action: Mouse scrolled (865, 355) with delta (0, 0)
Screenshot: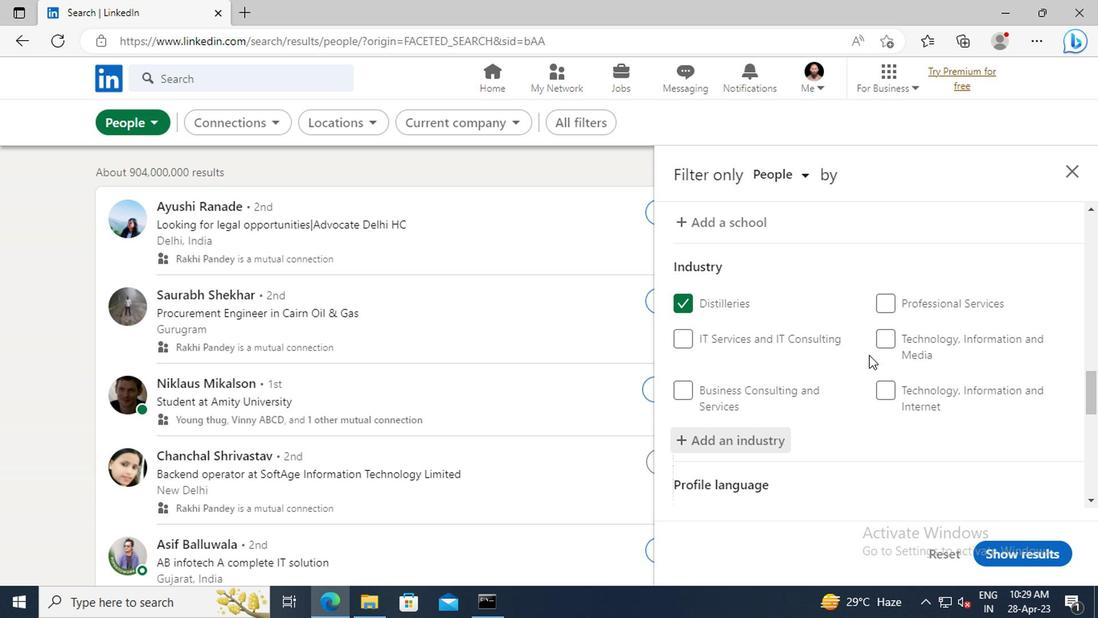
Action: Mouse scrolled (865, 355) with delta (0, 0)
Screenshot: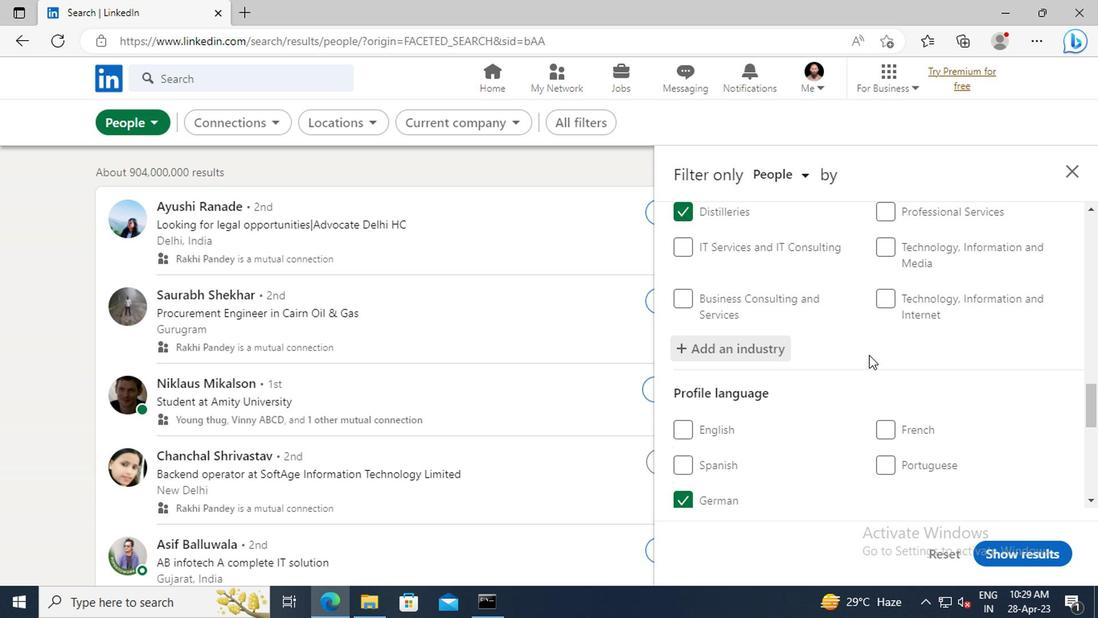 
Action: Mouse scrolled (865, 355) with delta (0, 0)
Screenshot: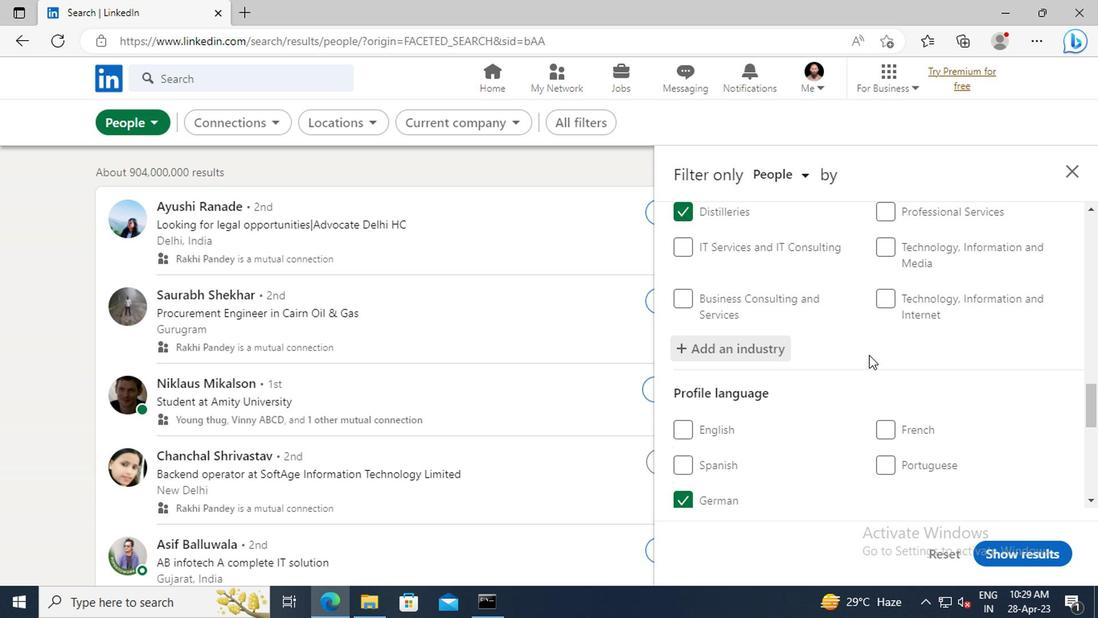 
Action: Mouse scrolled (865, 355) with delta (0, 0)
Screenshot: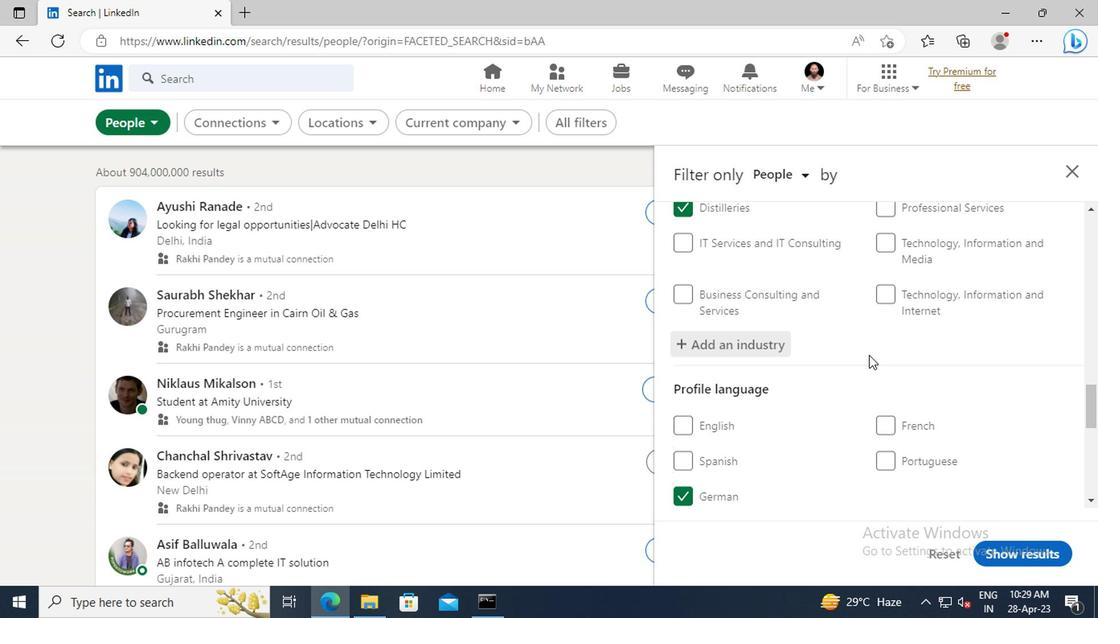
Action: Mouse scrolled (865, 355) with delta (0, 0)
Screenshot: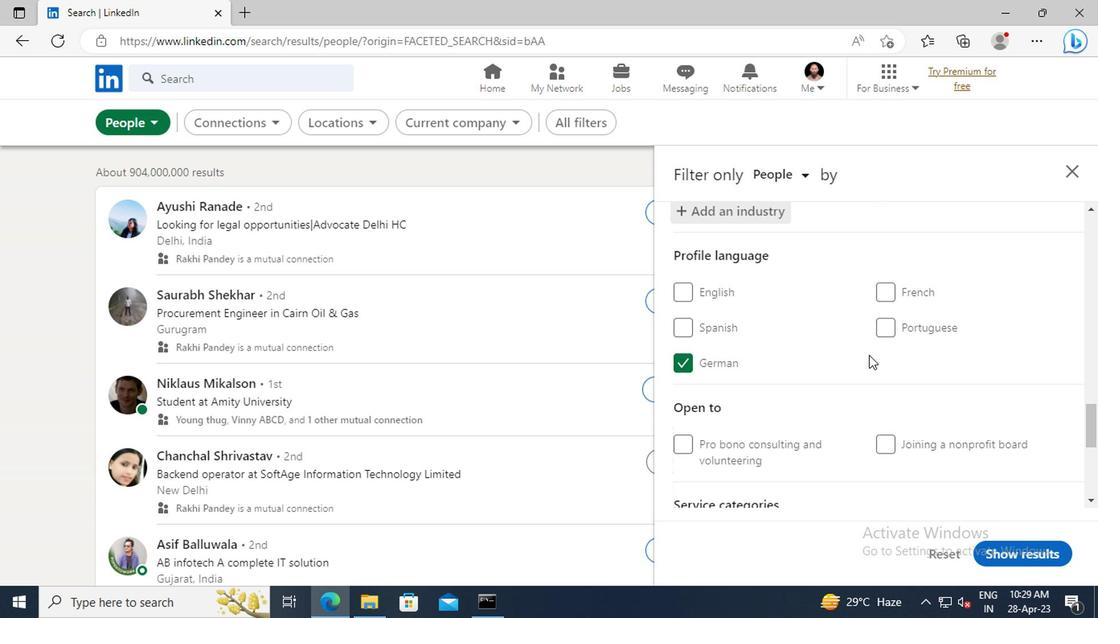 
Action: Mouse scrolled (865, 355) with delta (0, 0)
Screenshot: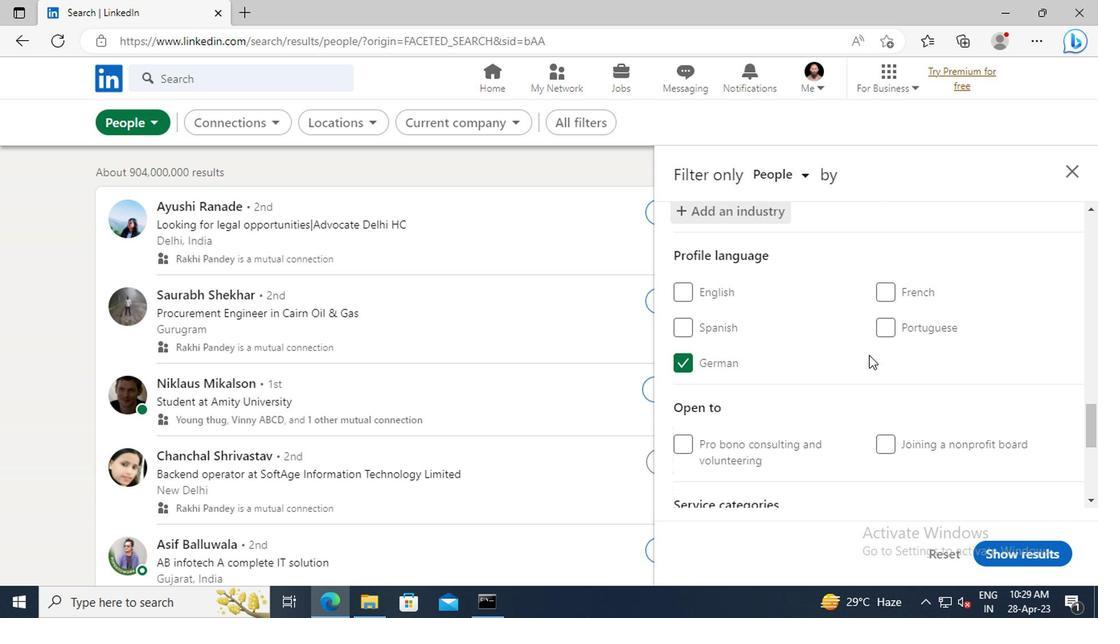 
Action: Mouse scrolled (865, 355) with delta (0, 0)
Screenshot: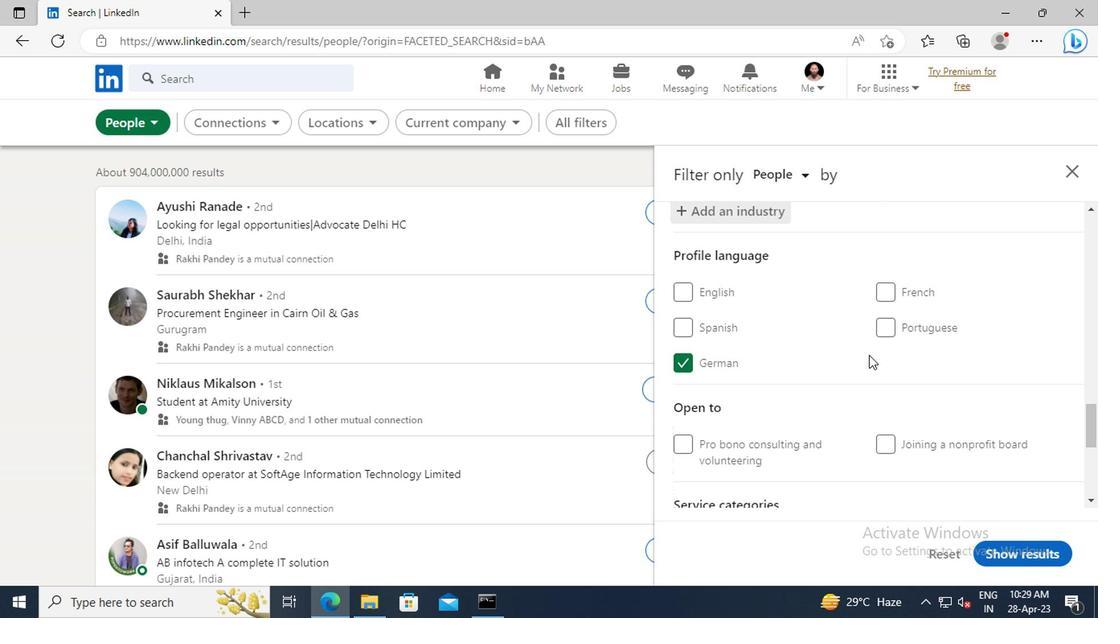 
Action: Mouse scrolled (865, 355) with delta (0, 0)
Screenshot: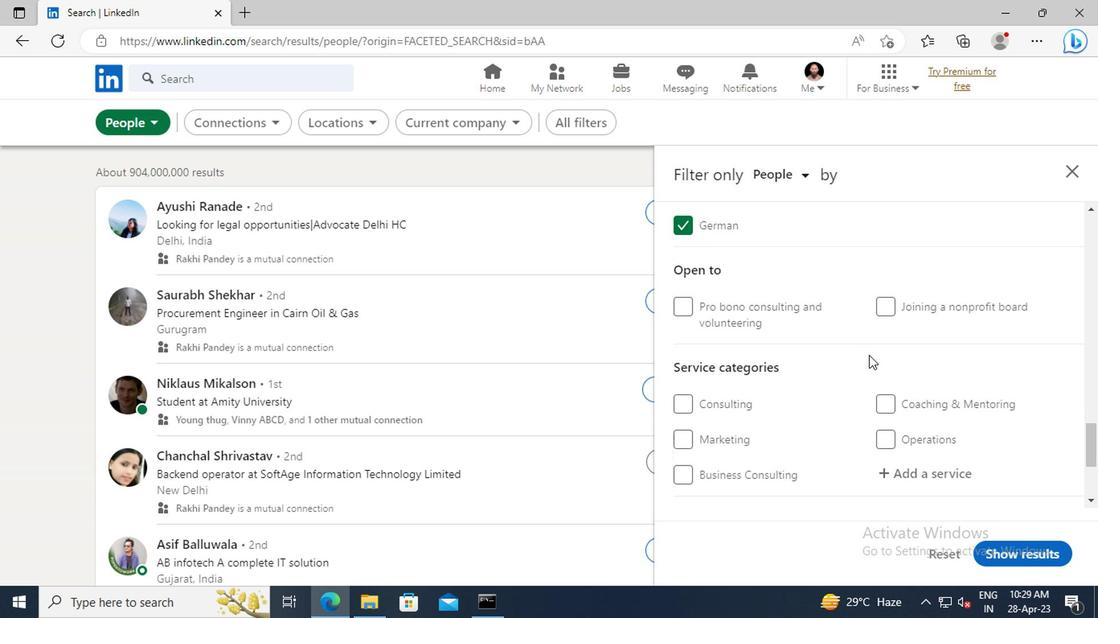
Action: Mouse scrolled (865, 355) with delta (0, 0)
Screenshot: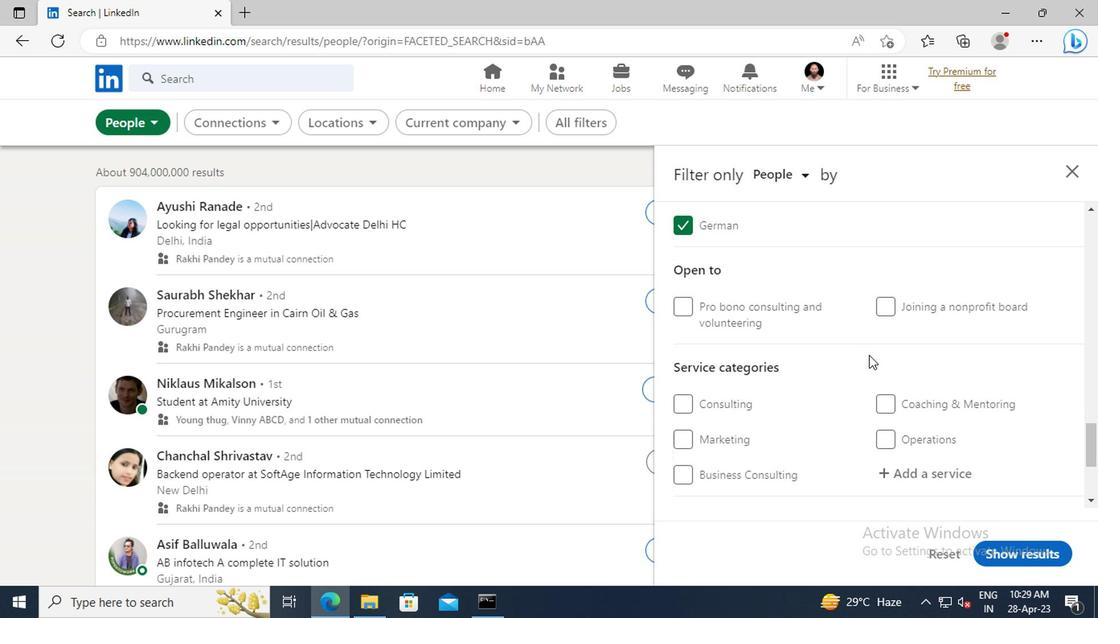 
Action: Mouse scrolled (865, 355) with delta (0, 0)
Screenshot: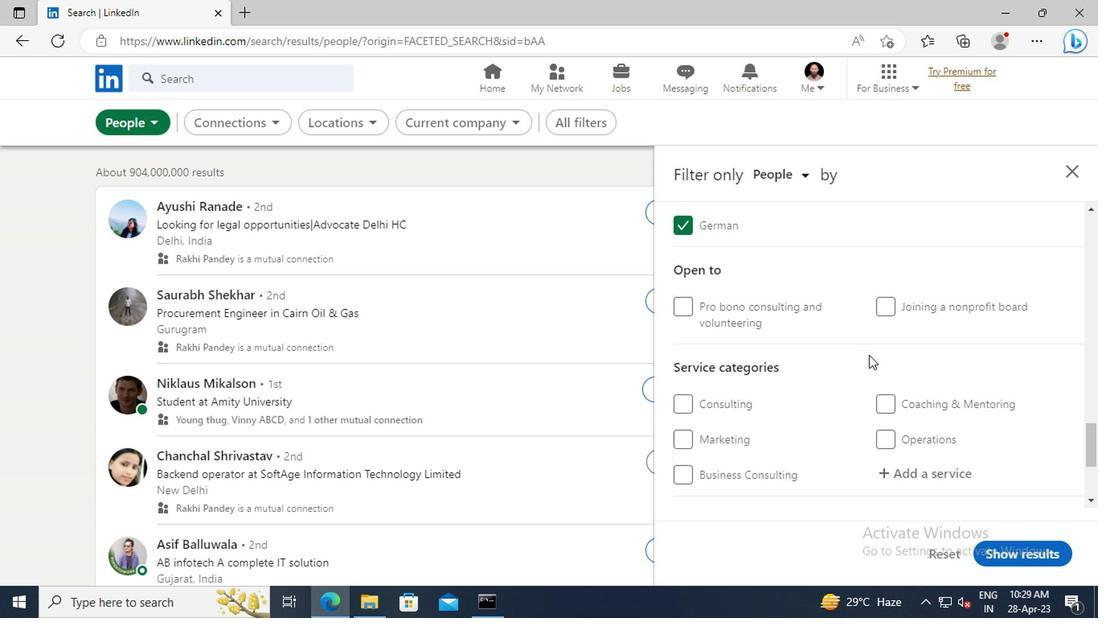 
Action: Mouse moved to (894, 339)
Screenshot: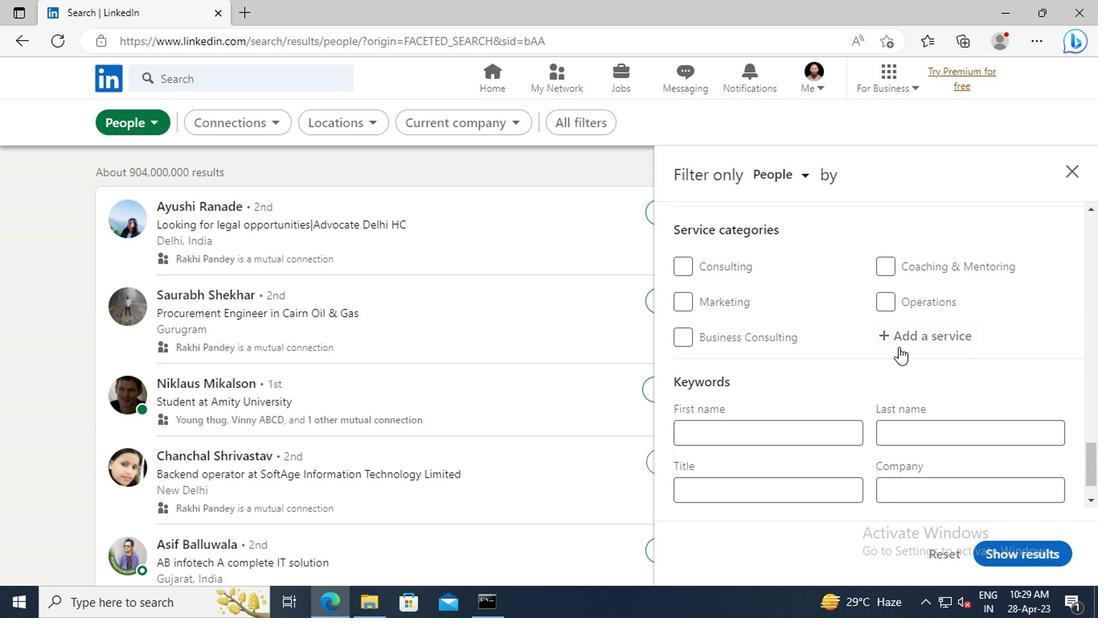 
Action: Mouse pressed left at (894, 339)
Screenshot: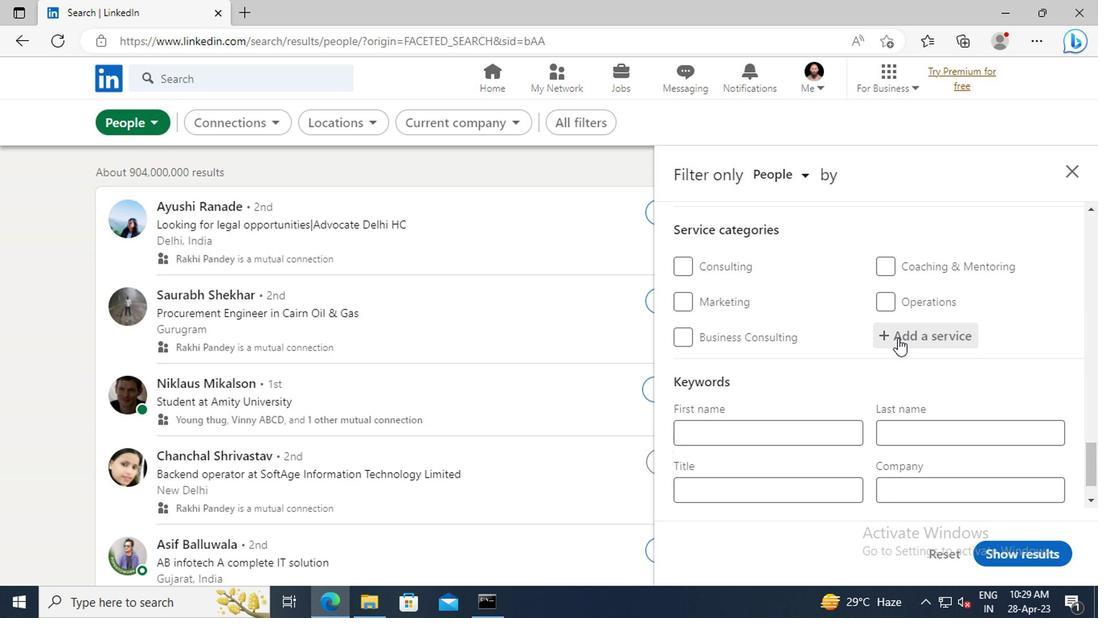 
Action: Key pressed <Key.shift>PROPERTY<Key.space><Key.shift>MANA
Screenshot: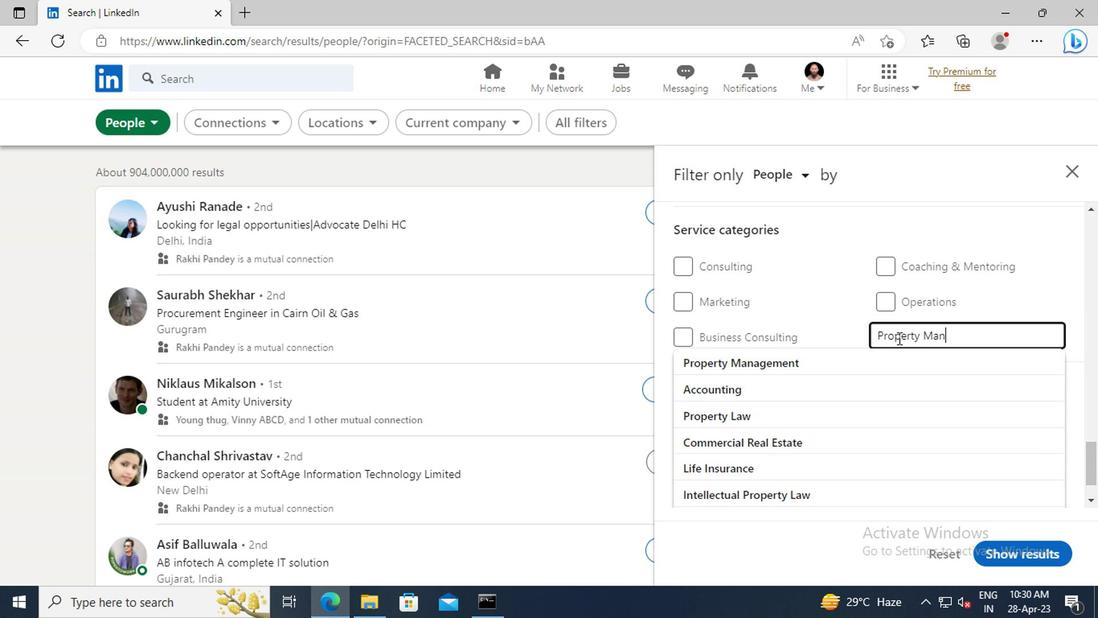 
Action: Mouse moved to (880, 362)
Screenshot: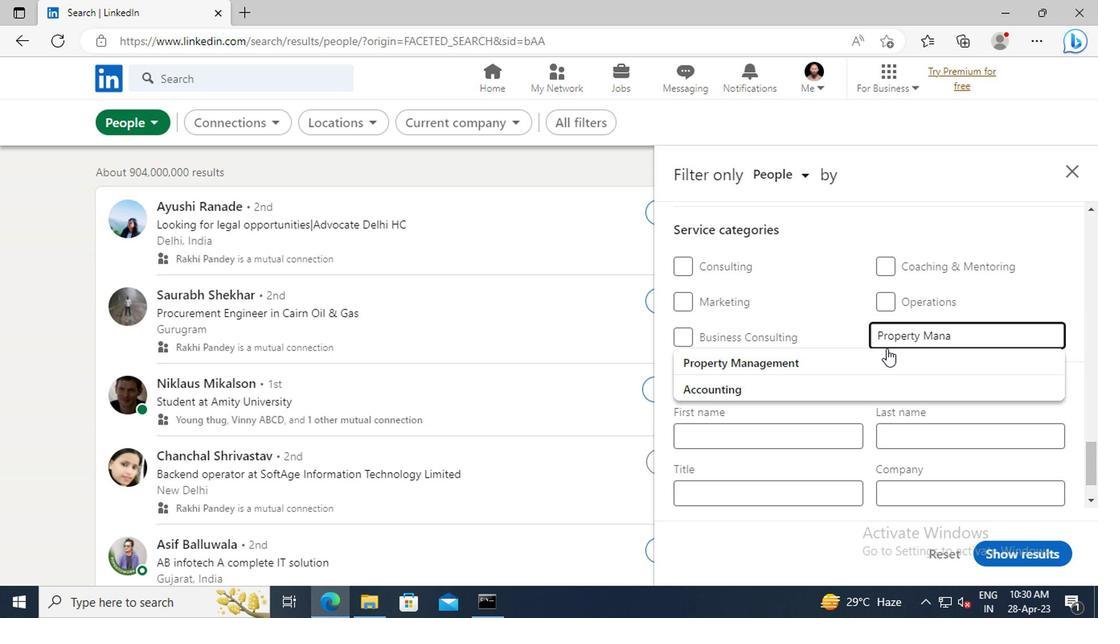 
Action: Mouse pressed left at (880, 362)
Screenshot: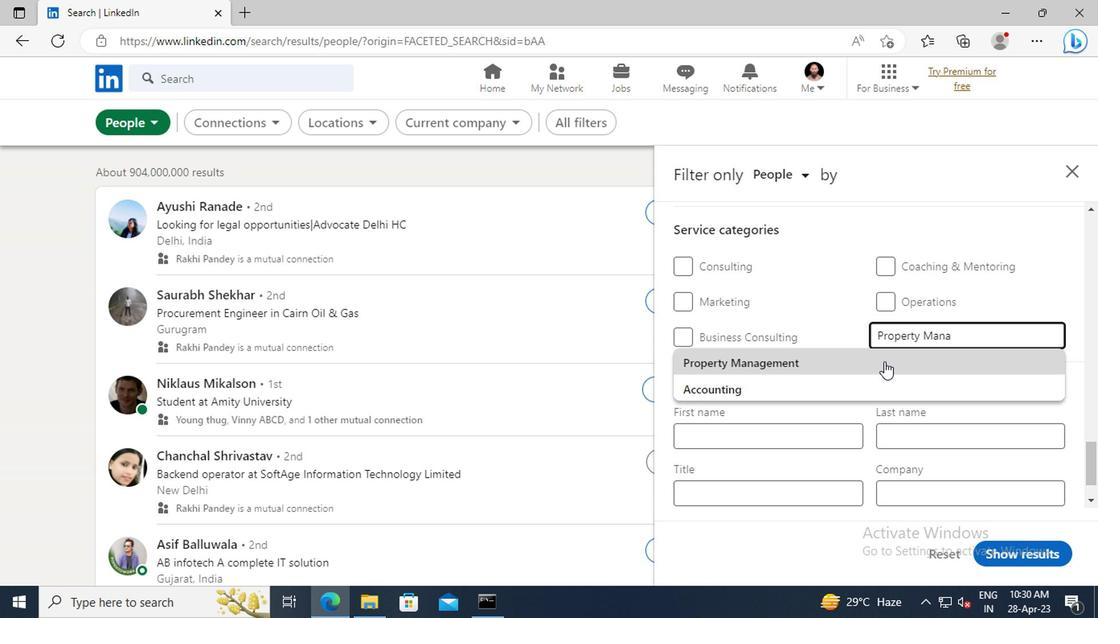 
Action: Mouse moved to (843, 342)
Screenshot: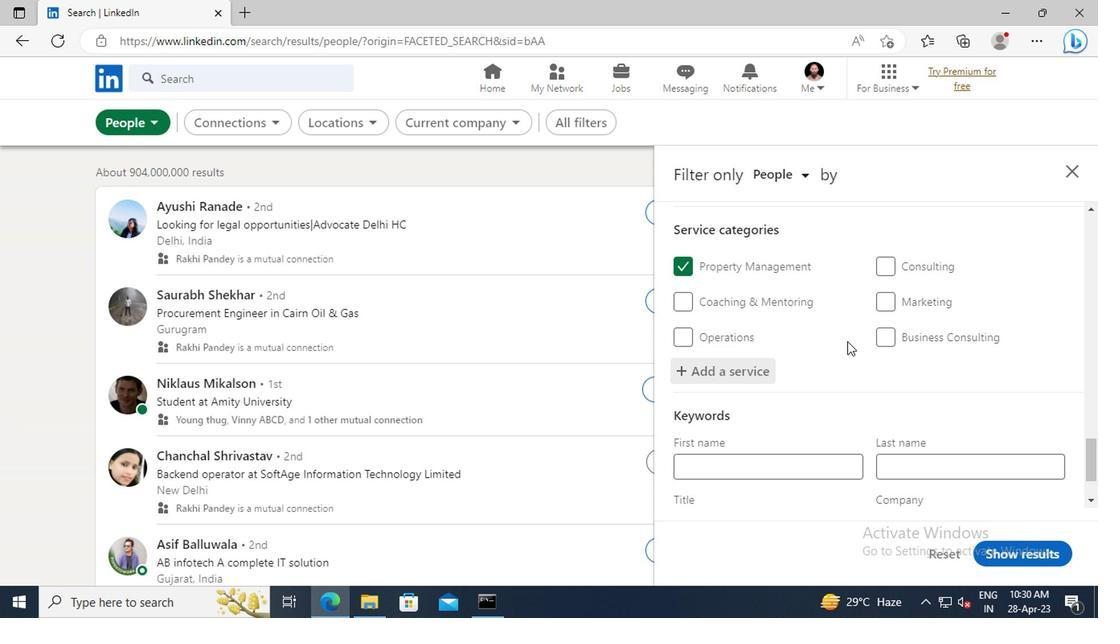 
Action: Mouse scrolled (843, 341) with delta (0, 0)
Screenshot: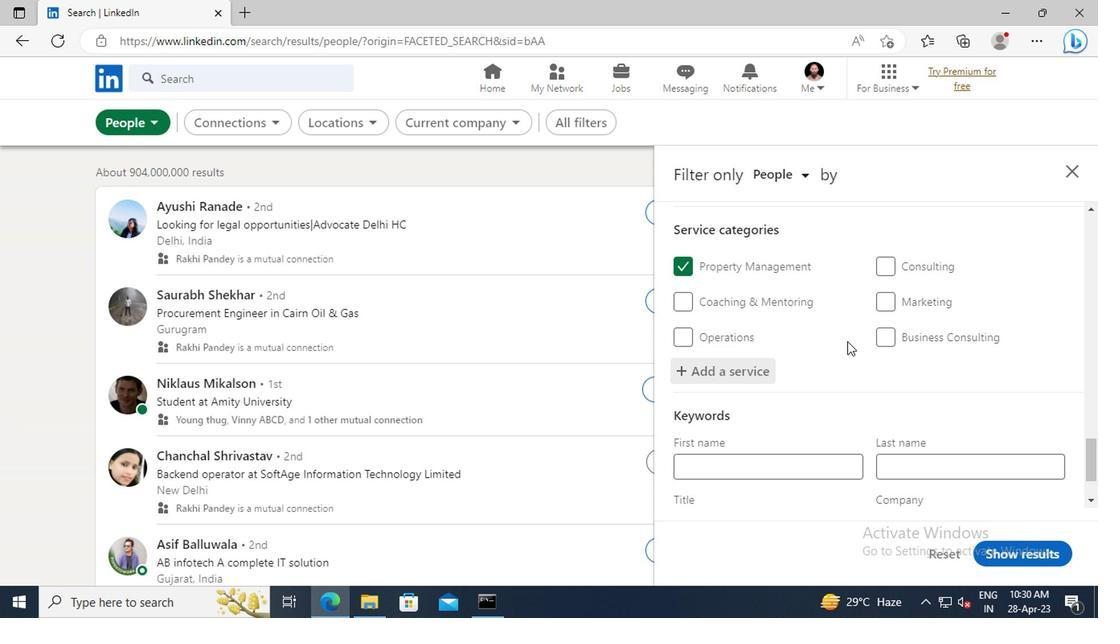 
Action: Mouse scrolled (843, 341) with delta (0, 0)
Screenshot: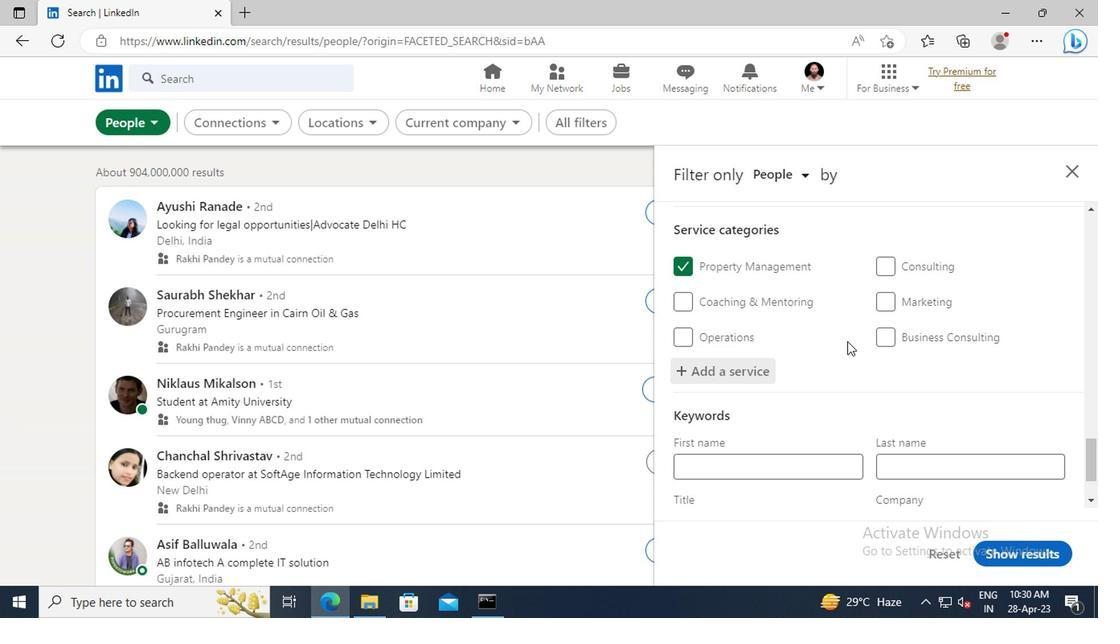
Action: Mouse scrolled (843, 341) with delta (0, 0)
Screenshot: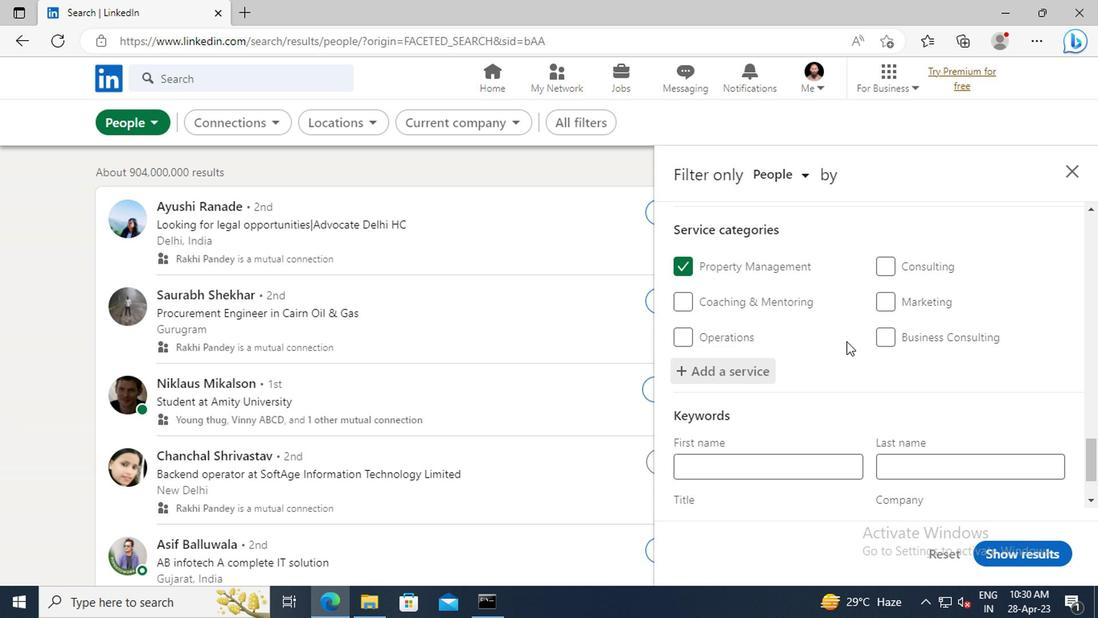 
Action: Mouse scrolled (843, 341) with delta (0, 0)
Screenshot: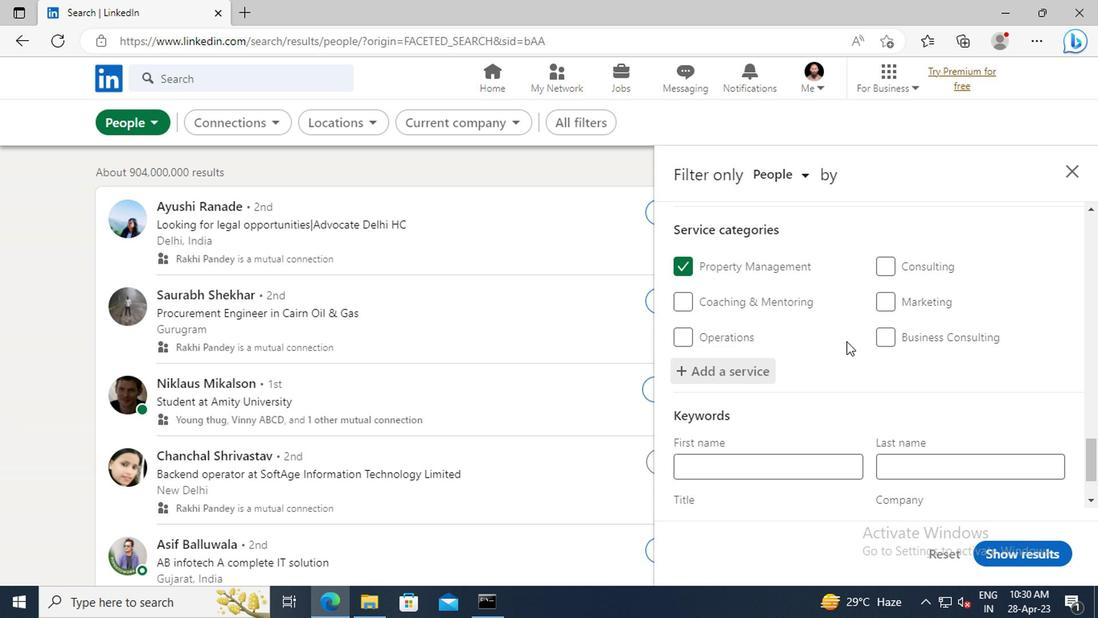 
Action: Mouse moved to (765, 432)
Screenshot: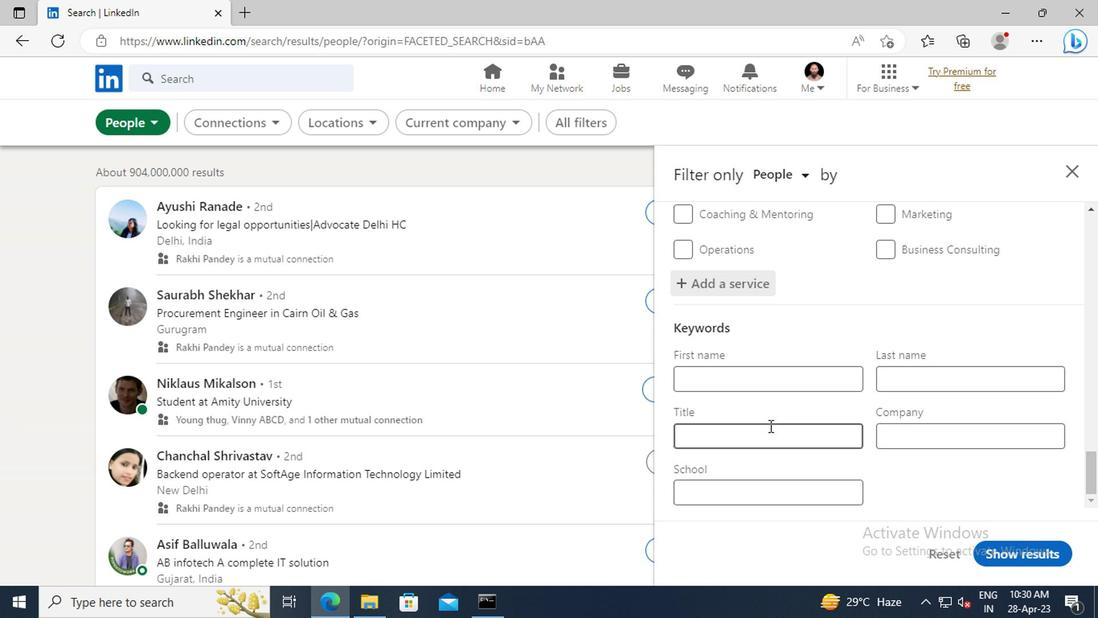 
Action: Mouse pressed left at (765, 432)
Screenshot: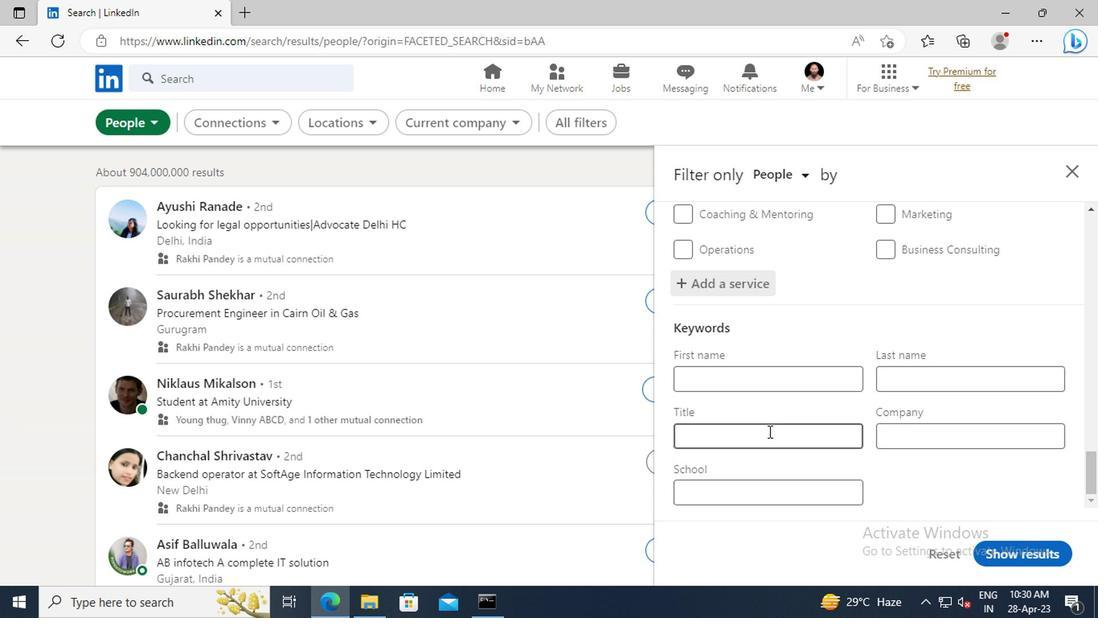 
Action: Mouse moved to (765, 432)
Screenshot: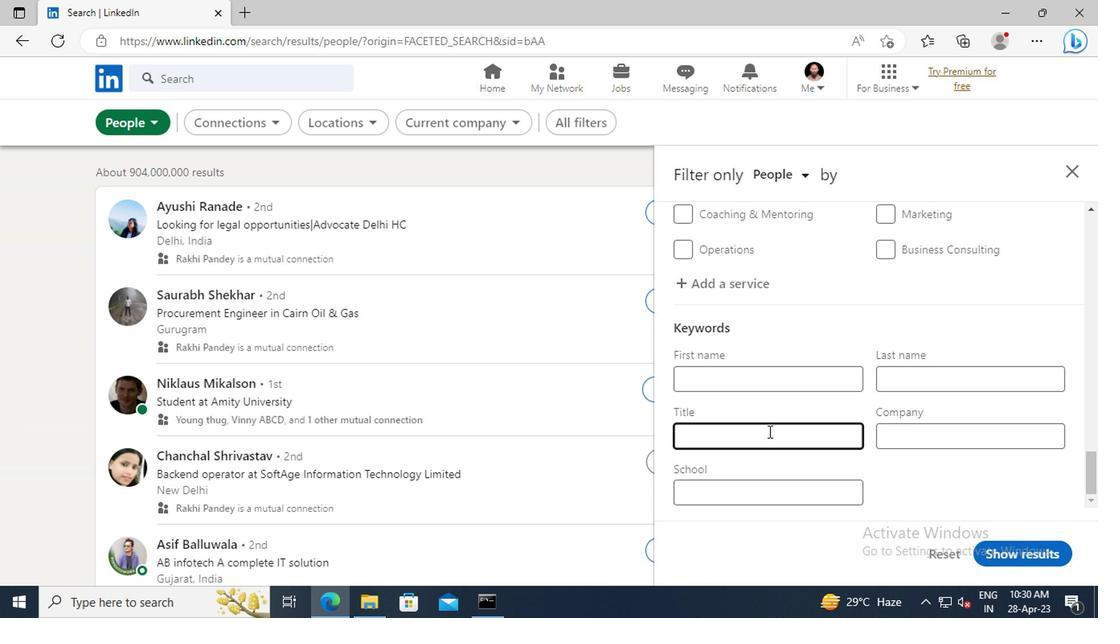 
Action: Key pressed <Key.shift>DIRECT<Key.space><Key.shift>SALESPERSON<Key.enter>
Screenshot: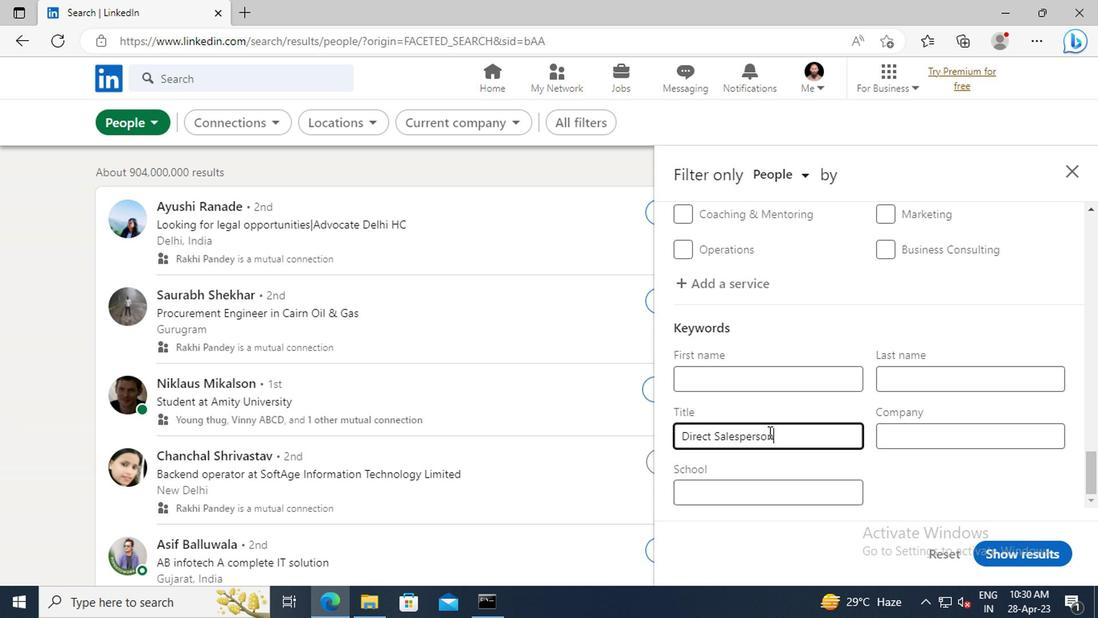 
Action: Mouse moved to (994, 548)
Screenshot: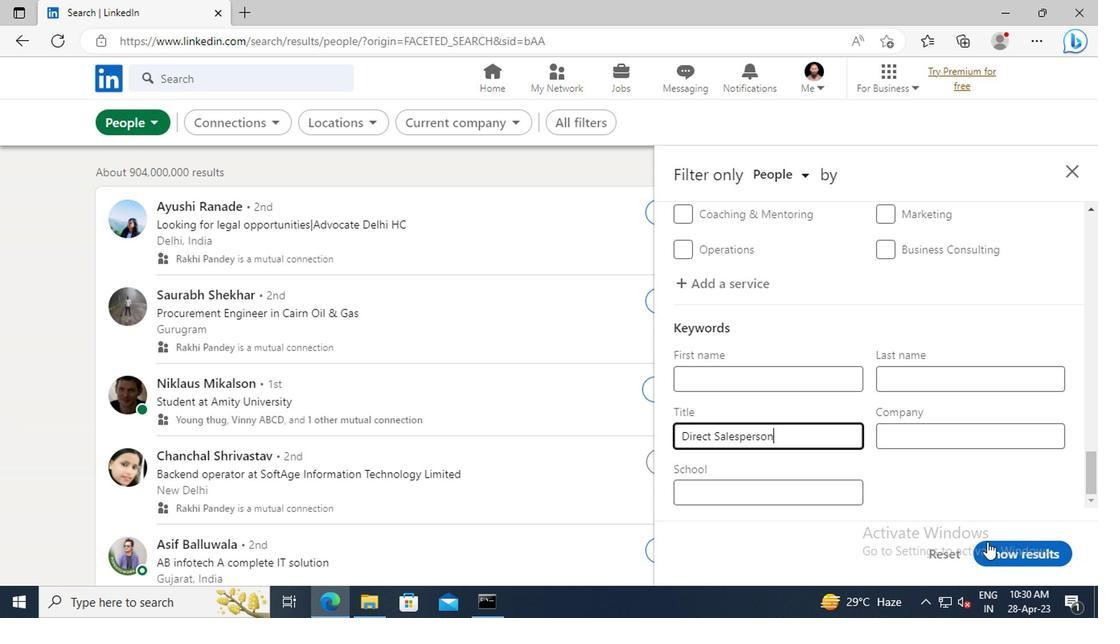 
Action: Mouse pressed left at (994, 548)
Screenshot: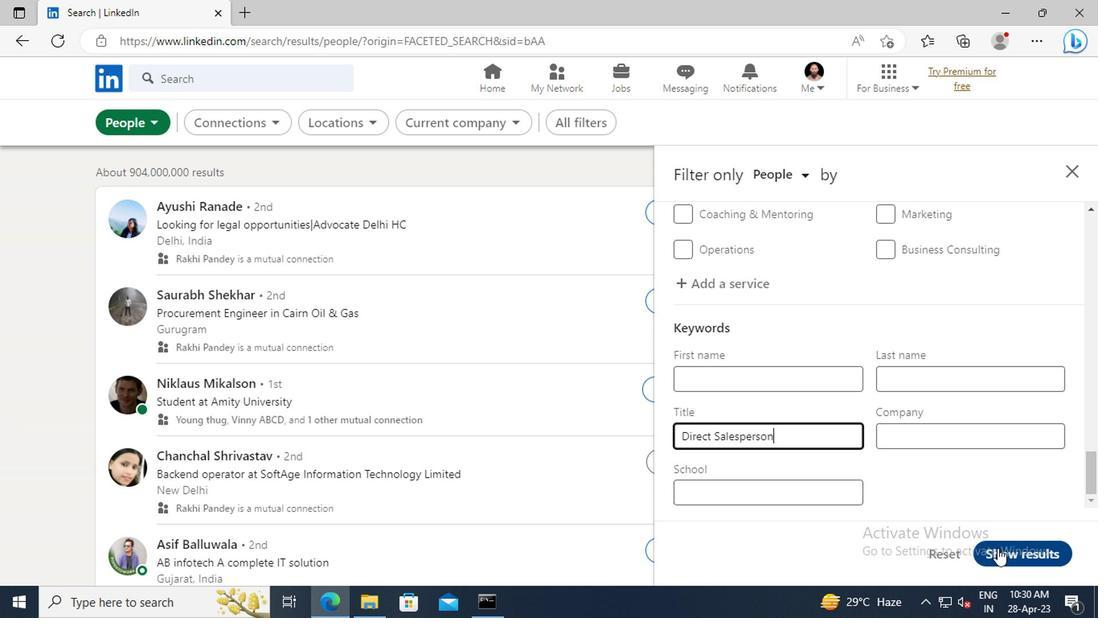 
